 Task: Create new contact,   with mail id: 'Willow_Rodriguez@GMX.com', first name: 'Willow', Last name: 'Rodriguez', Job Title: HR Coordinator, Phone number (305) 555-9012. Change life cycle stage to  'Lead' and lead status to 'New'. Add new company to the associated contact: nachi-fujikoshi.co.jp and type: Prospect. Logged in from softage.6@softage.net
Action: Mouse moved to (124, 89)
Screenshot: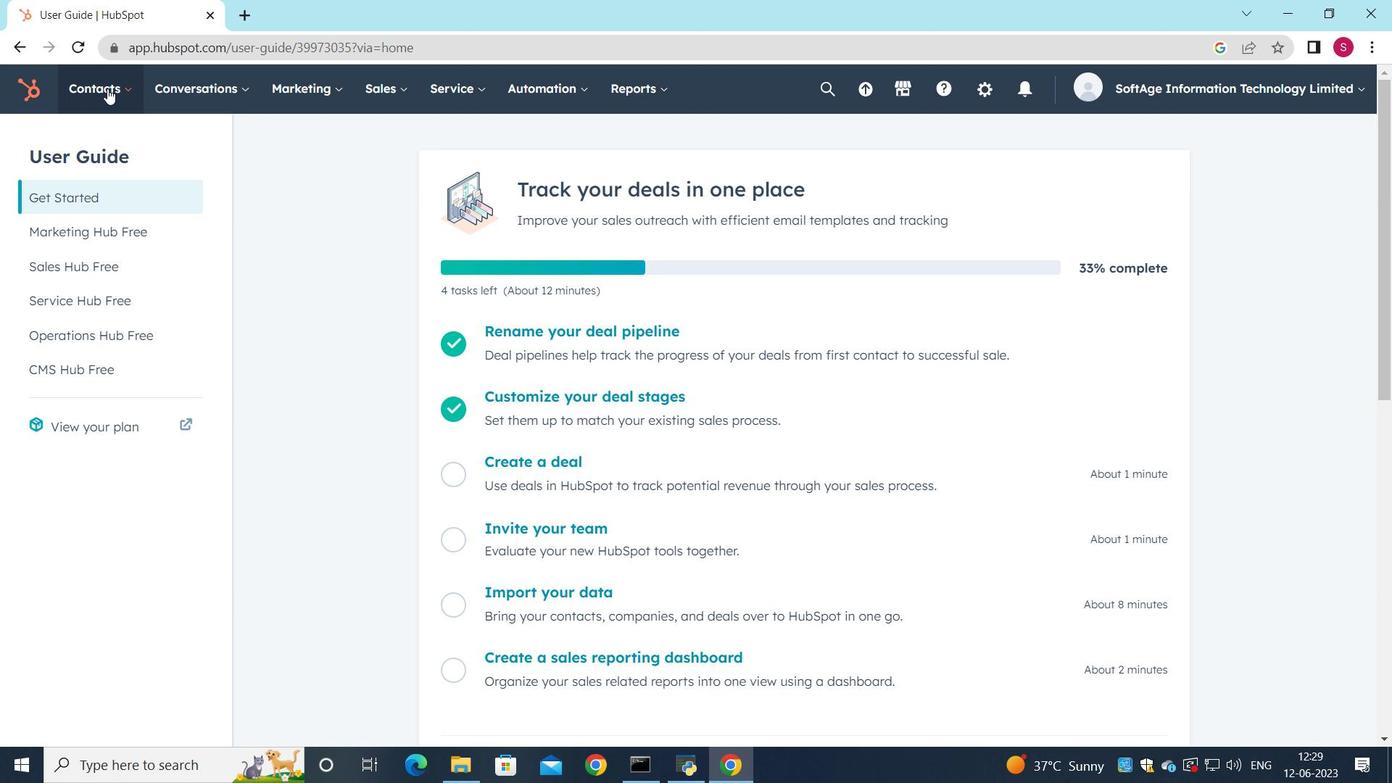 
Action: Mouse pressed left at (124, 89)
Screenshot: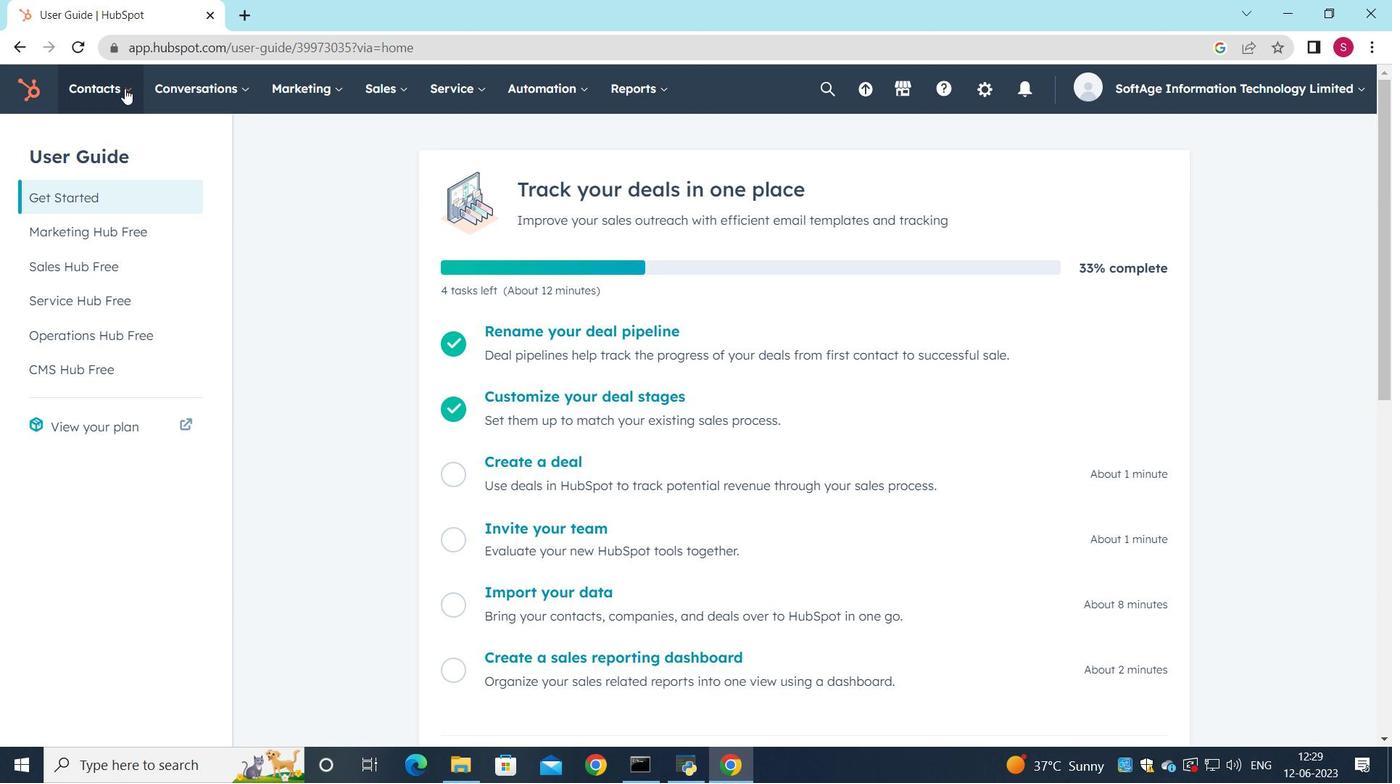 
Action: Mouse moved to (127, 127)
Screenshot: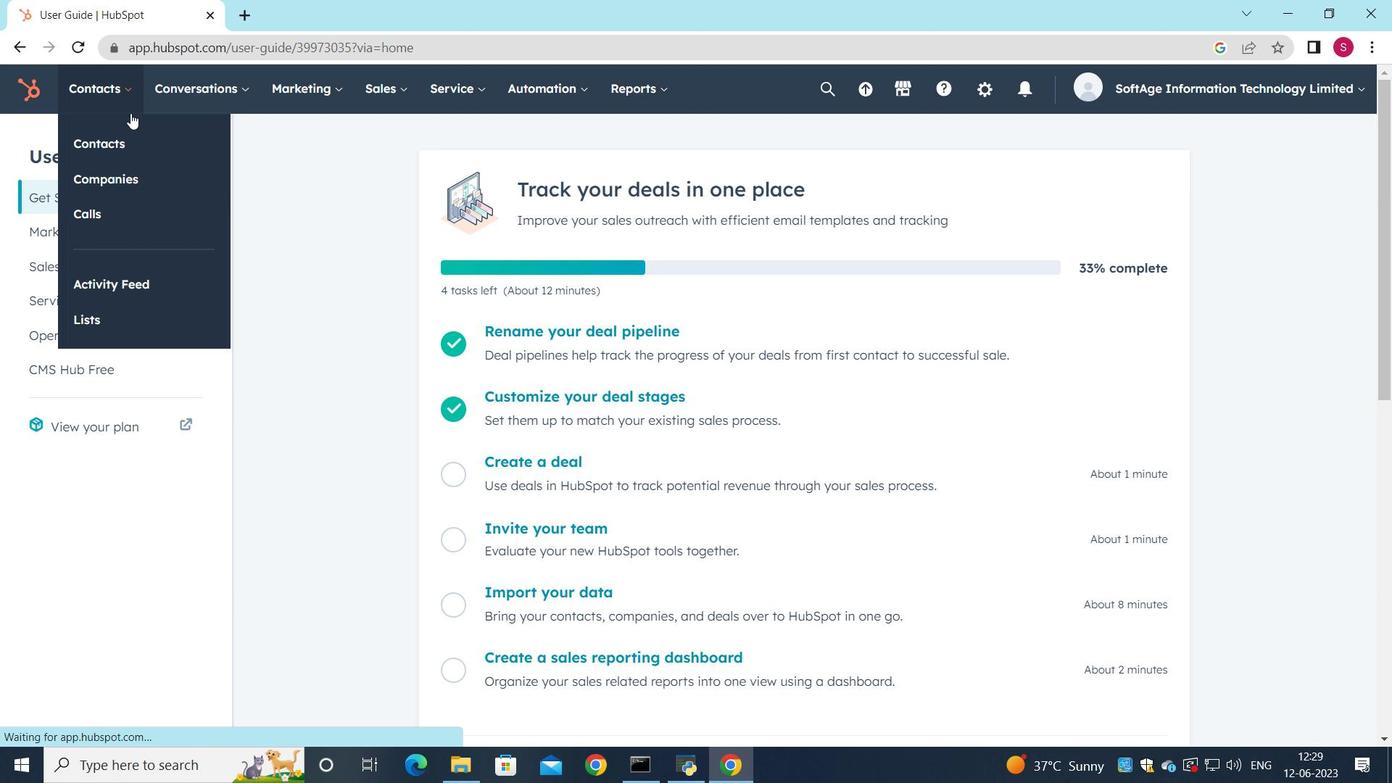 
Action: Mouse pressed left at (127, 127)
Screenshot: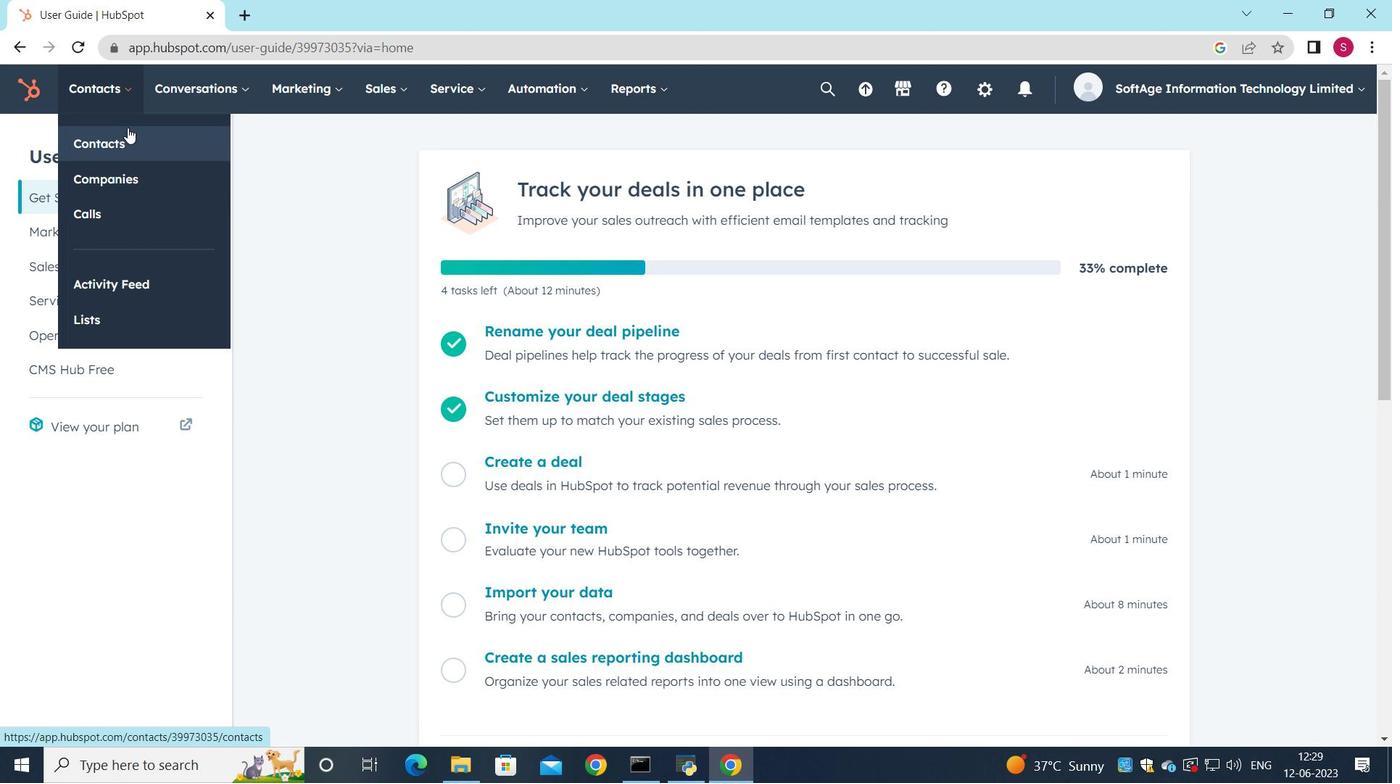 
Action: Mouse moved to (1275, 142)
Screenshot: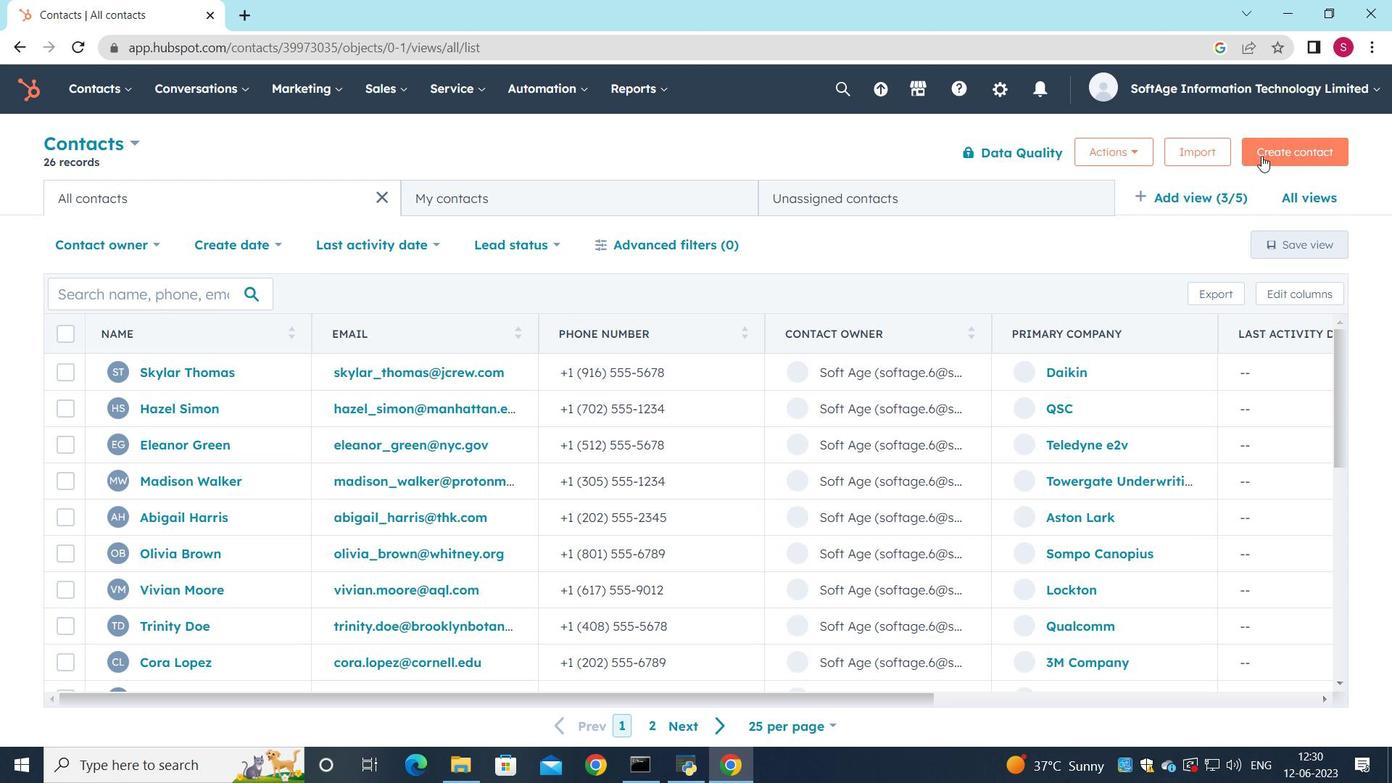 
Action: Mouse pressed left at (1275, 142)
Screenshot: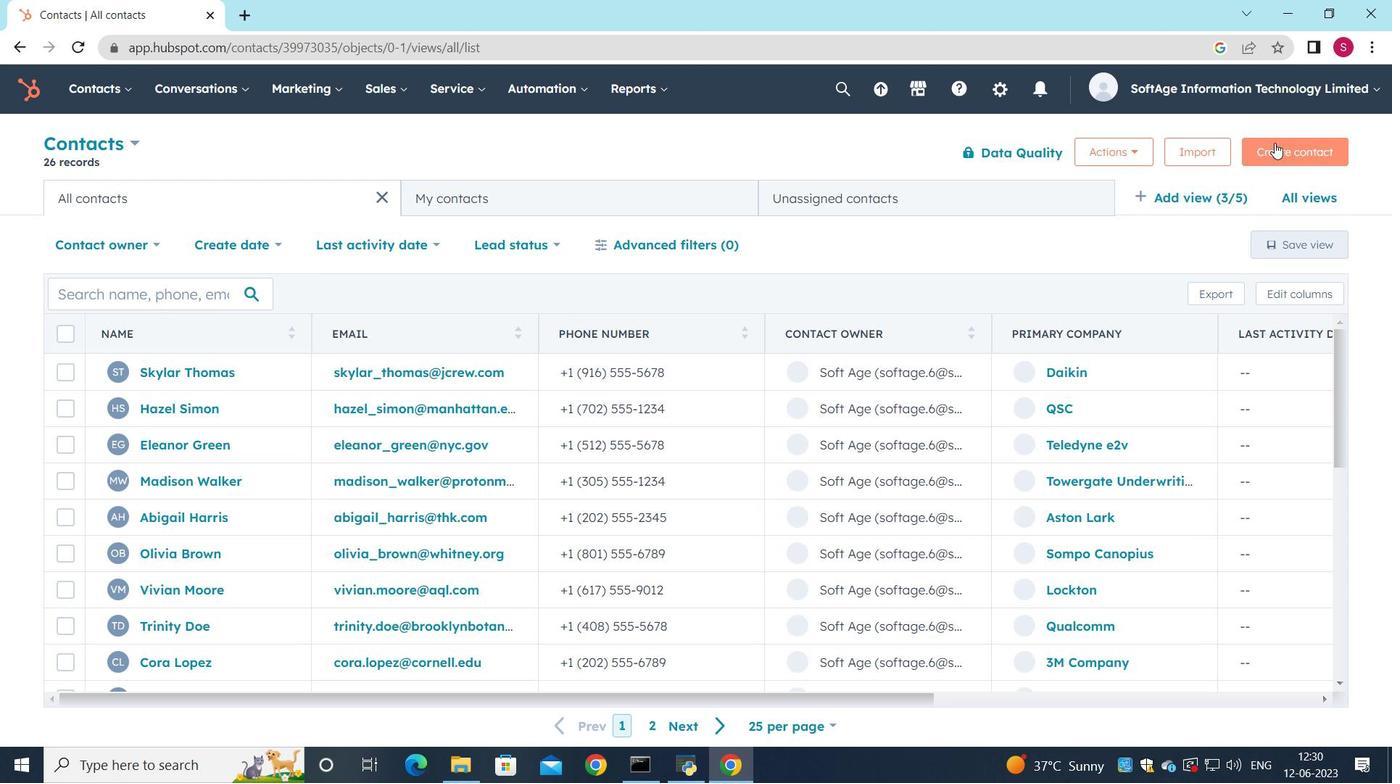 
Action: Mouse moved to (1022, 232)
Screenshot: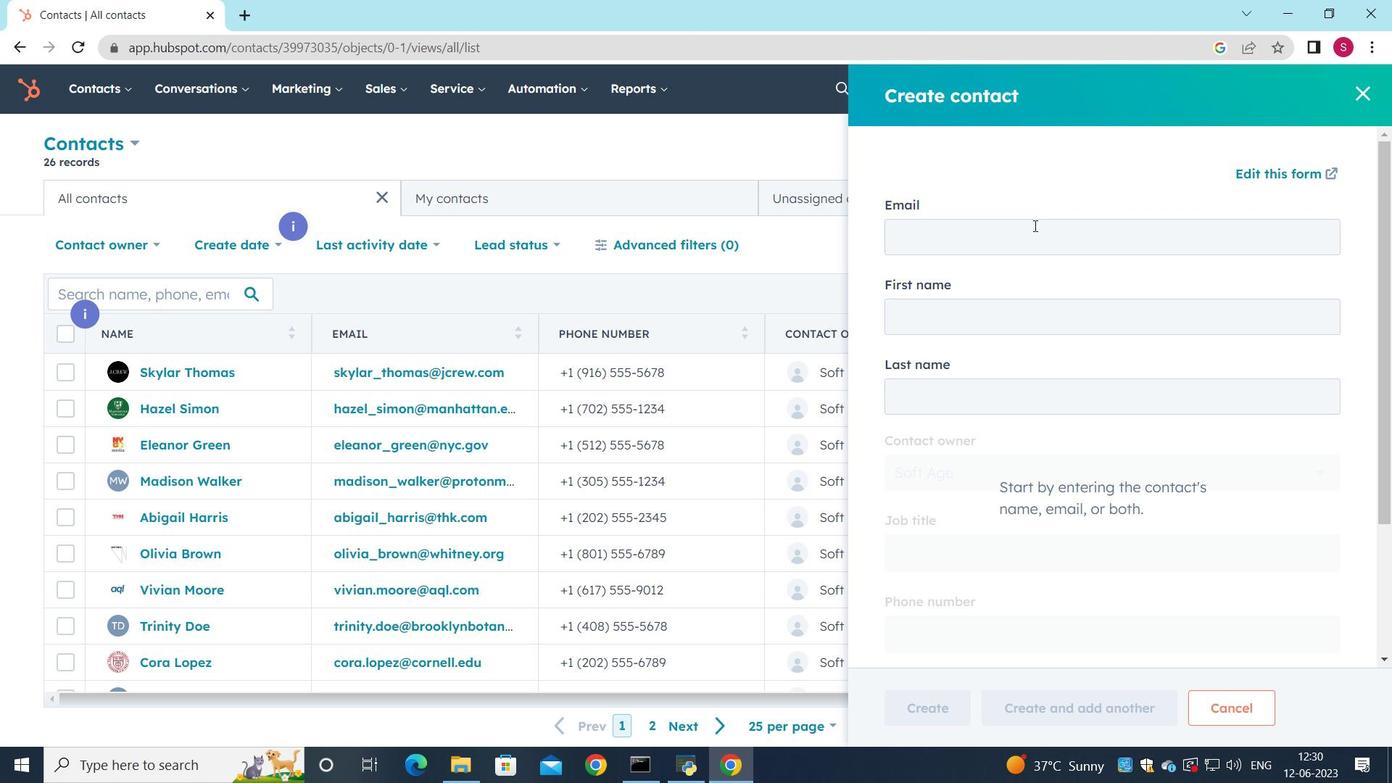 
Action: Mouse pressed left at (1022, 232)
Screenshot: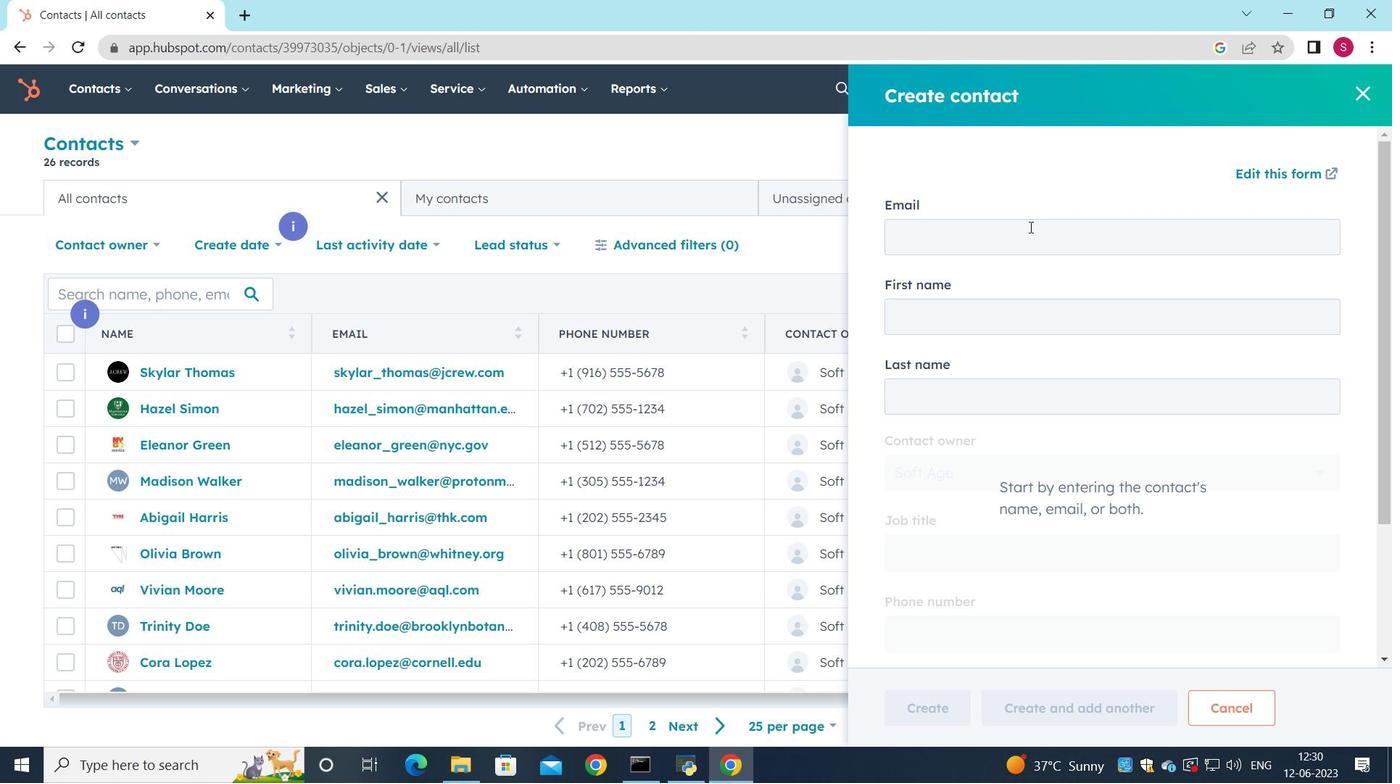 
Action: Key pressed <Key.shift>Willow<Key.shift><Key.shift><Key.shift><Key.shift>_<Key.shift>Rodriguez<Key.shift><Key.shift>@<Key.shift>GMX.com
Screenshot: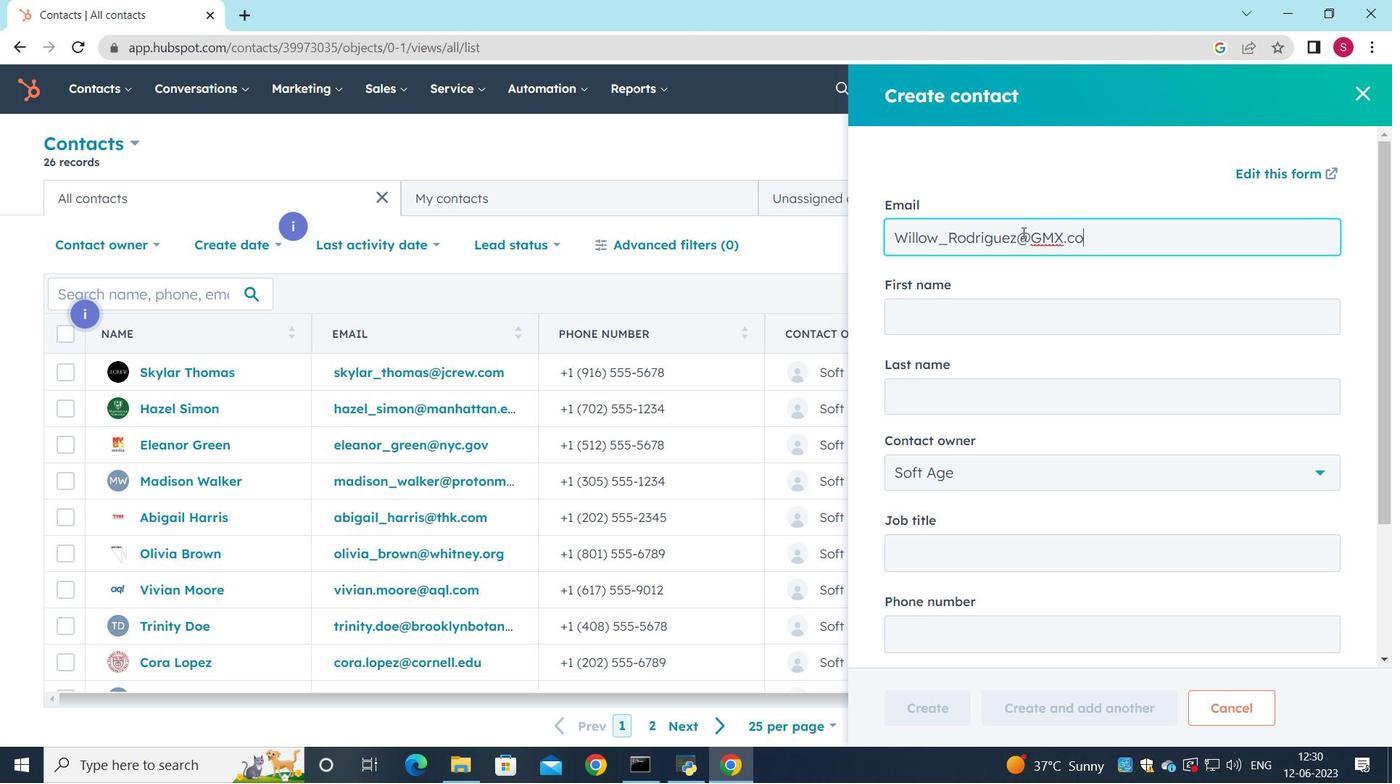 
Action: Mouse moved to (1019, 310)
Screenshot: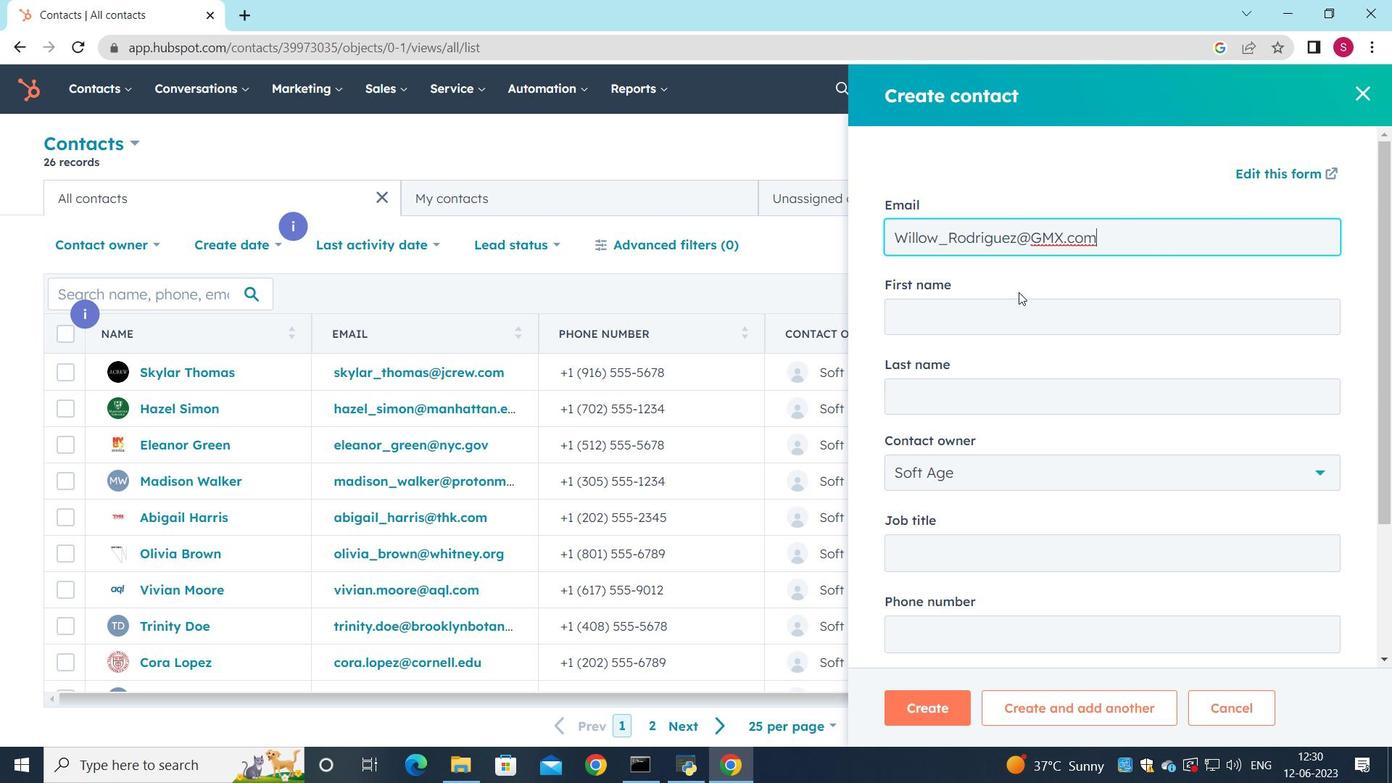 
Action: Mouse pressed left at (1019, 310)
Screenshot: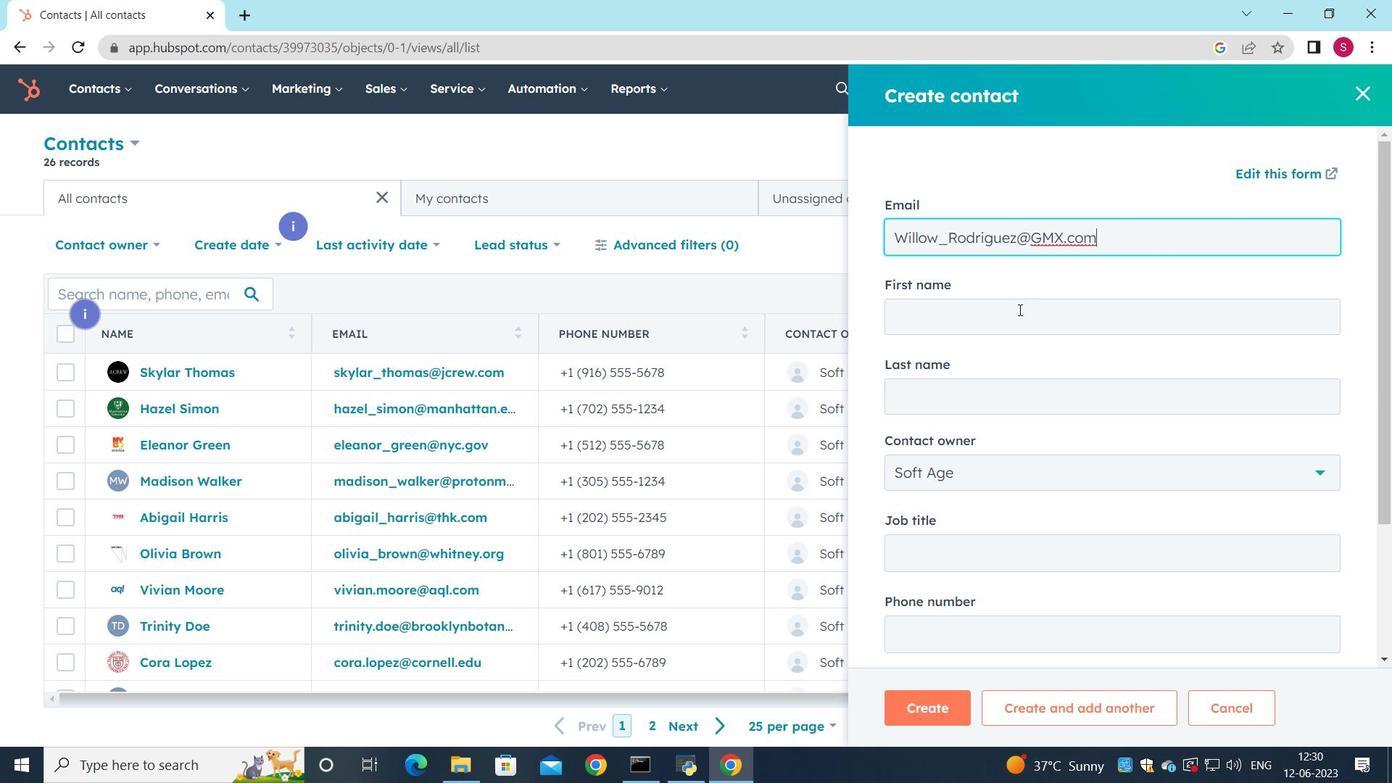 
Action: Key pressed <Key.shift>Willow
Screenshot: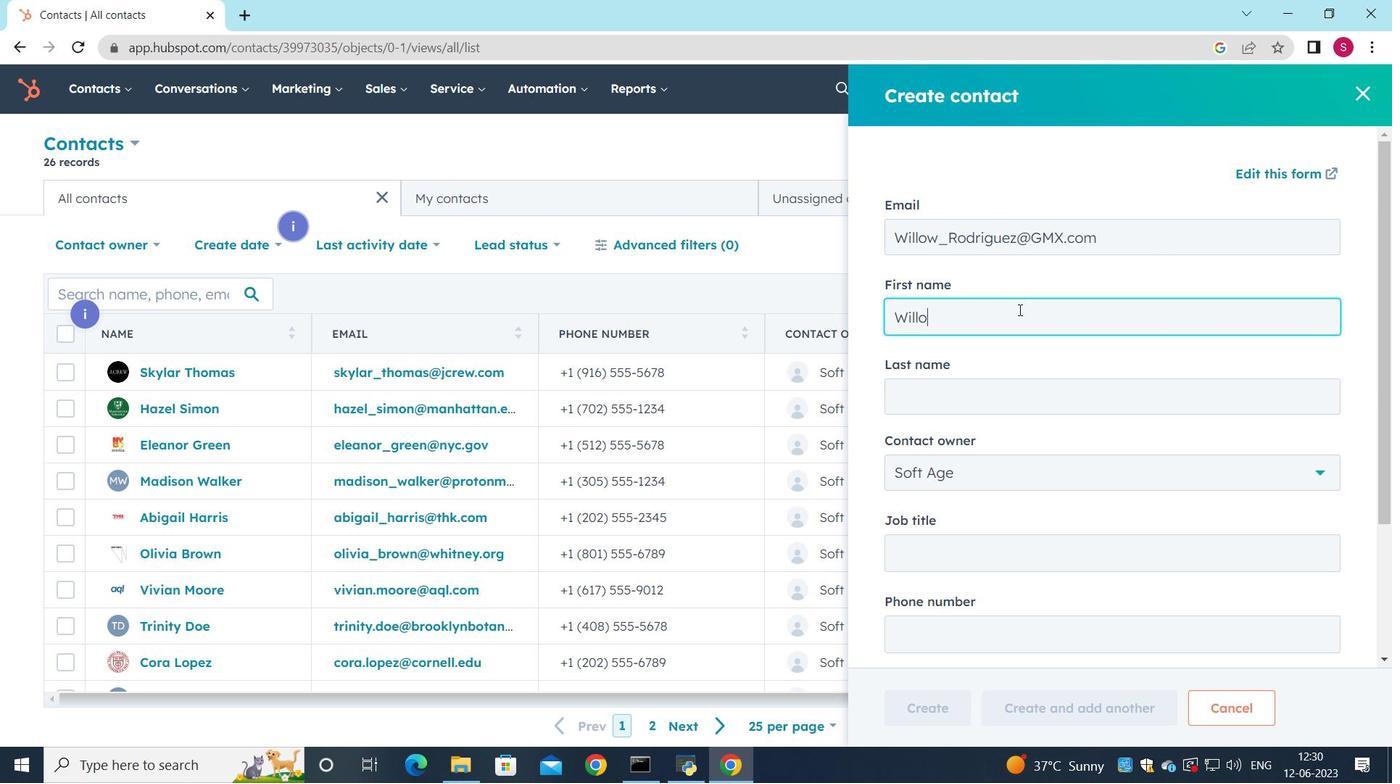 
Action: Mouse moved to (925, 401)
Screenshot: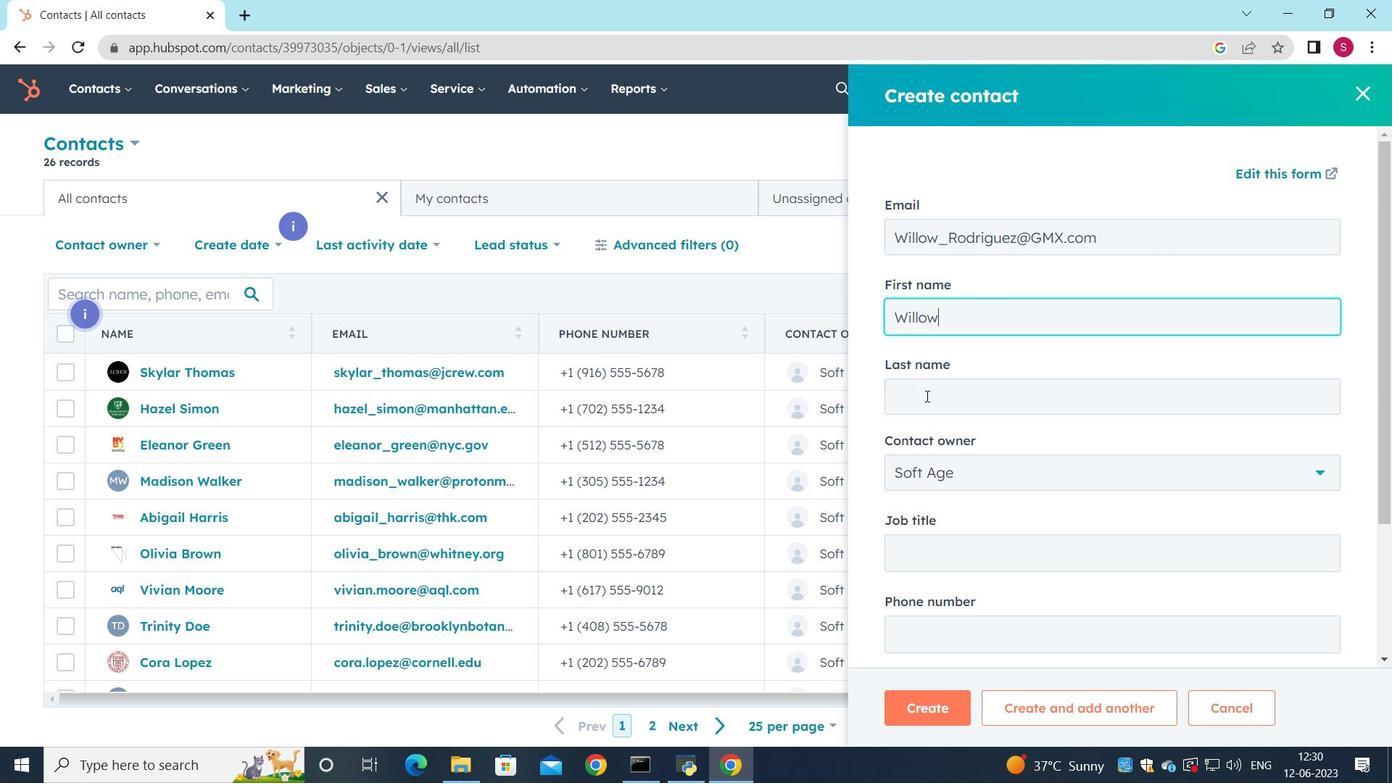
Action: Mouse pressed left at (925, 401)
Screenshot: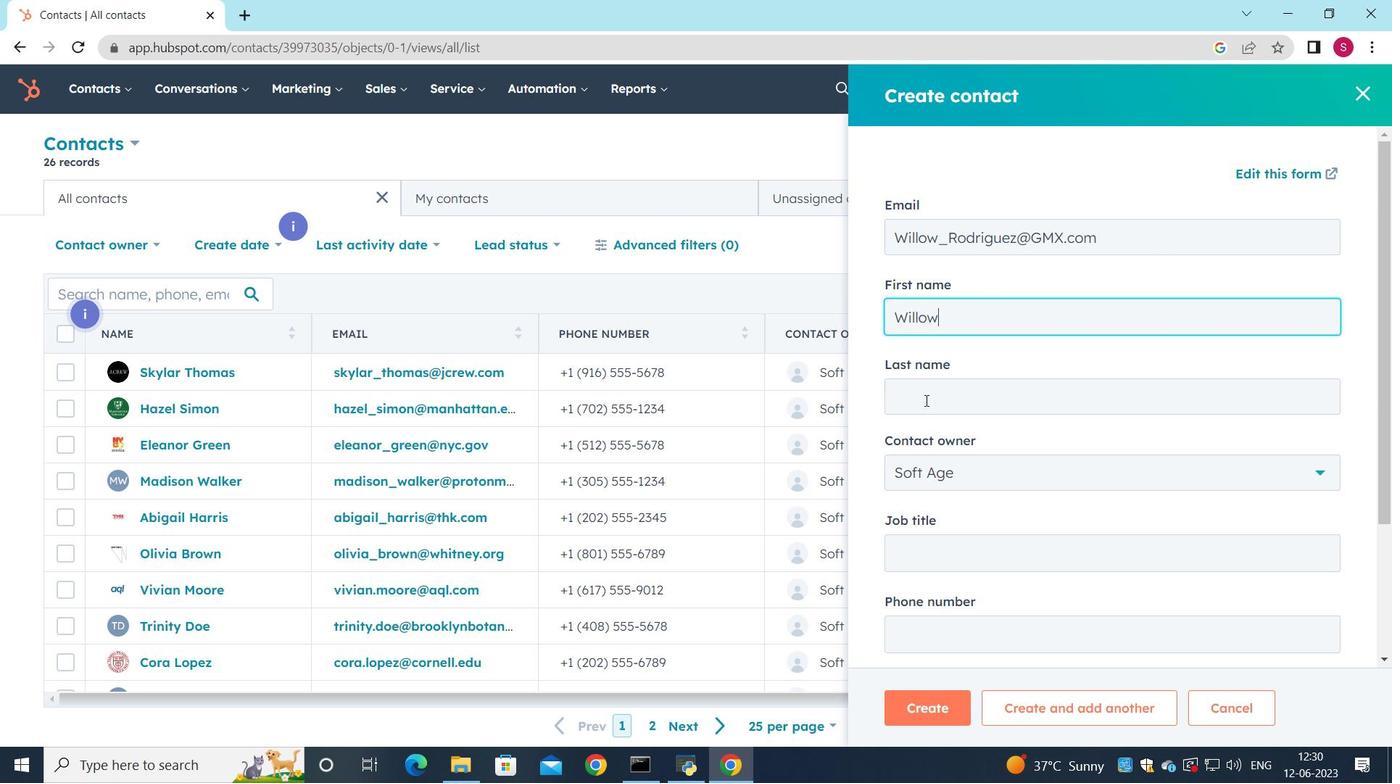 
Action: Key pressed <Key.shift>Rodriguez
Screenshot: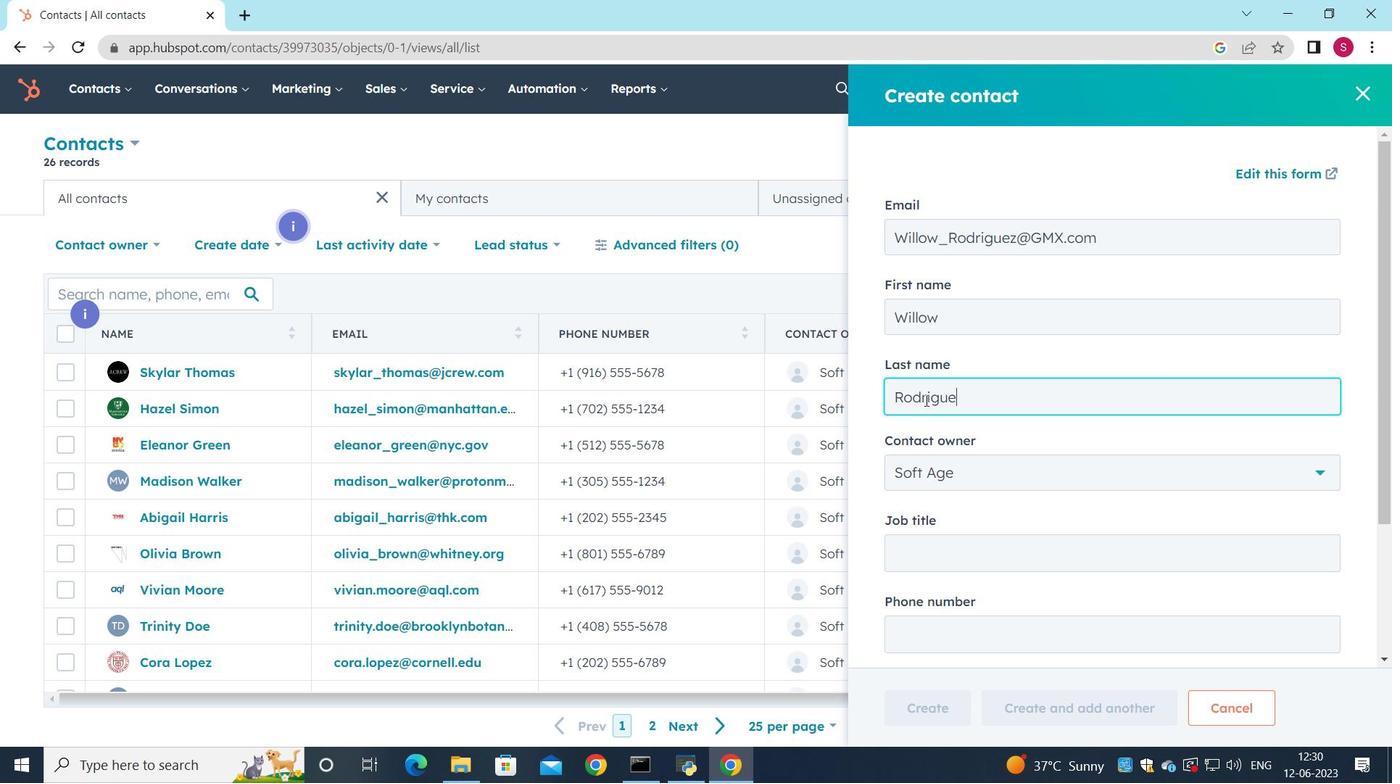 
Action: Mouse moved to (918, 436)
Screenshot: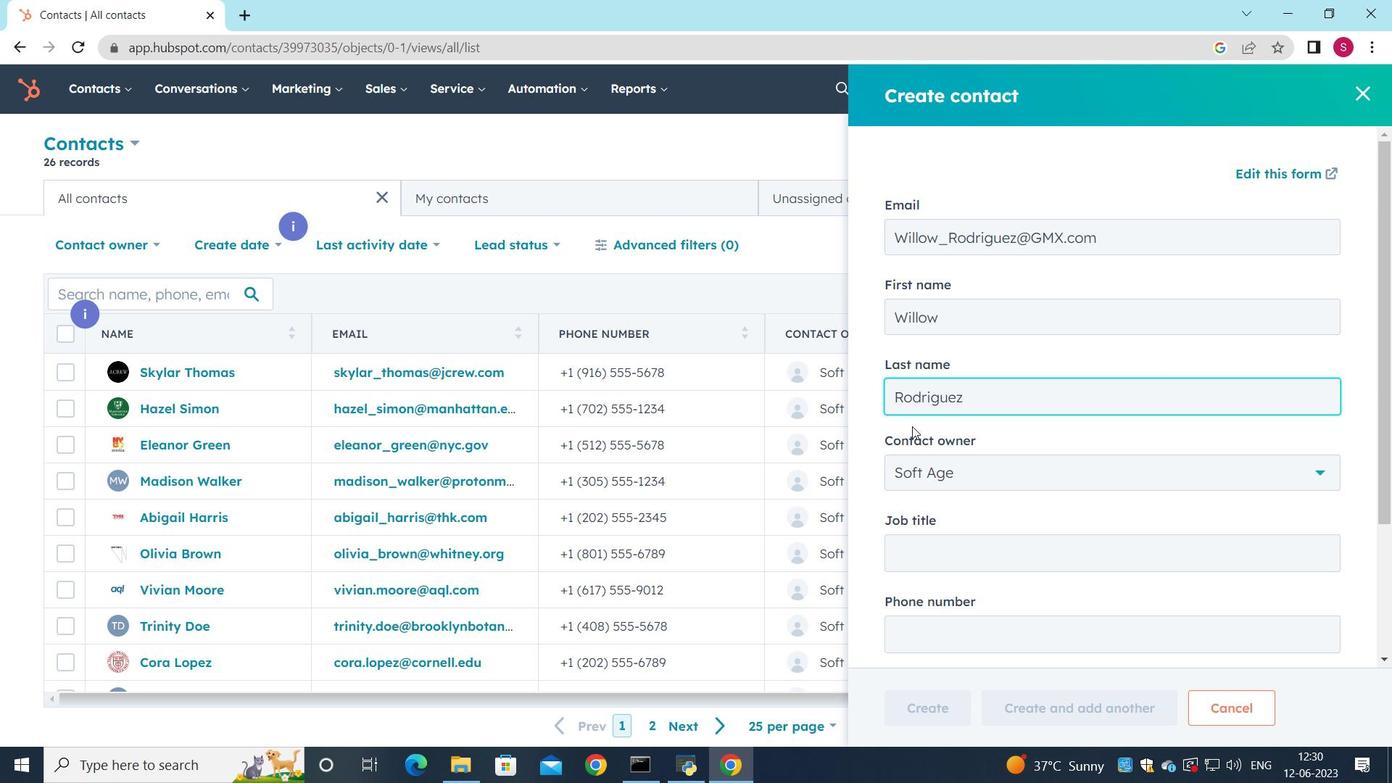 
Action: Mouse scrolled (918, 435) with delta (0, 0)
Screenshot: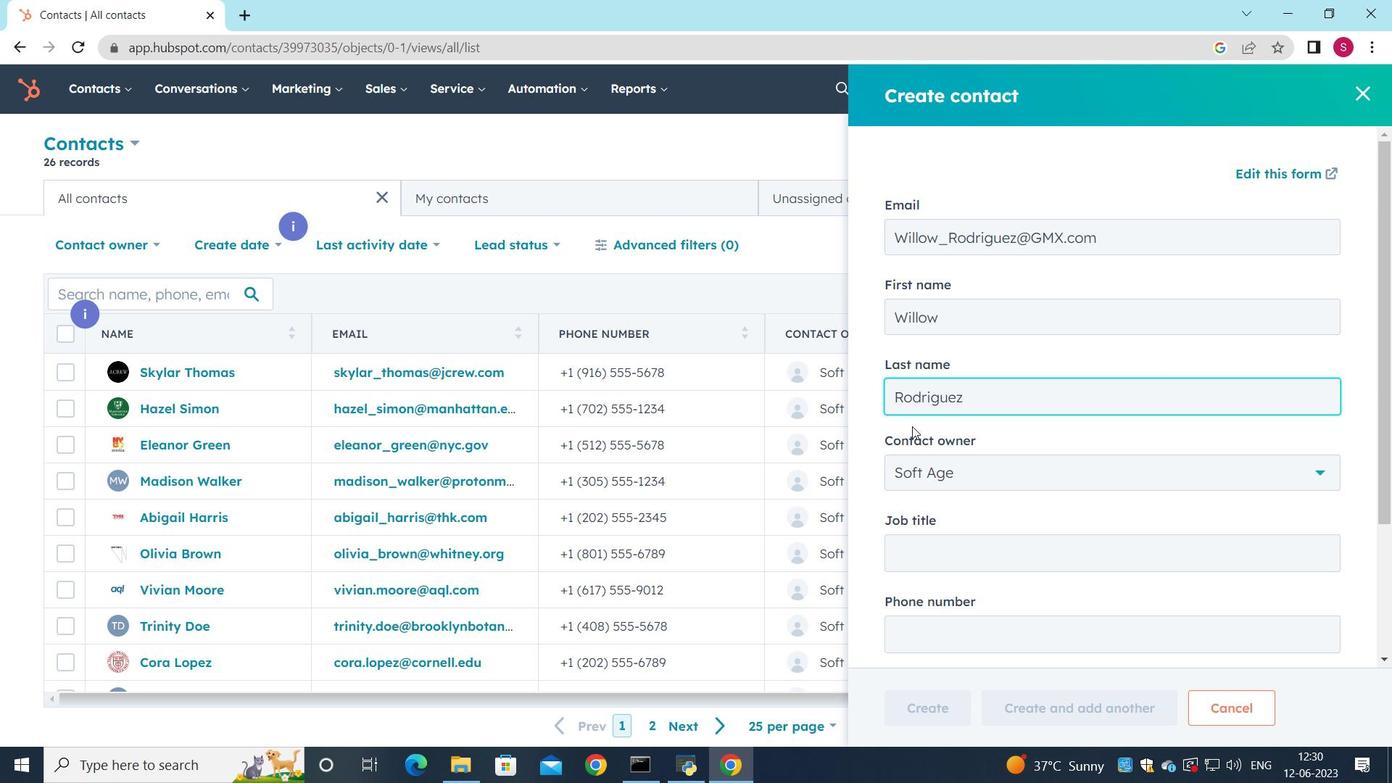 
Action: Mouse moved to (925, 449)
Screenshot: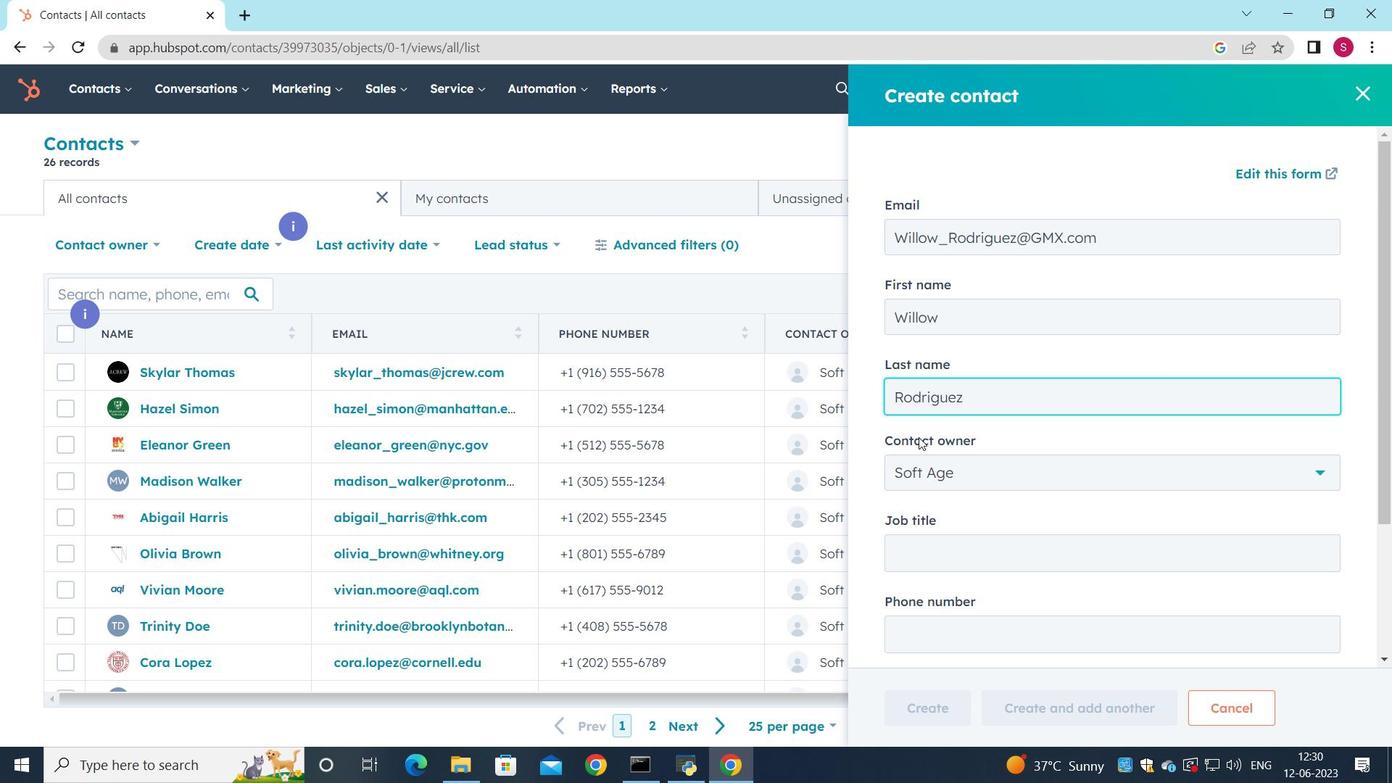 
Action: Mouse scrolled (925, 448) with delta (0, 0)
Screenshot: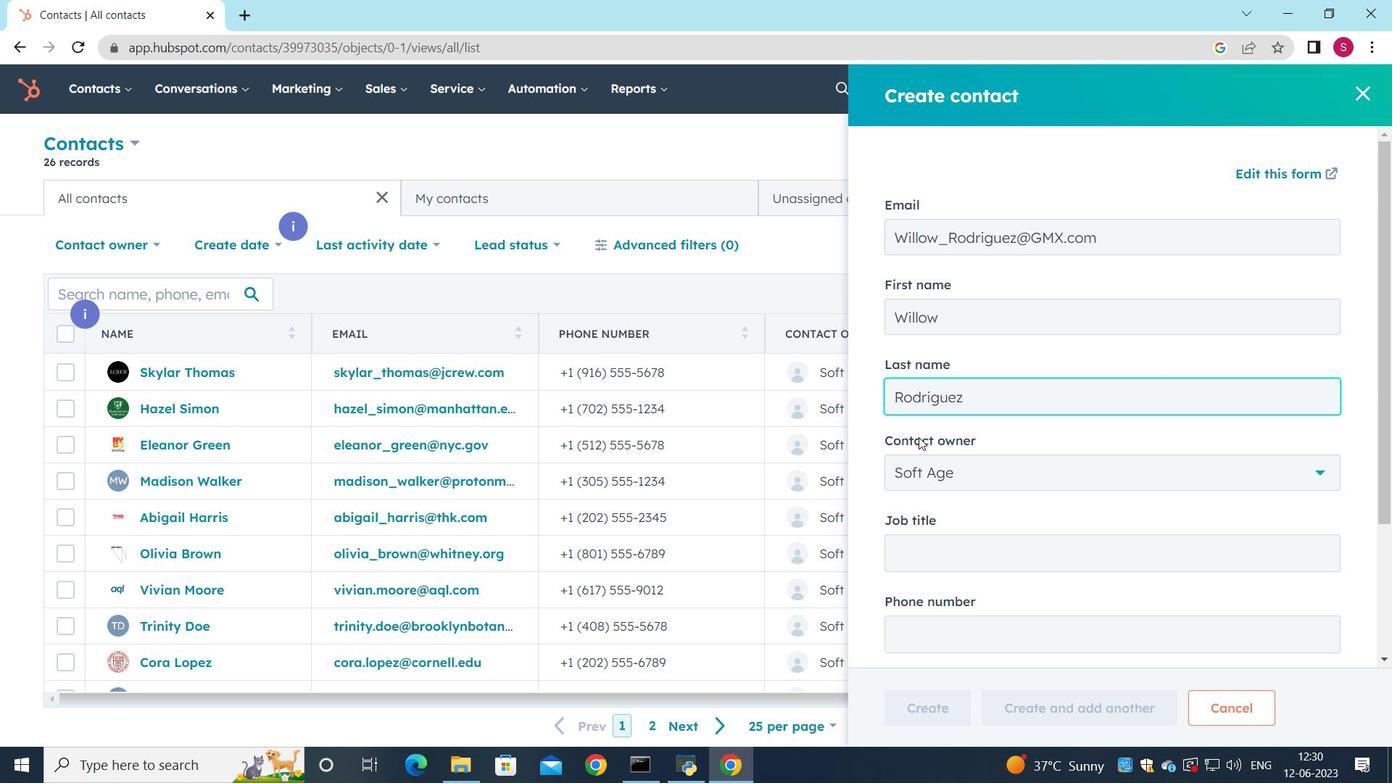 
Action: Mouse moved to (962, 348)
Screenshot: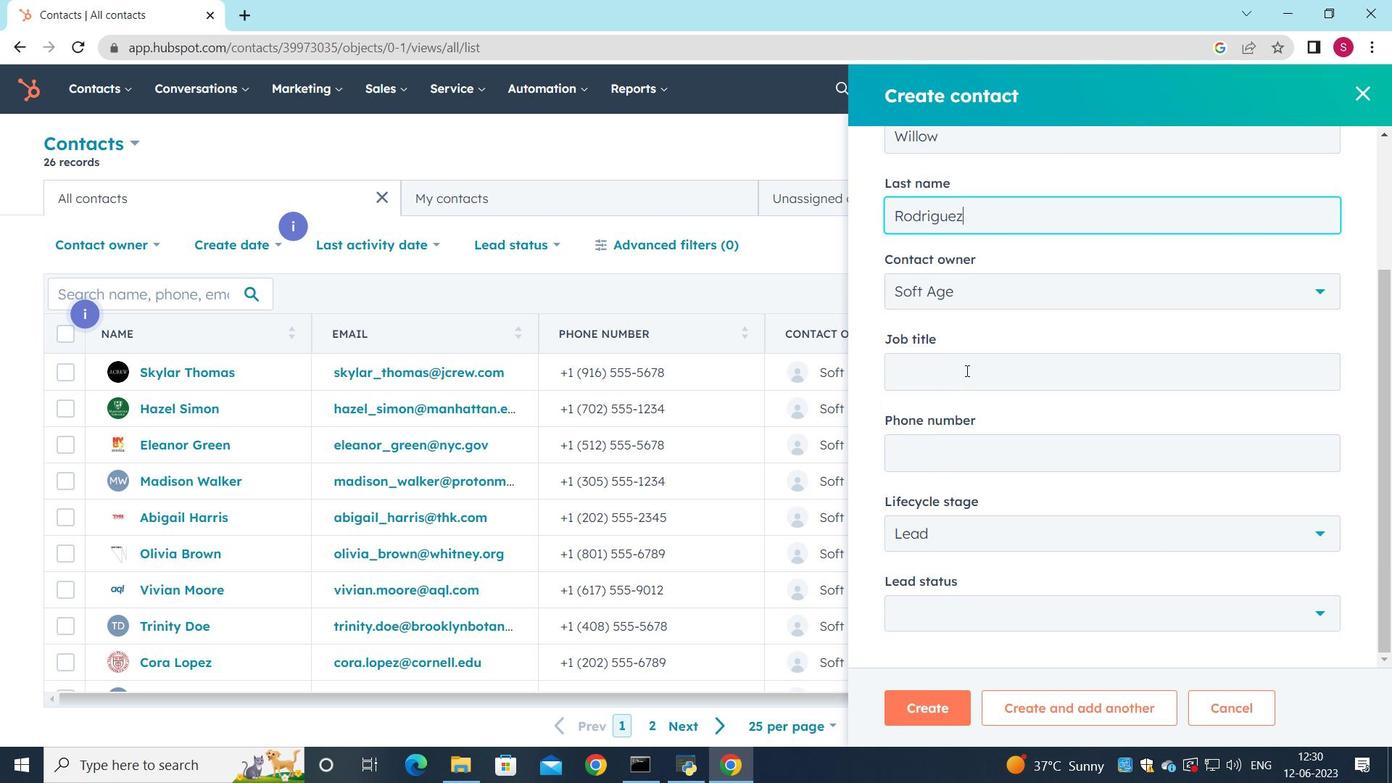 
Action: Mouse pressed left at (962, 348)
Screenshot: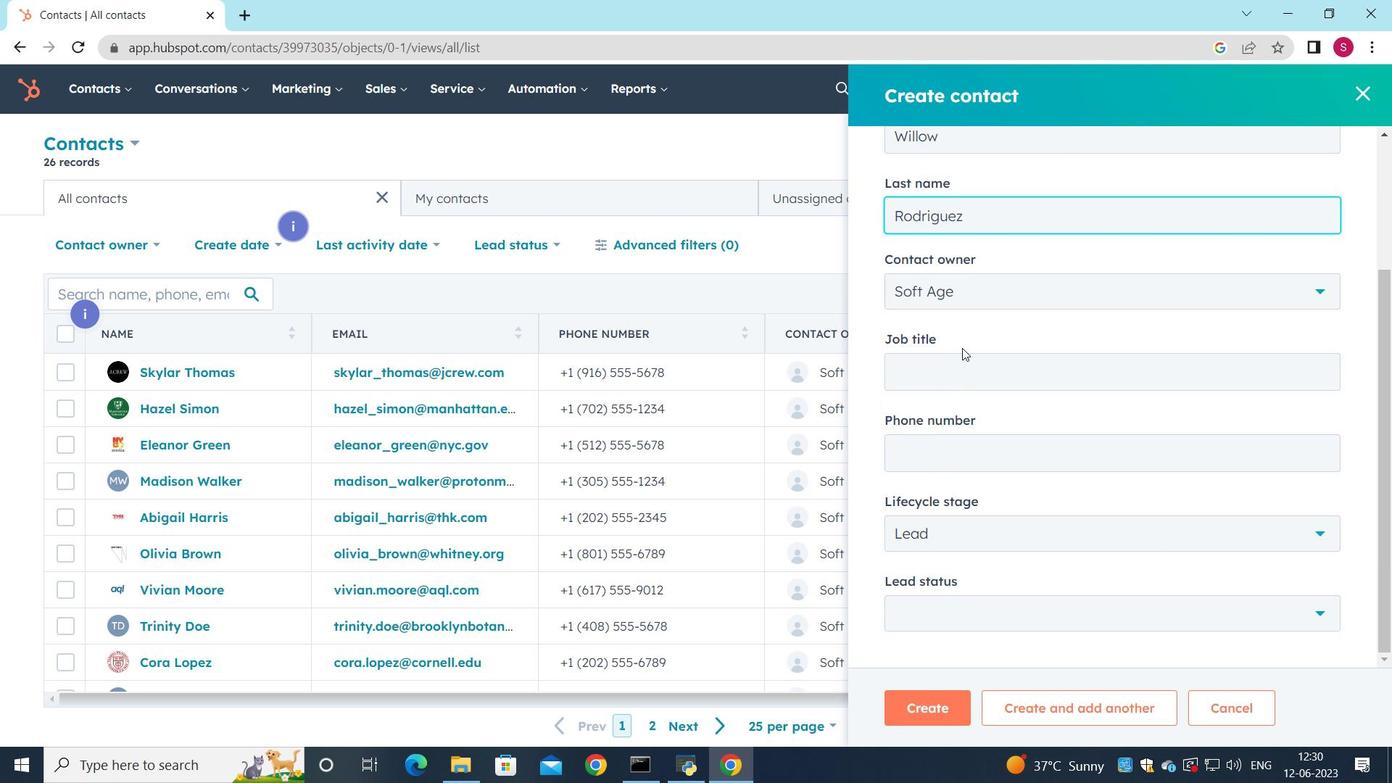 
Action: Mouse moved to (960, 361)
Screenshot: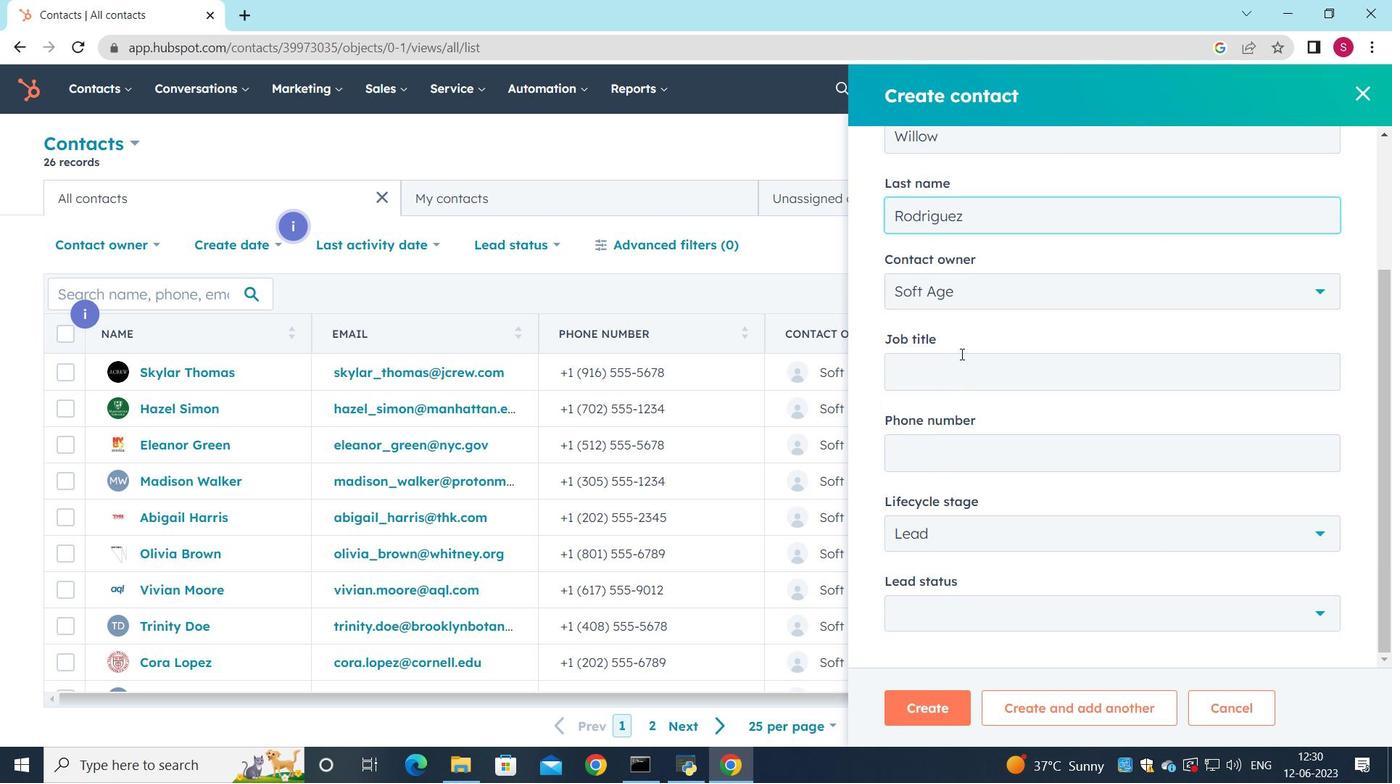 
Action: Mouse pressed left at (960, 361)
Screenshot: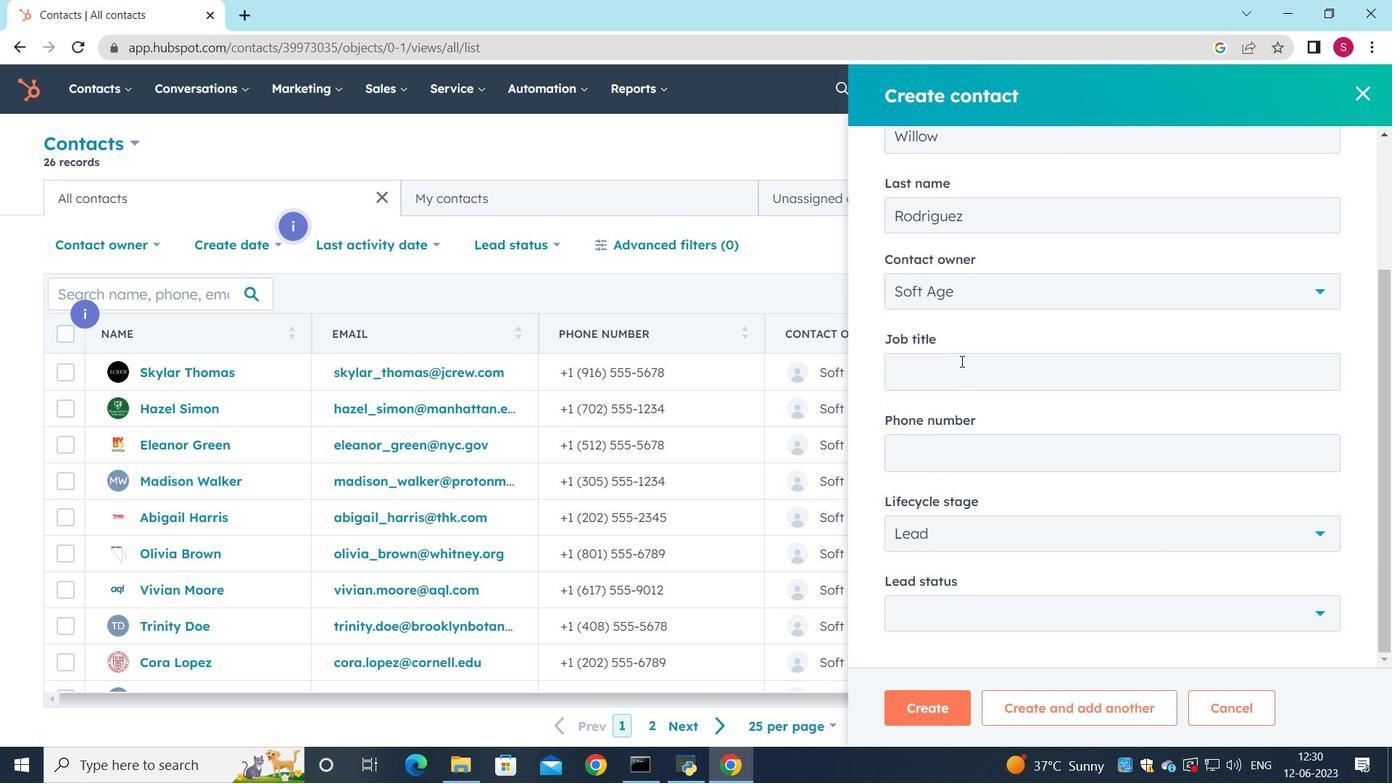 
Action: Mouse moved to (962, 380)
Screenshot: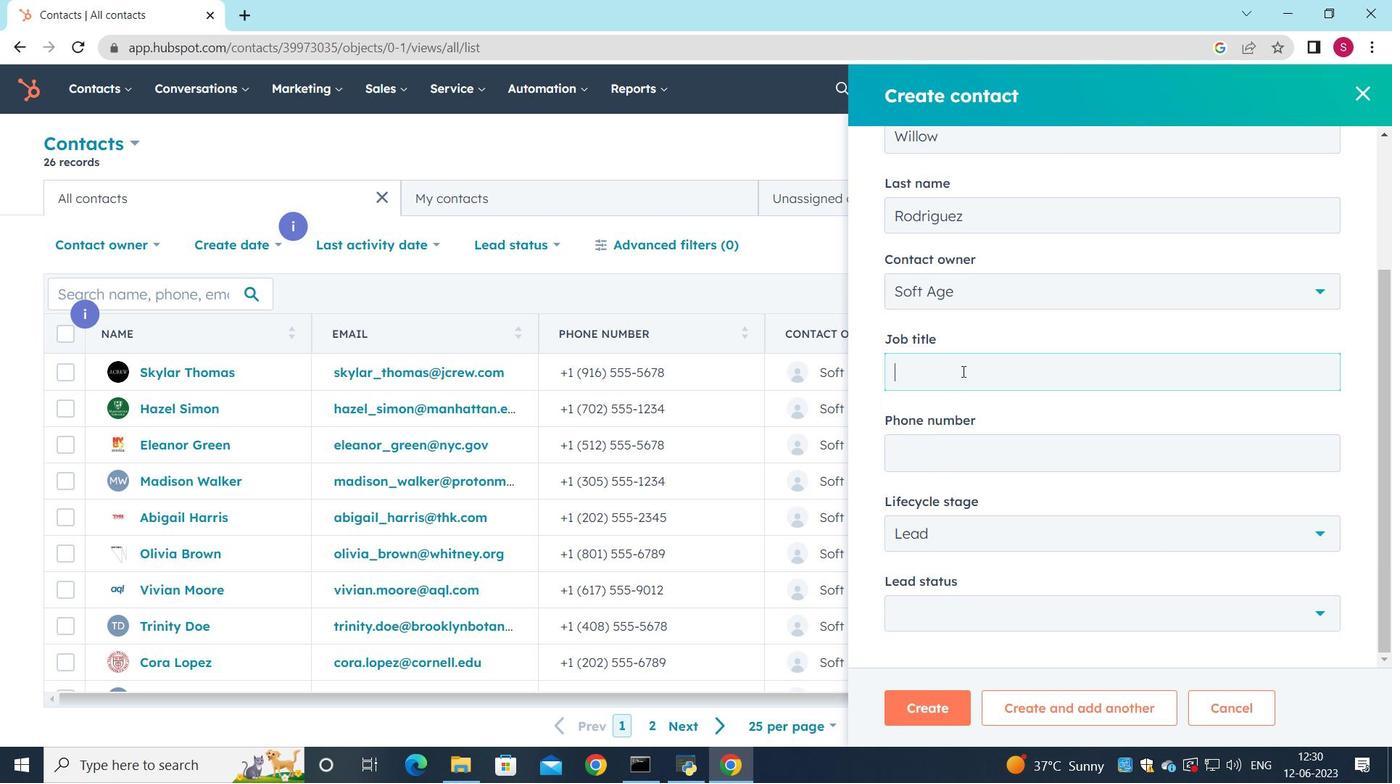 
Action: Key pressed <Key.shift><Key.shift><Key.shift><Key.shift><Key.shift><Key.shift><Key.shift>H<Key.shift>R<Key.space>c<Key.shift><Key.backspace><Key.shift>Coordinator
Screenshot: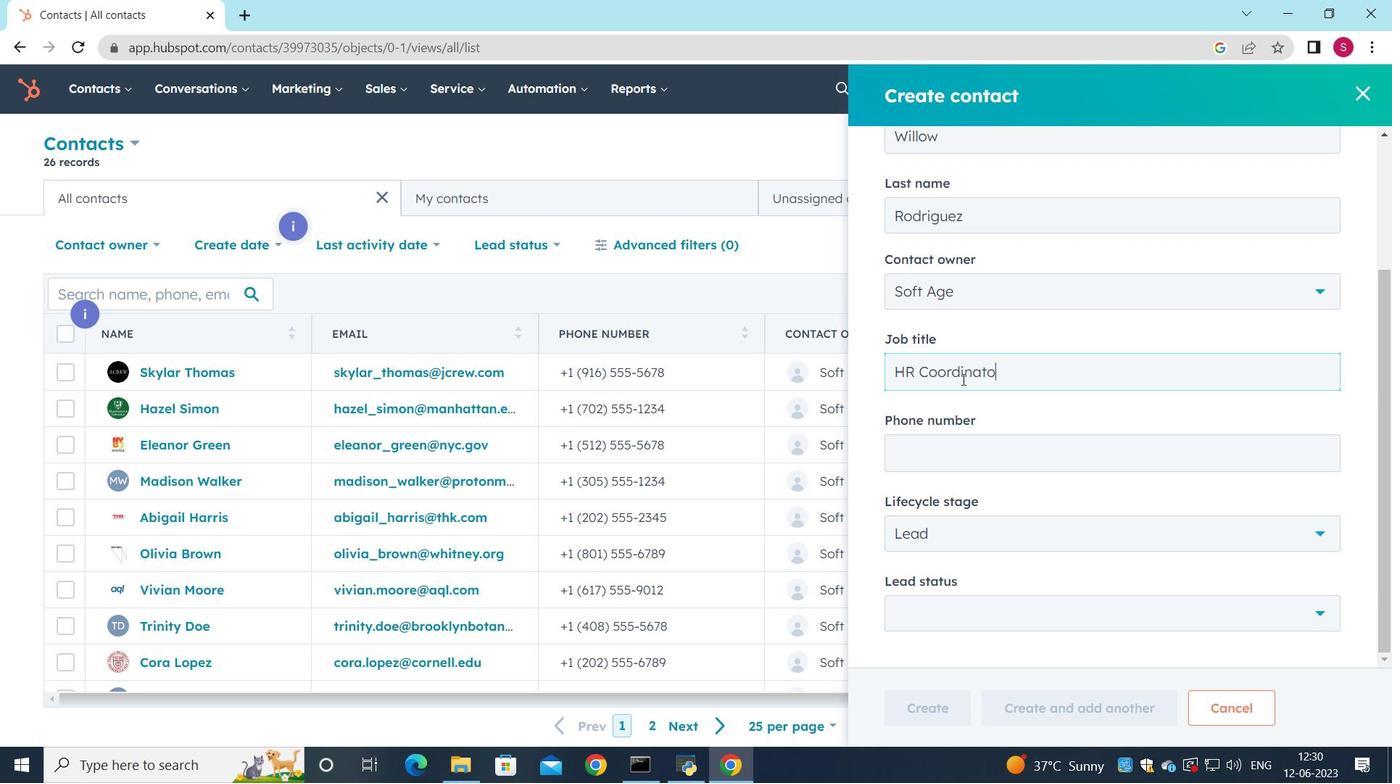 
Action: Mouse moved to (985, 456)
Screenshot: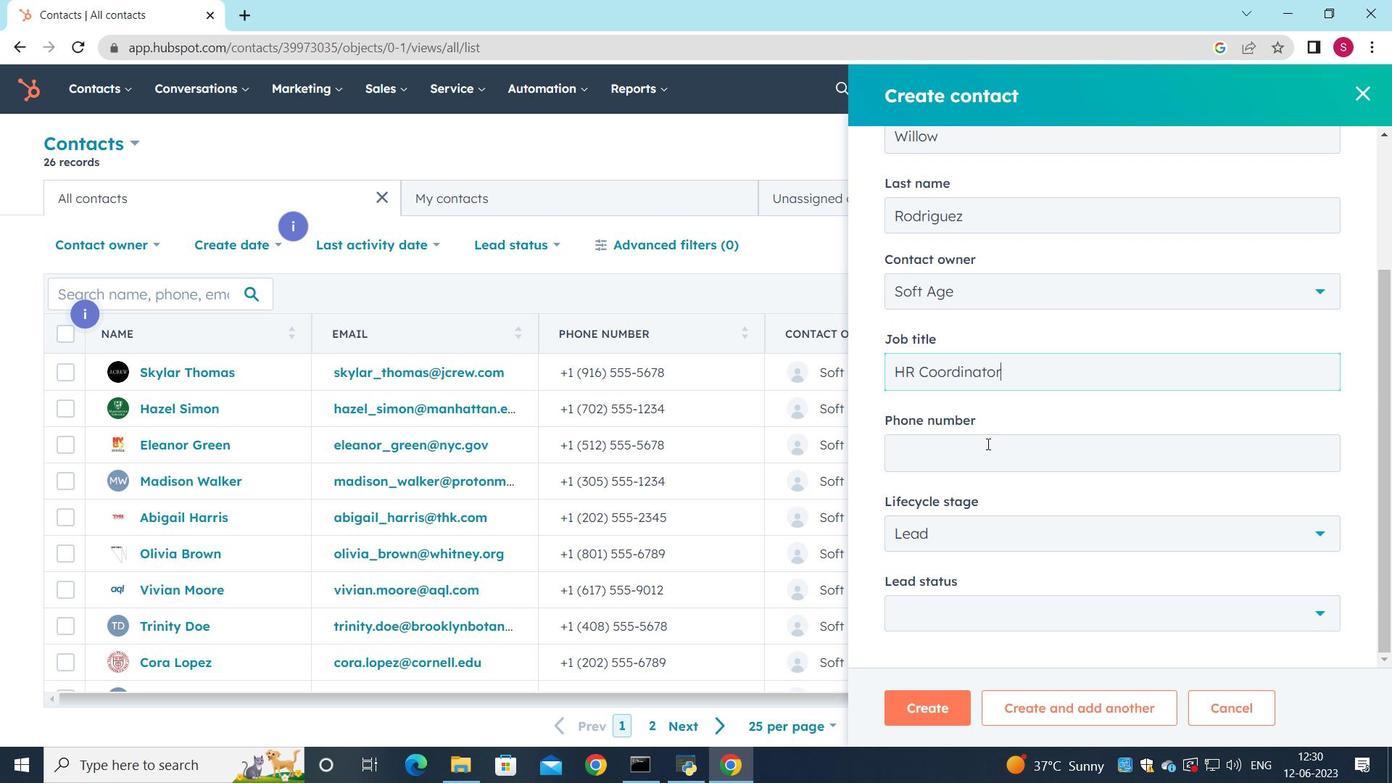 
Action: Mouse pressed left at (985, 456)
Screenshot: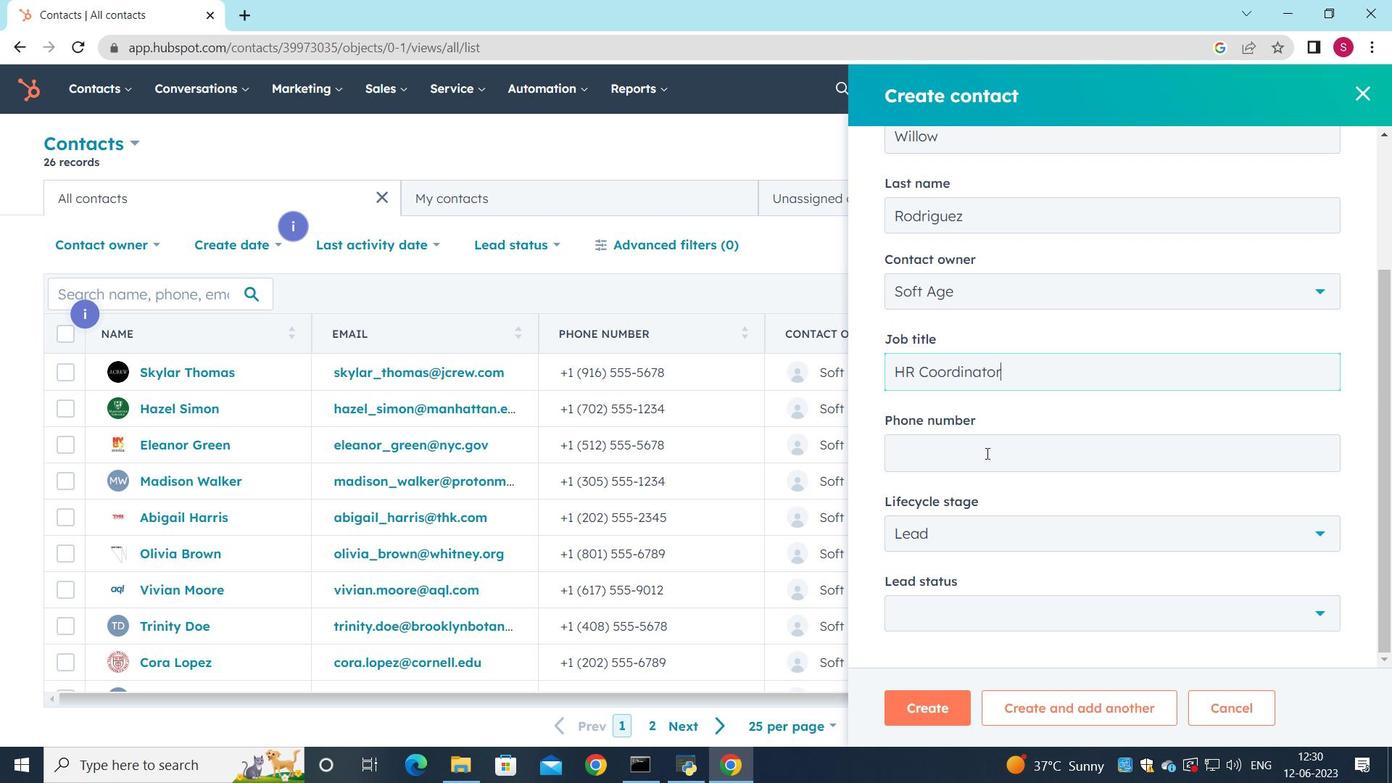 
Action: Mouse moved to (979, 462)
Screenshot: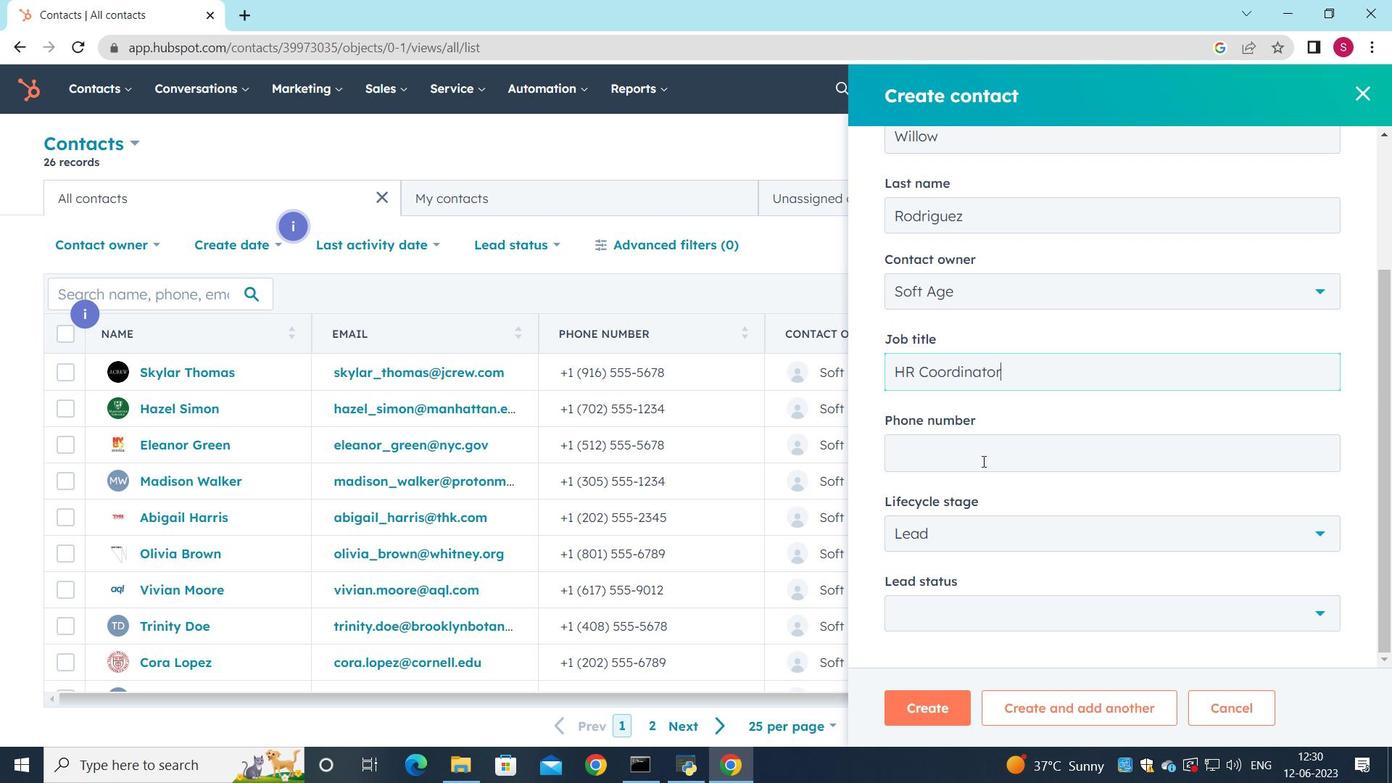 
Action: Key pressed 3055559012
Screenshot: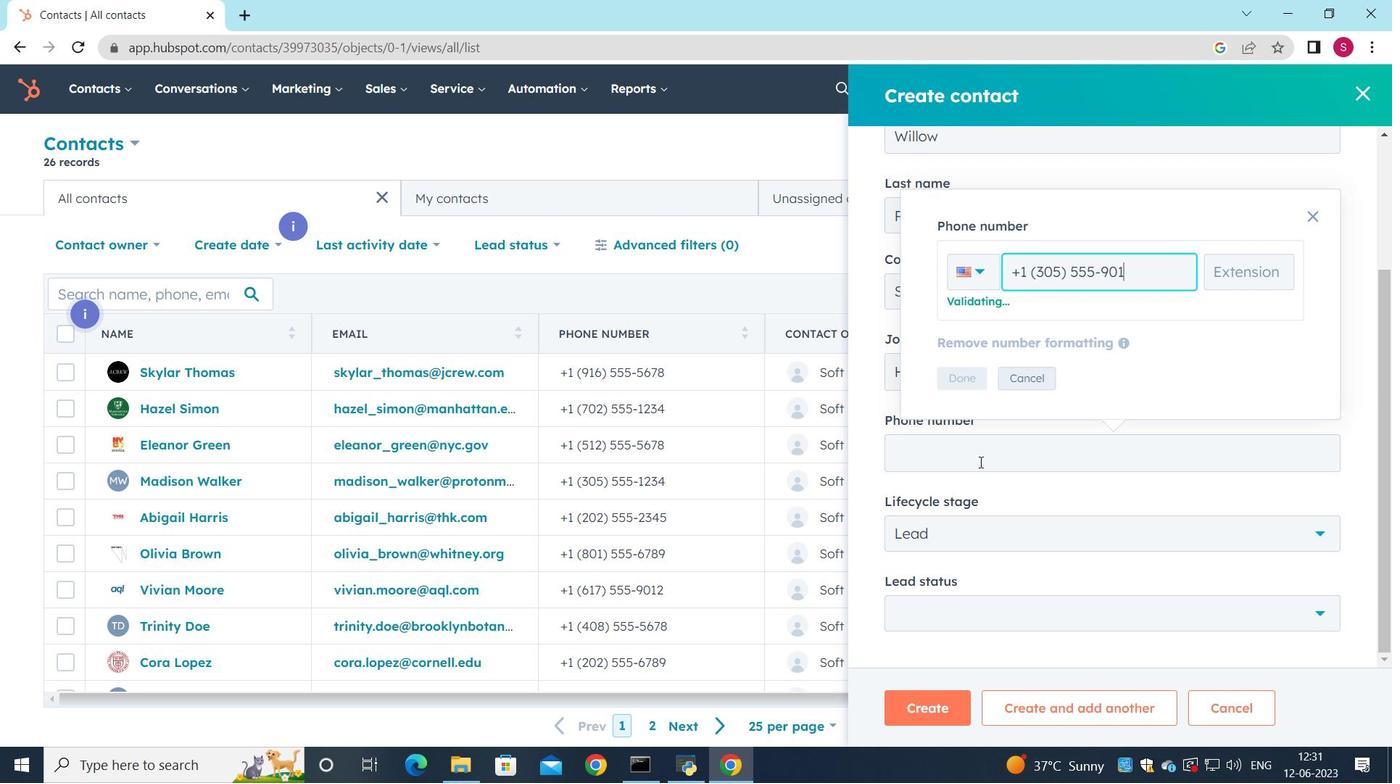 
Action: Mouse moved to (944, 380)
Screenshot: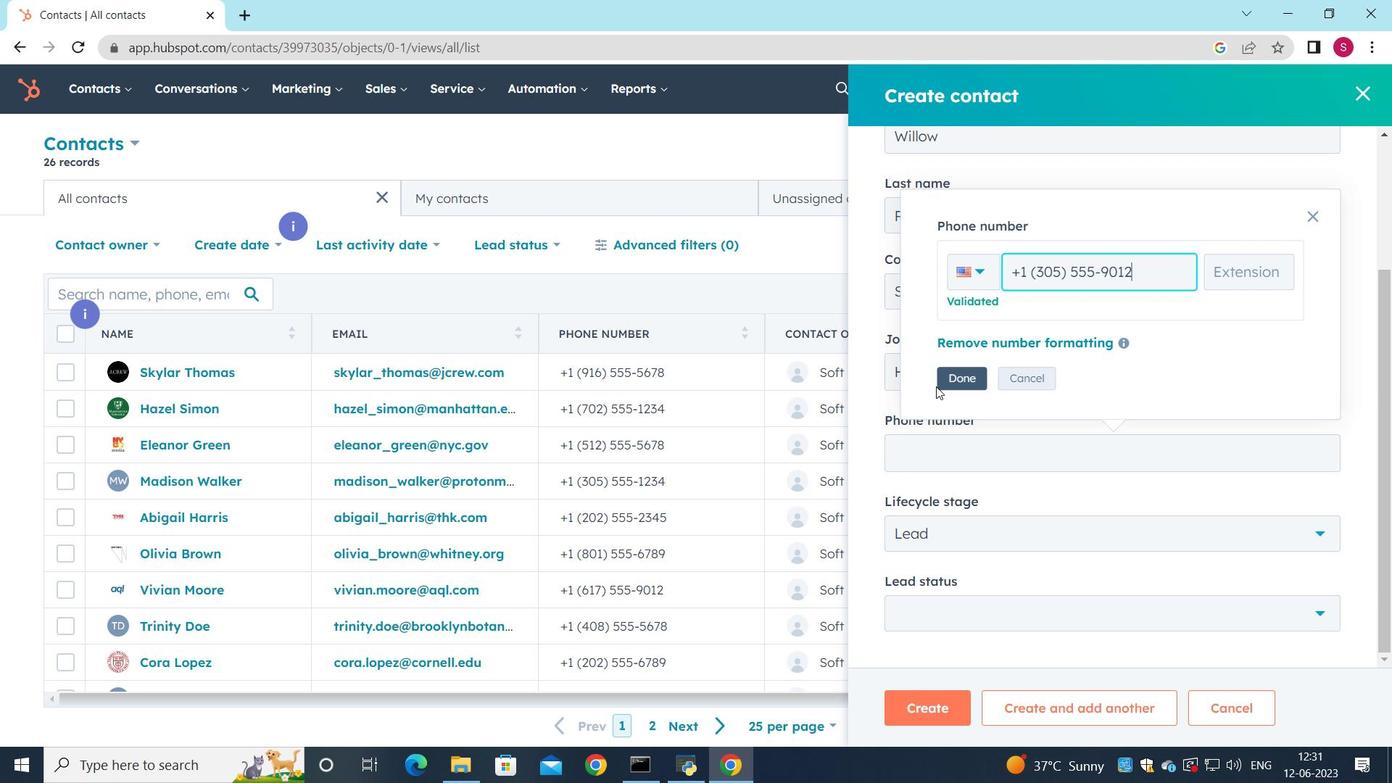 
Action: Mouse pressed left at (944, 380)
Screenshot: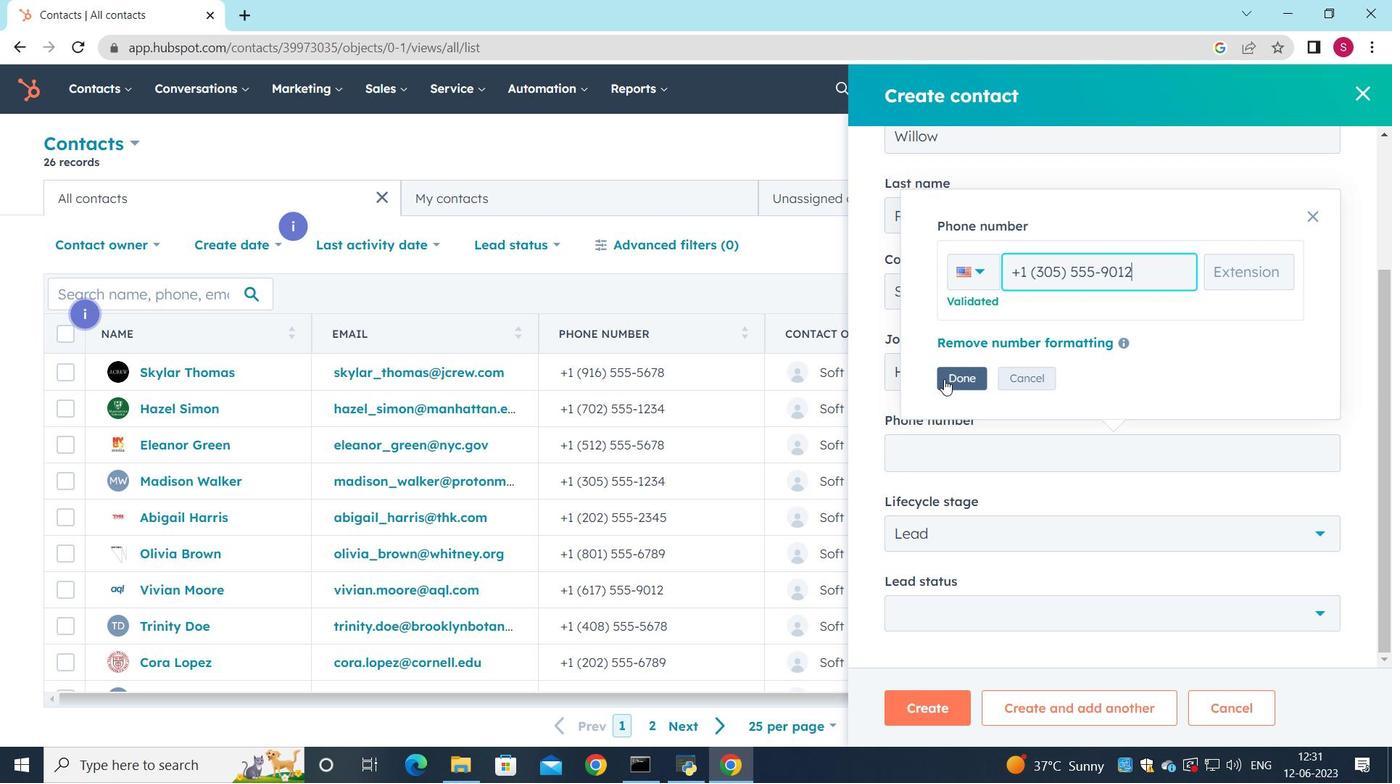 
Action: Mouse moved to (977, 425)
Screenshot: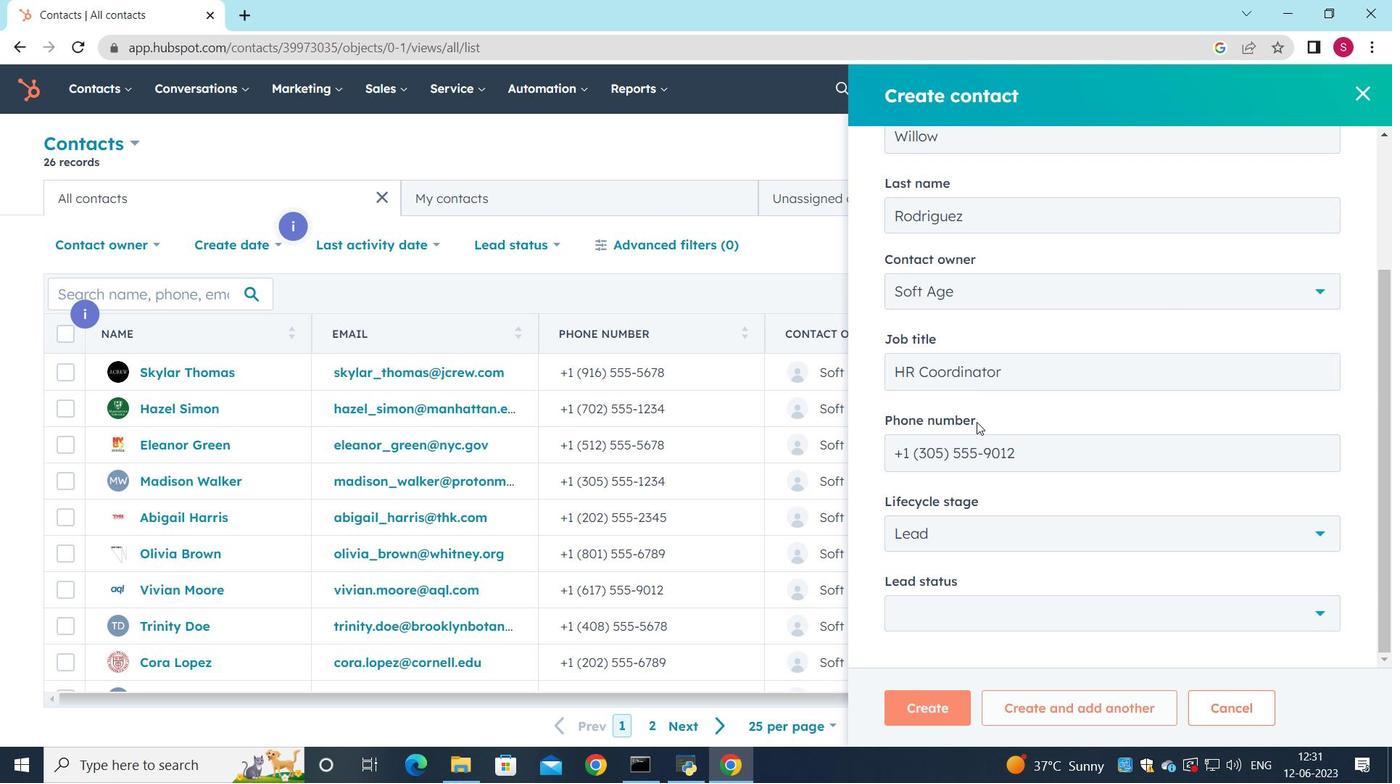 
Action: Mouse scrolled (977, 424) with delta (0, 0)
Screenshot: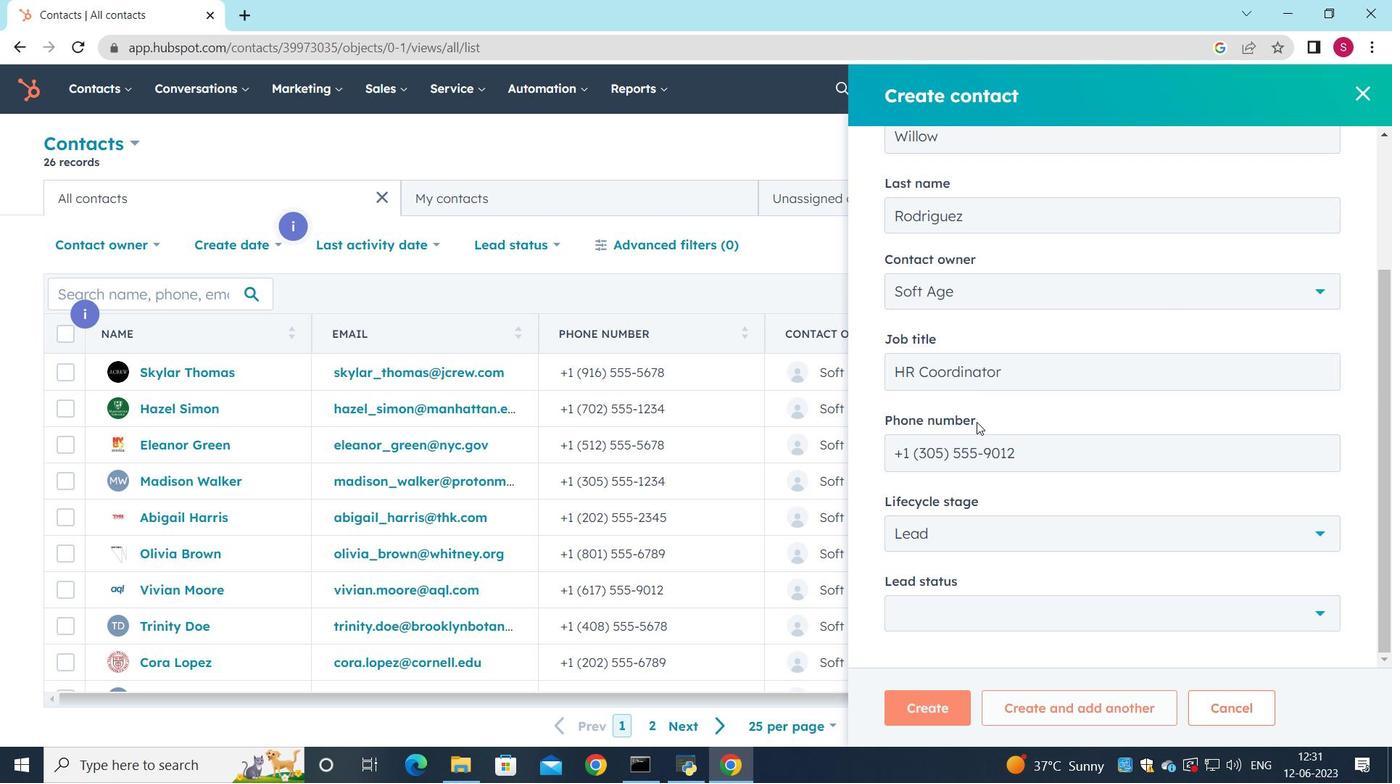 
Action: Mouse moved to (1019, 610)
Screenshot: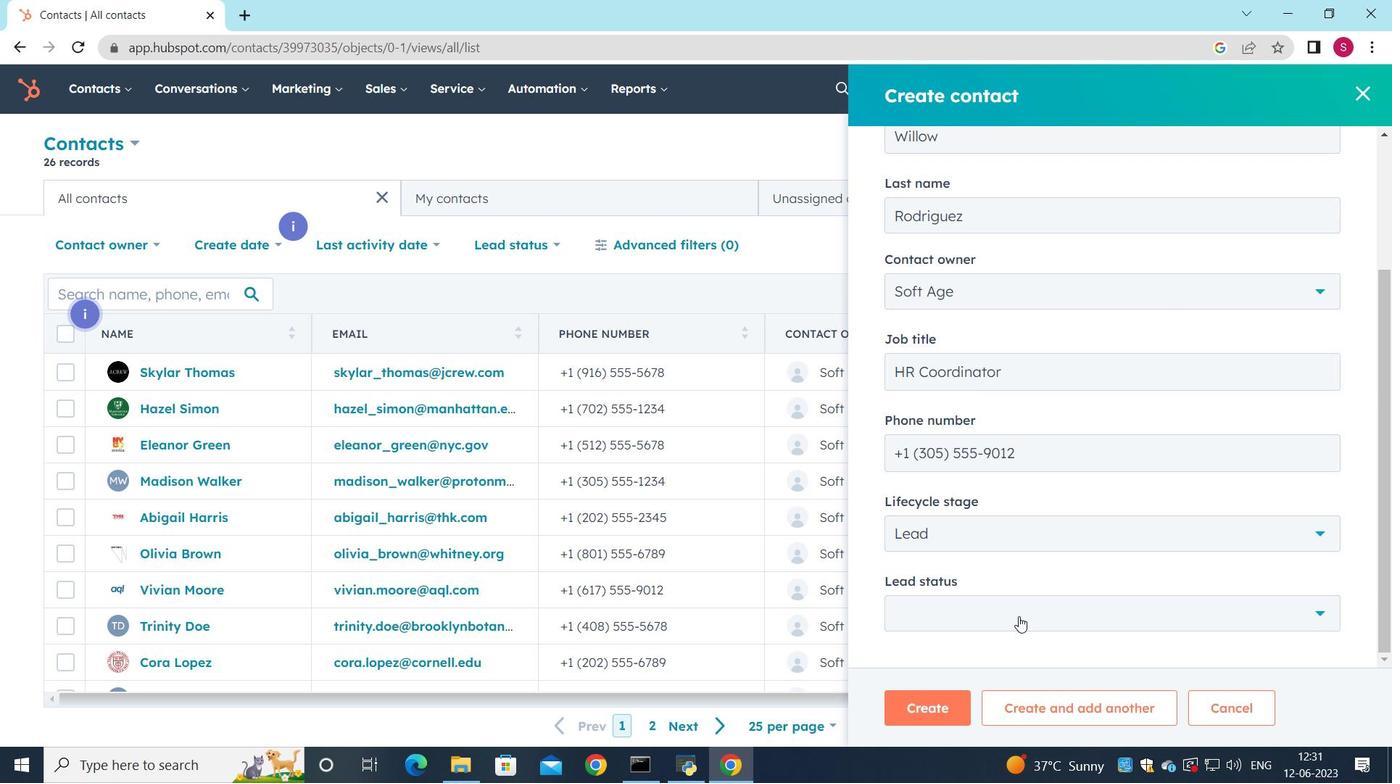 
Action: Mouse pressed left at (1019, 610)
Screenshot: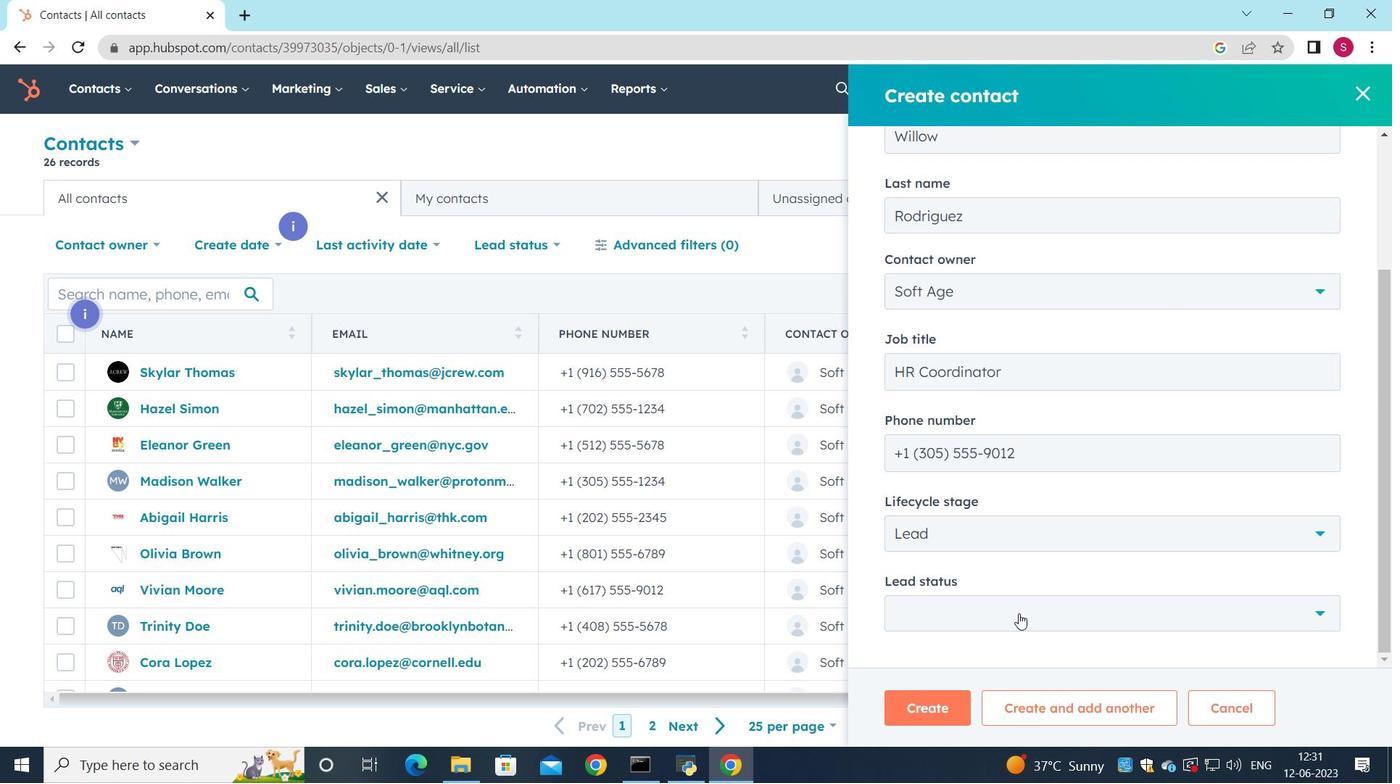 
Action: Mouse moved to (969, 439)
Screenshot: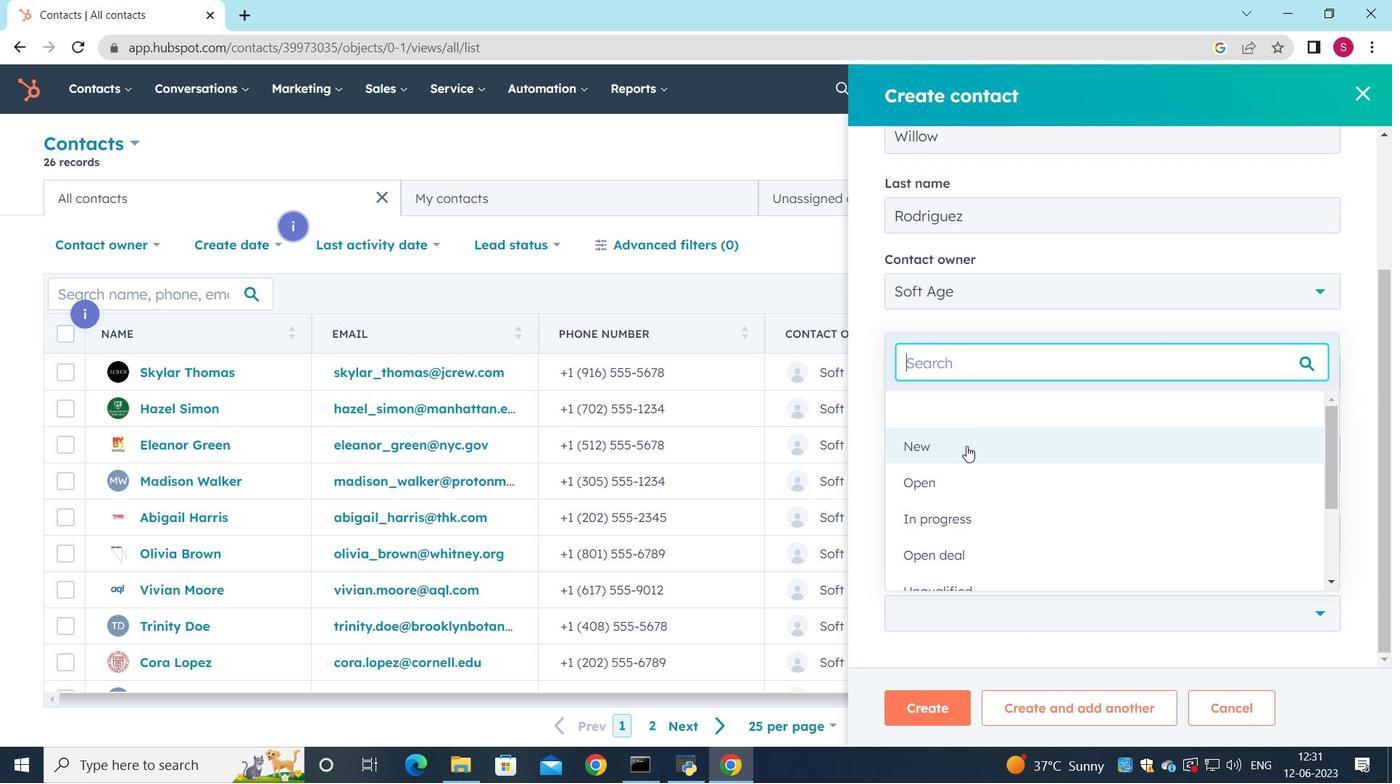 
Action: Mouse pressed left at (969, 439)
Screenshot: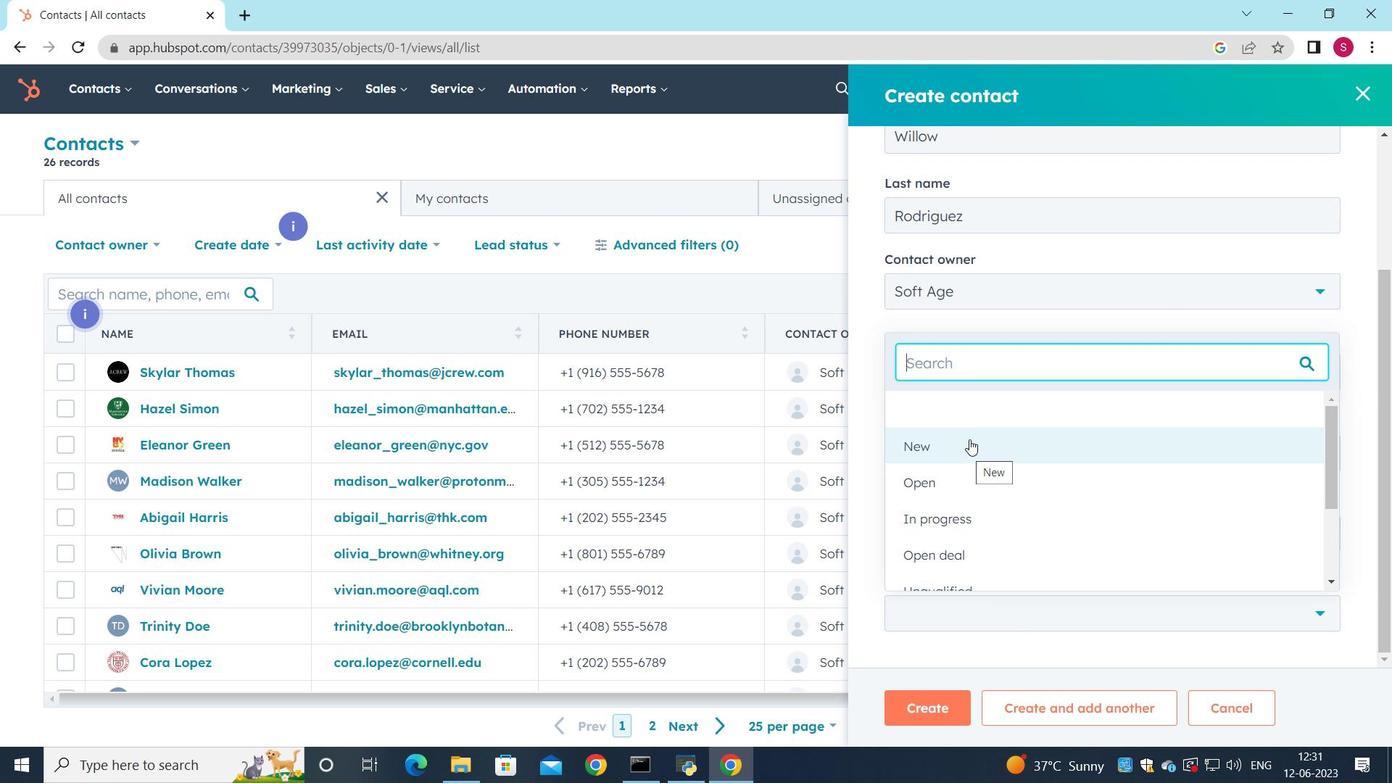 
Action: Mouse moved to (960, 709)
Screenshot: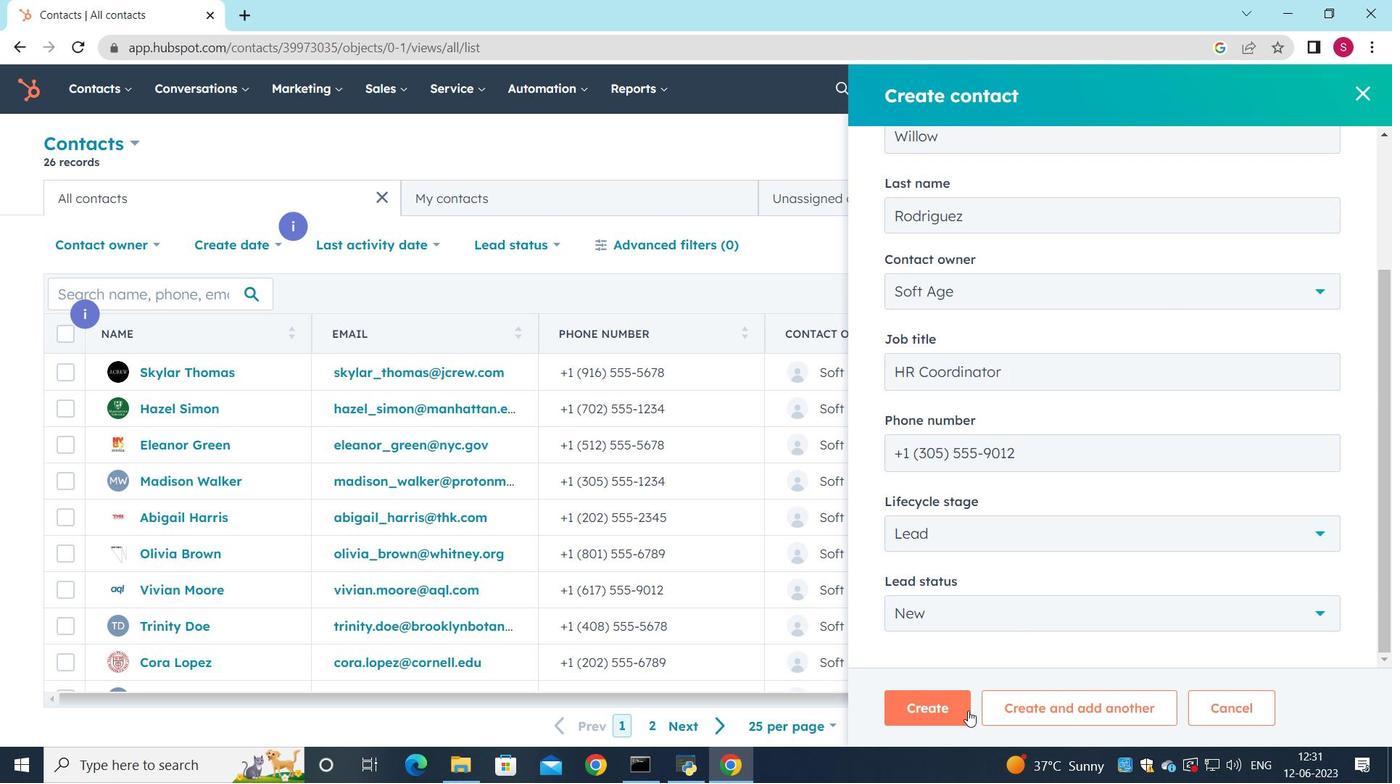 
Action: Mouse pressed left at (960, 709)
Screenshot: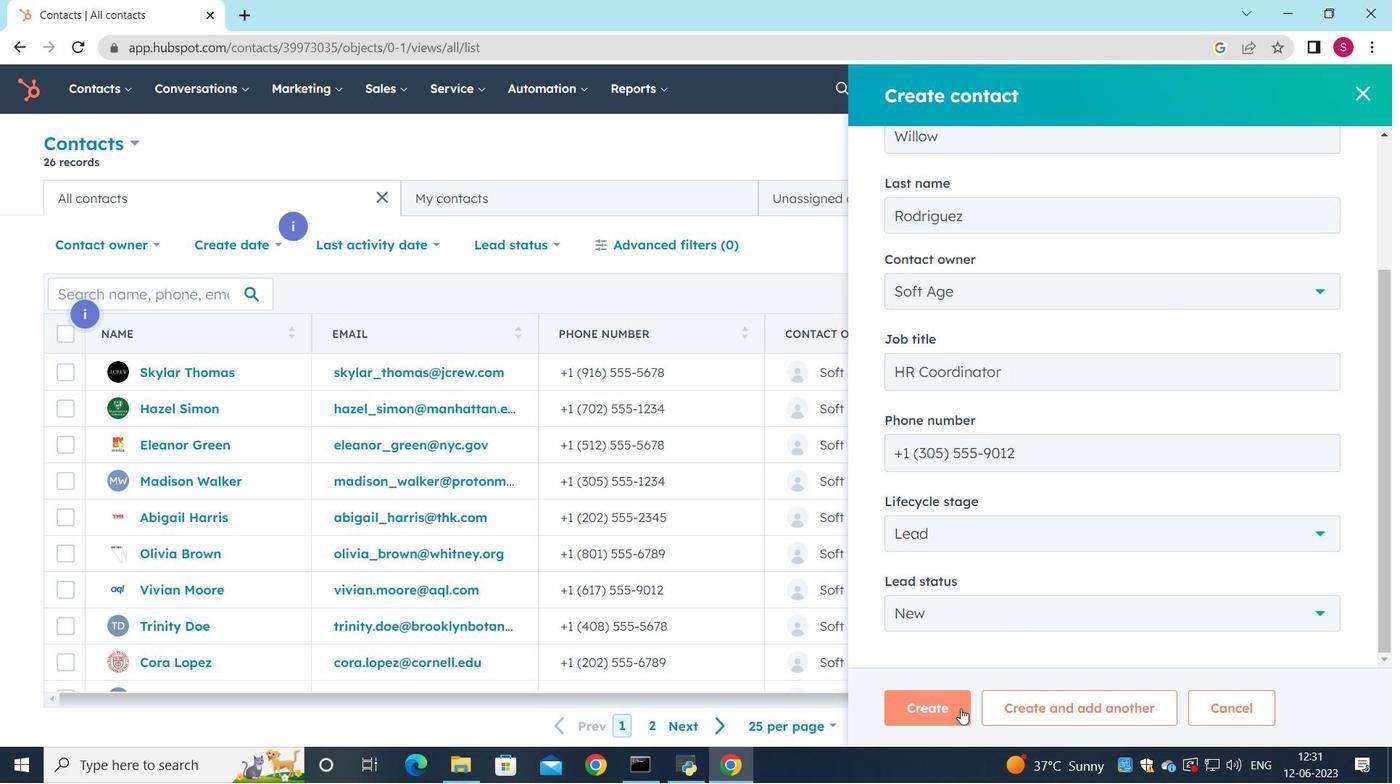 
Action: Mouse moved to (960, 562)
Screenshot: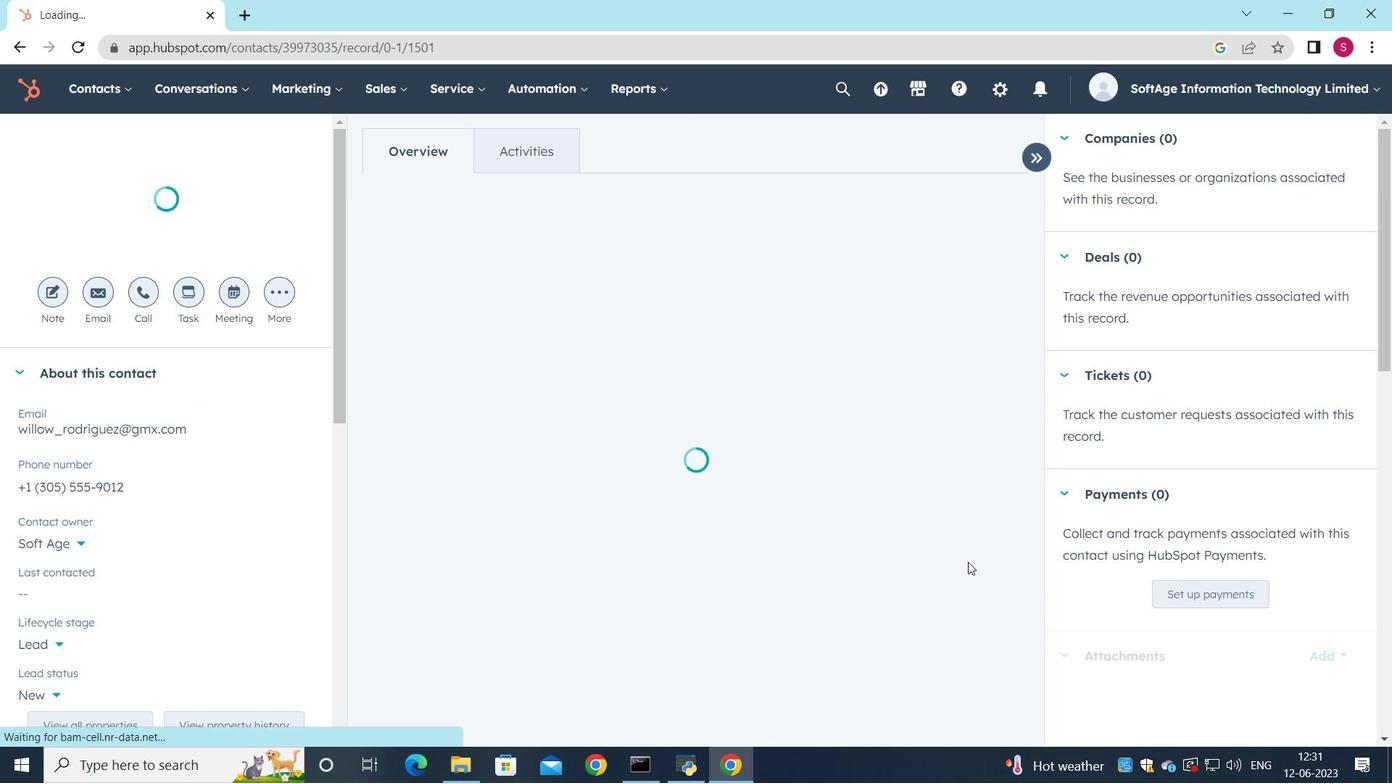
Action: Mouse scrolled (960, 562) with delta (0, 0)
Screenshot: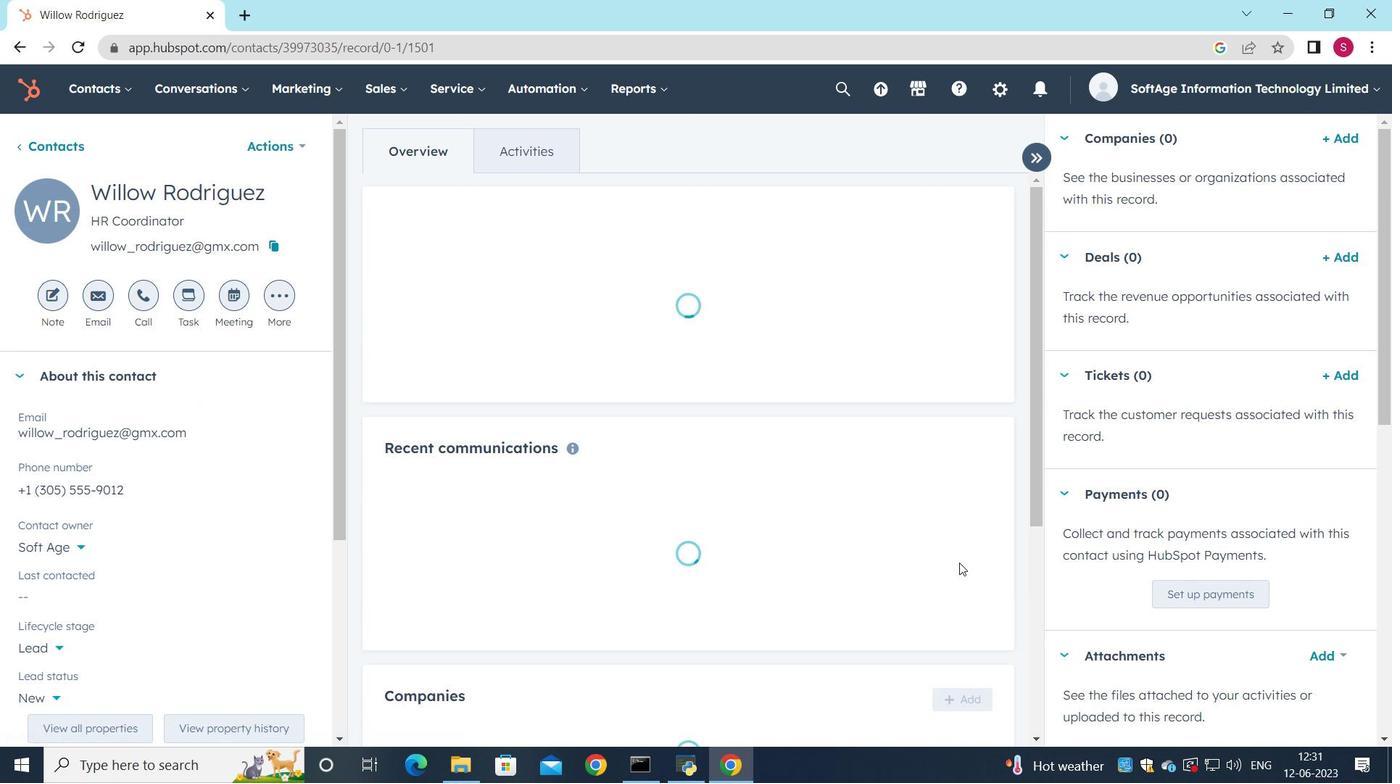 
Action: Mouse moved to (962, 543)
Screenshot: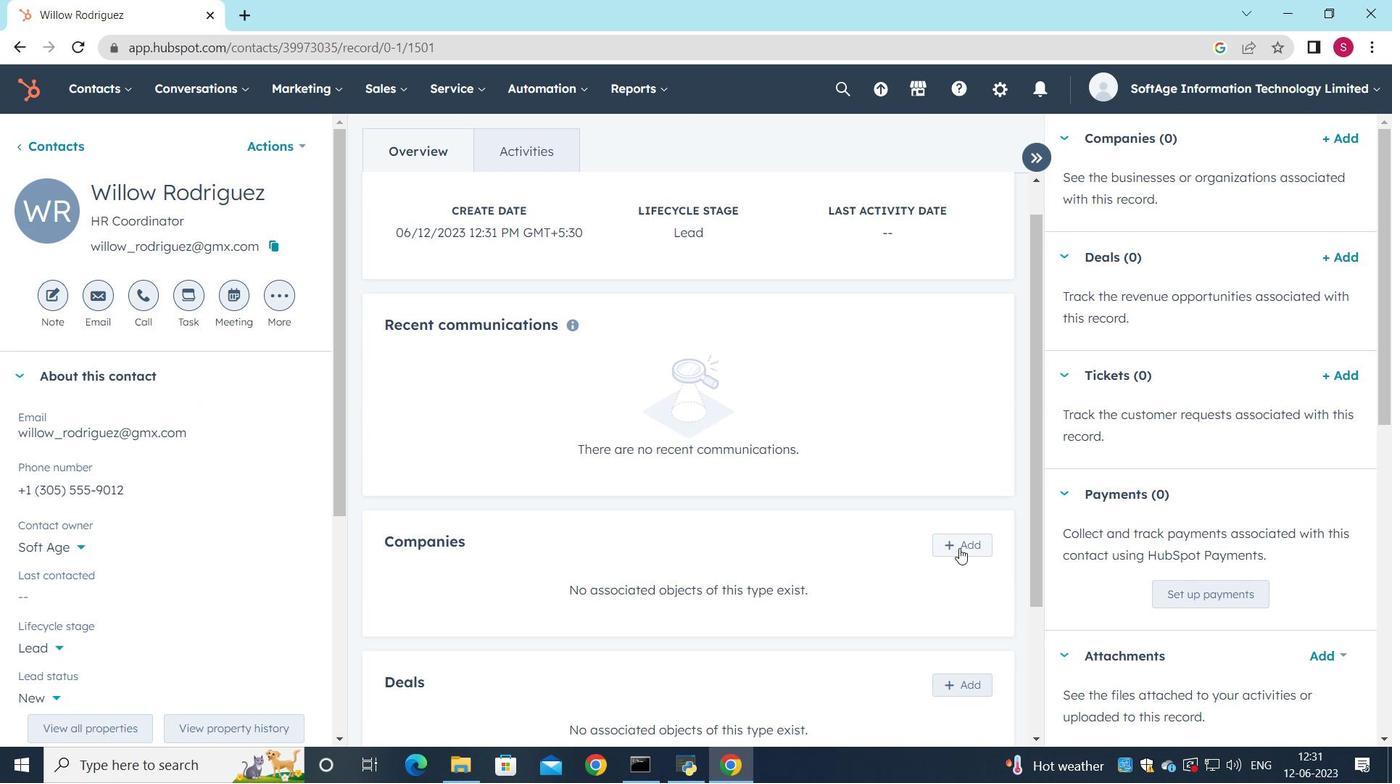 
Action: Mouse pressed left at (962, 543)
Screenshot: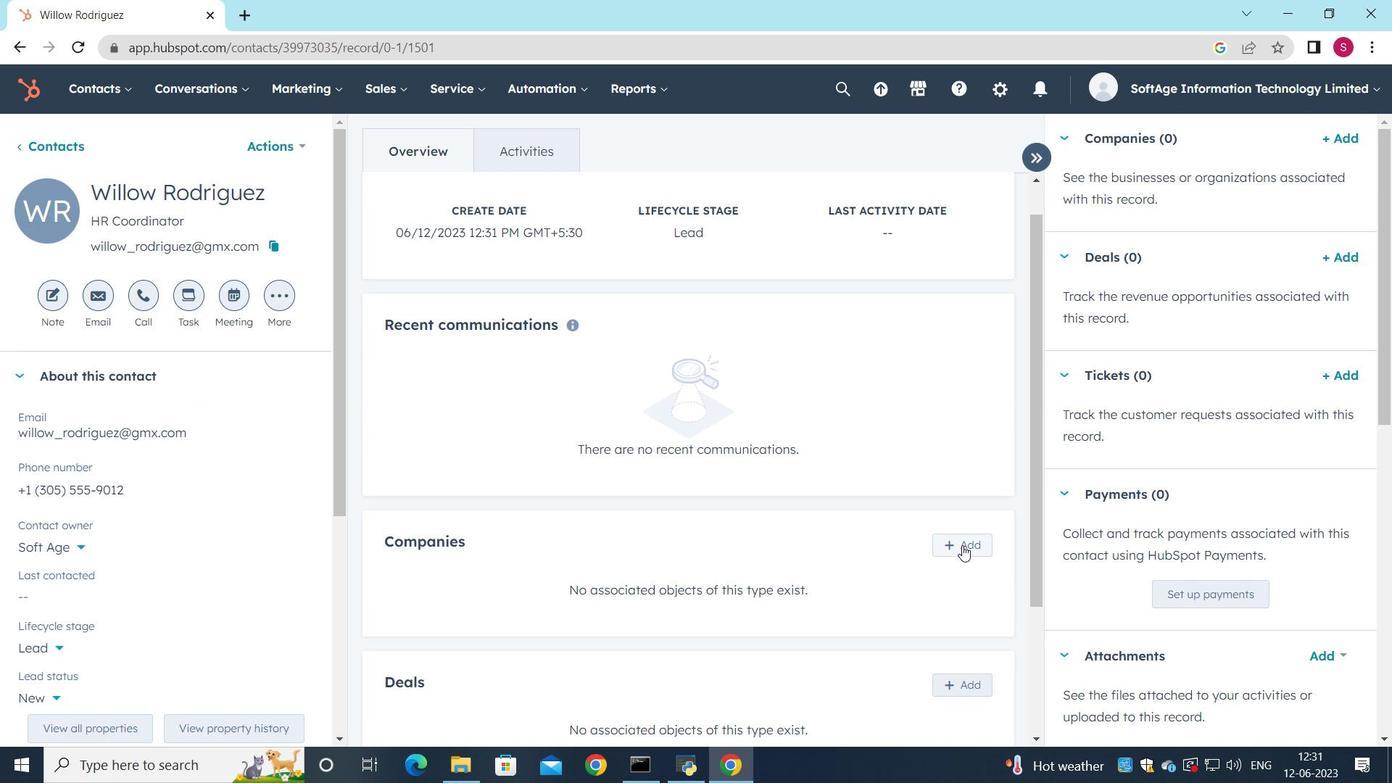 
Action: Mouse moved to (988, 191)
Screenshot: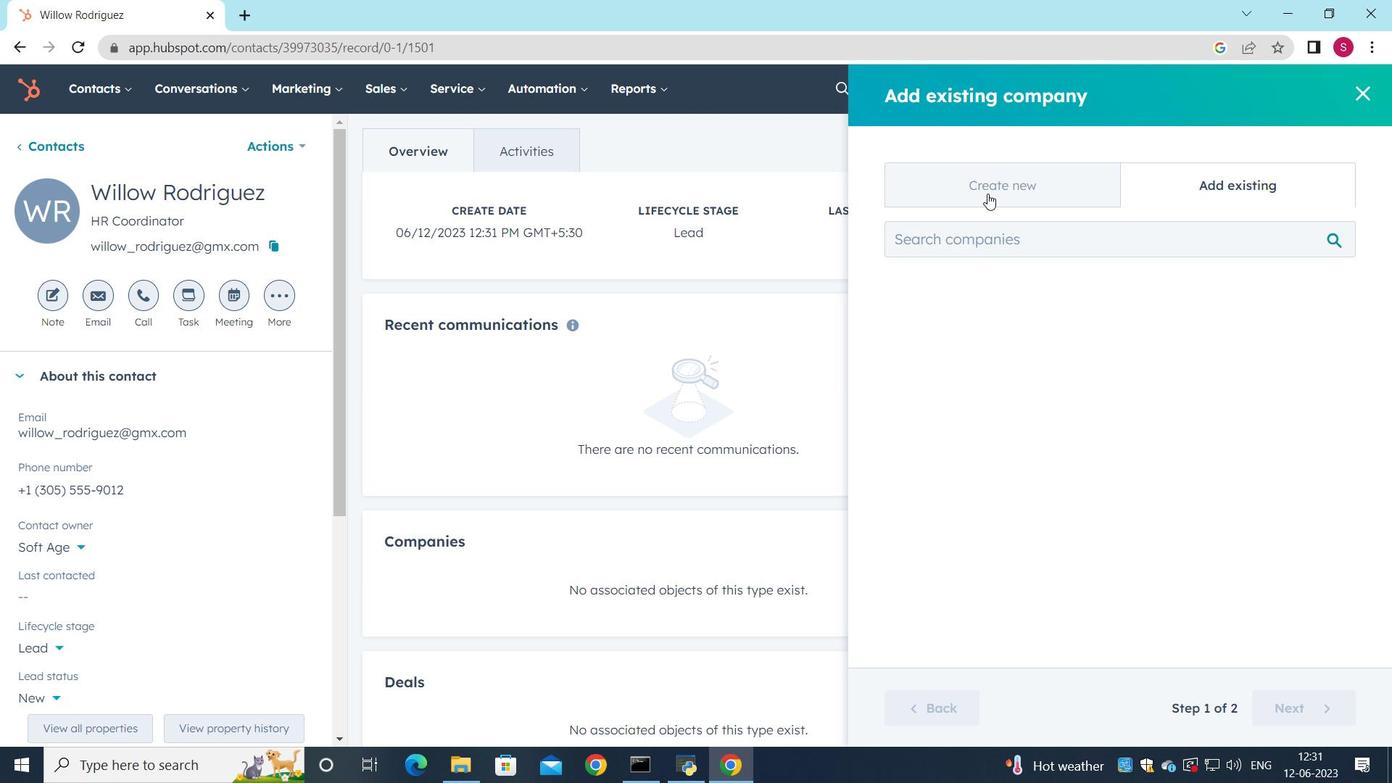 
Action: Mouse pressed left at (988, 191)
Screenshot: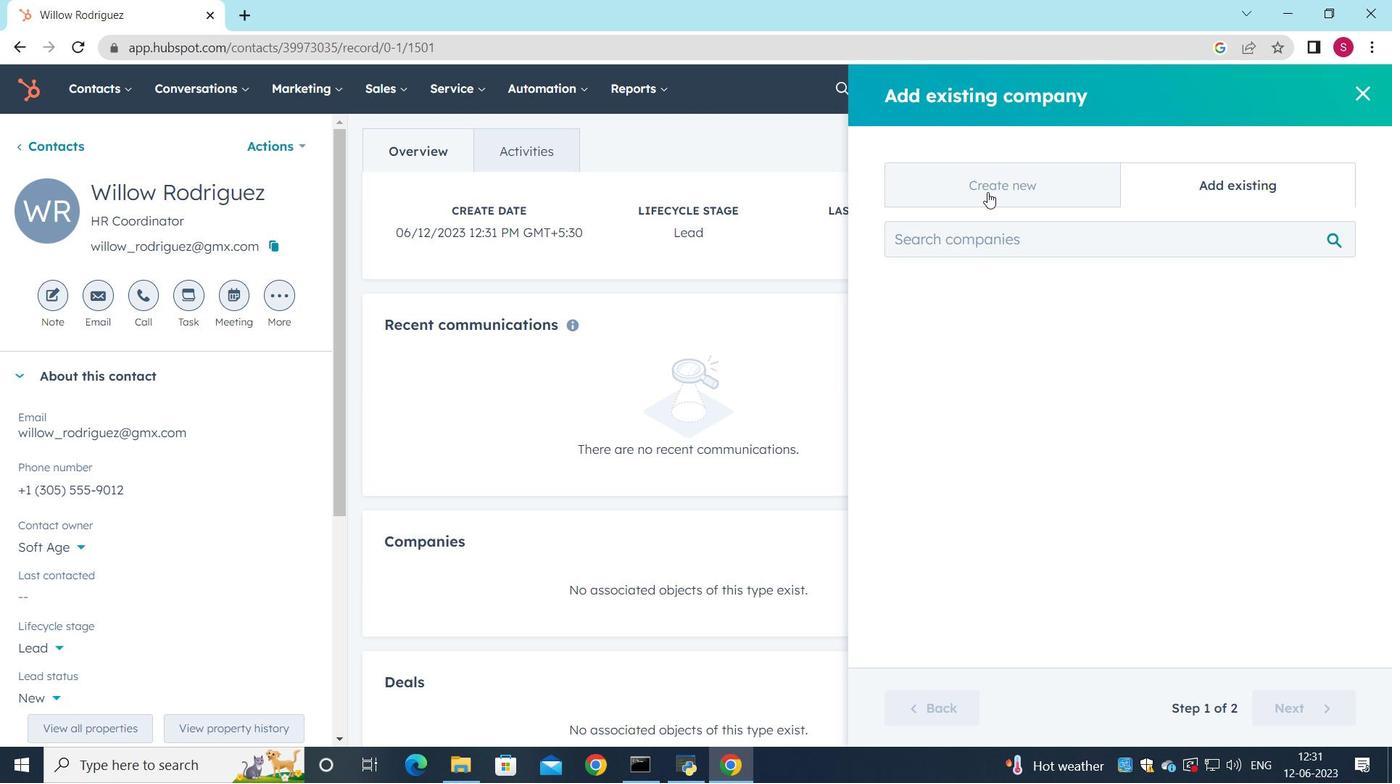 
Action: Mouse moved to (1005, 277)
Screenshot: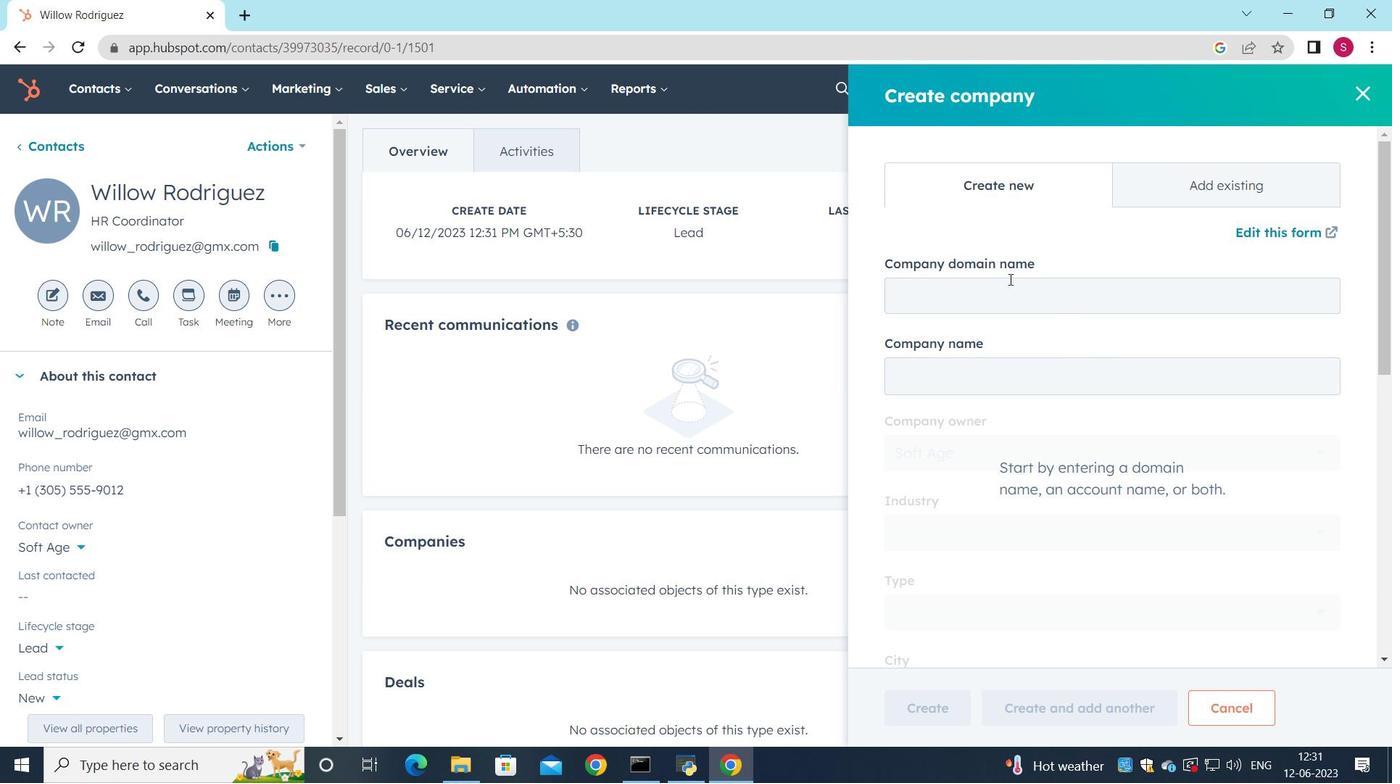 
Action: Mouse pressed left at (1005, 277)
Screenshot: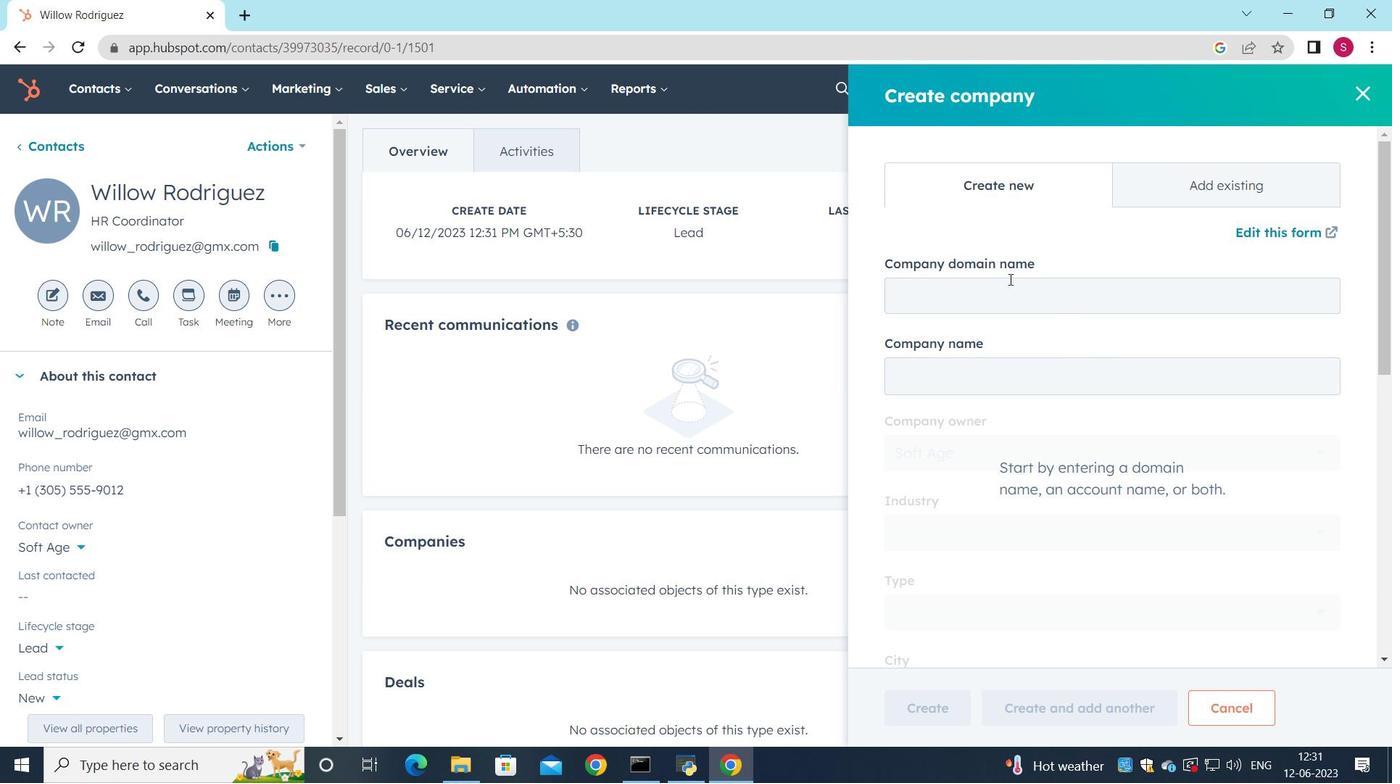 
Action: Mouse moved to (1005, 277)
Screenshot: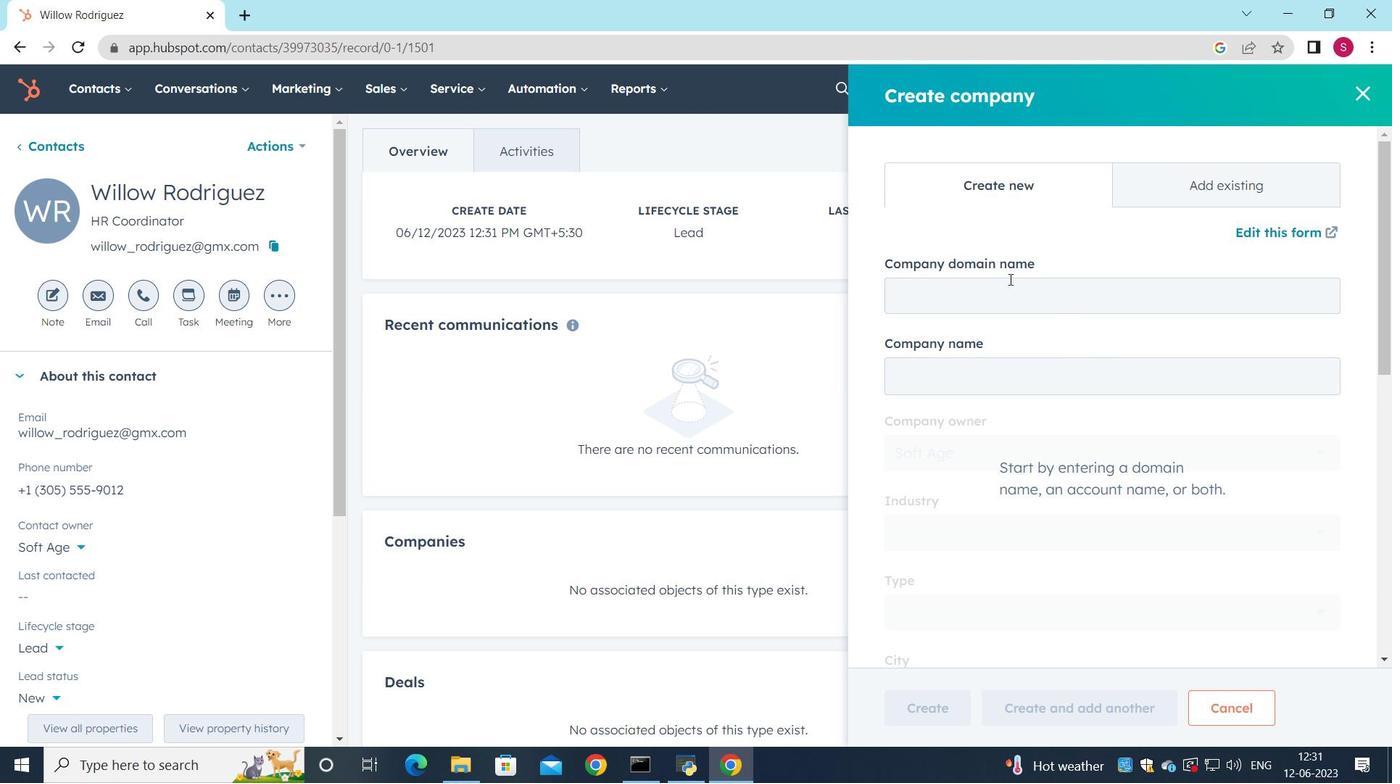 
Action: Key pressed nachi-fujikoshi.co.jp
Screenshot: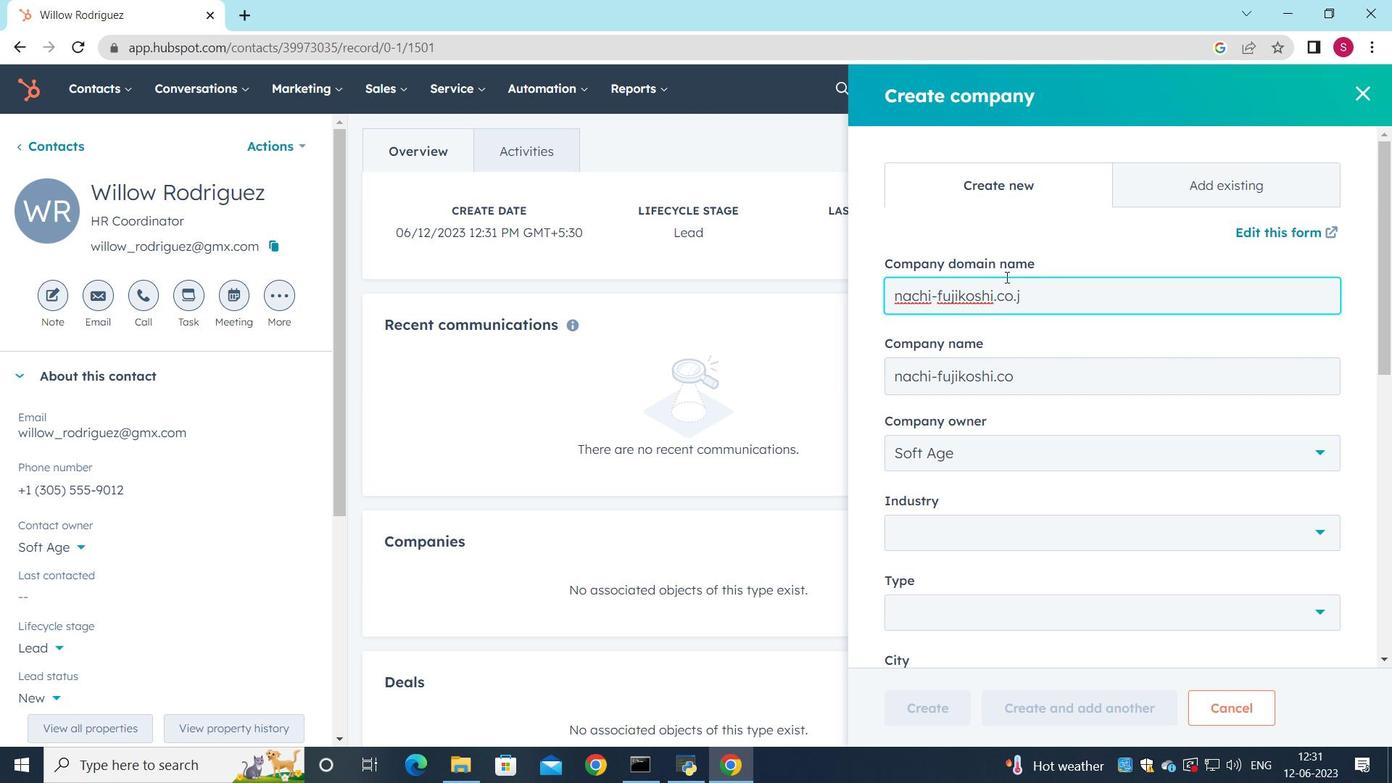 
Action: Mouse moved to (1029, 401)
Screenshot: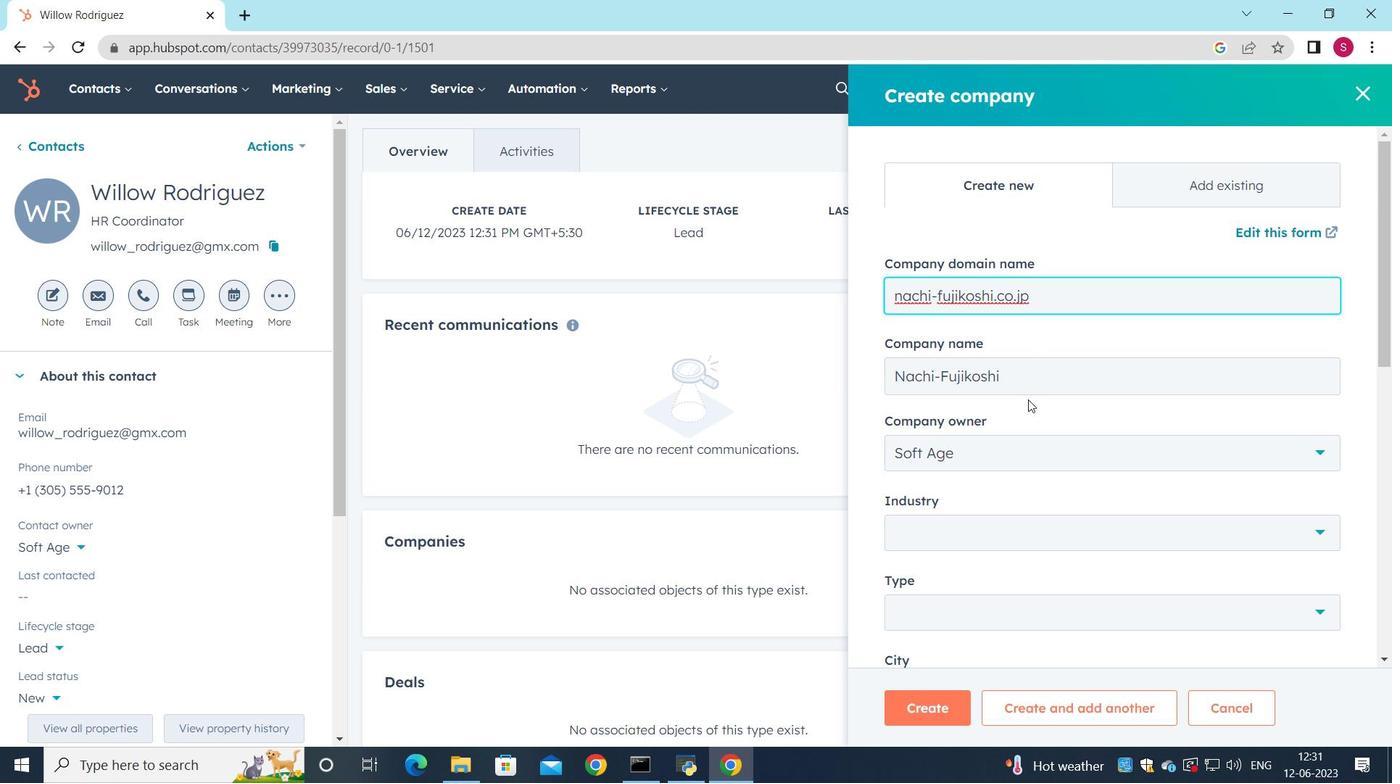 
Action: Mouse scrolled (1029, 400) with delta (0, 0)
Screenshot: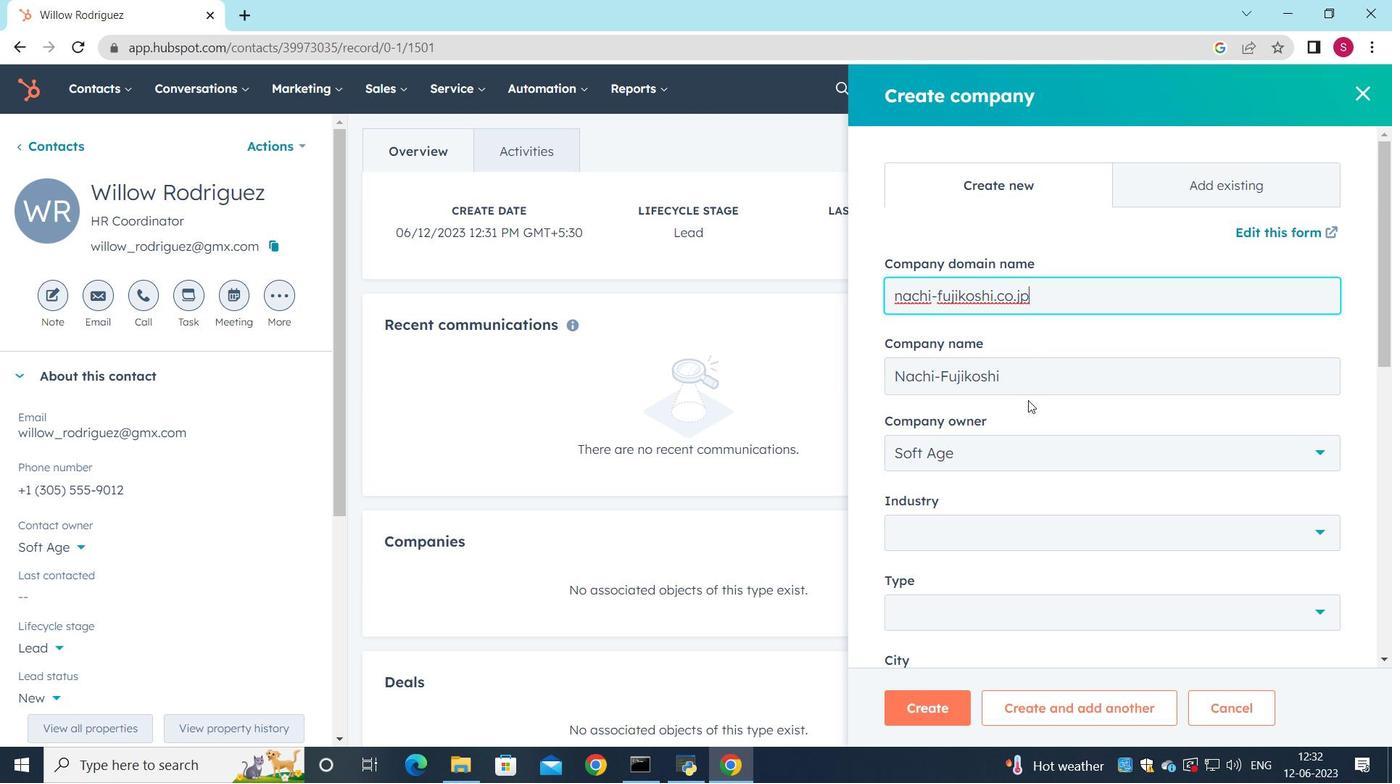 
Action: Mouse moved to (1275, 522)
Screenshot: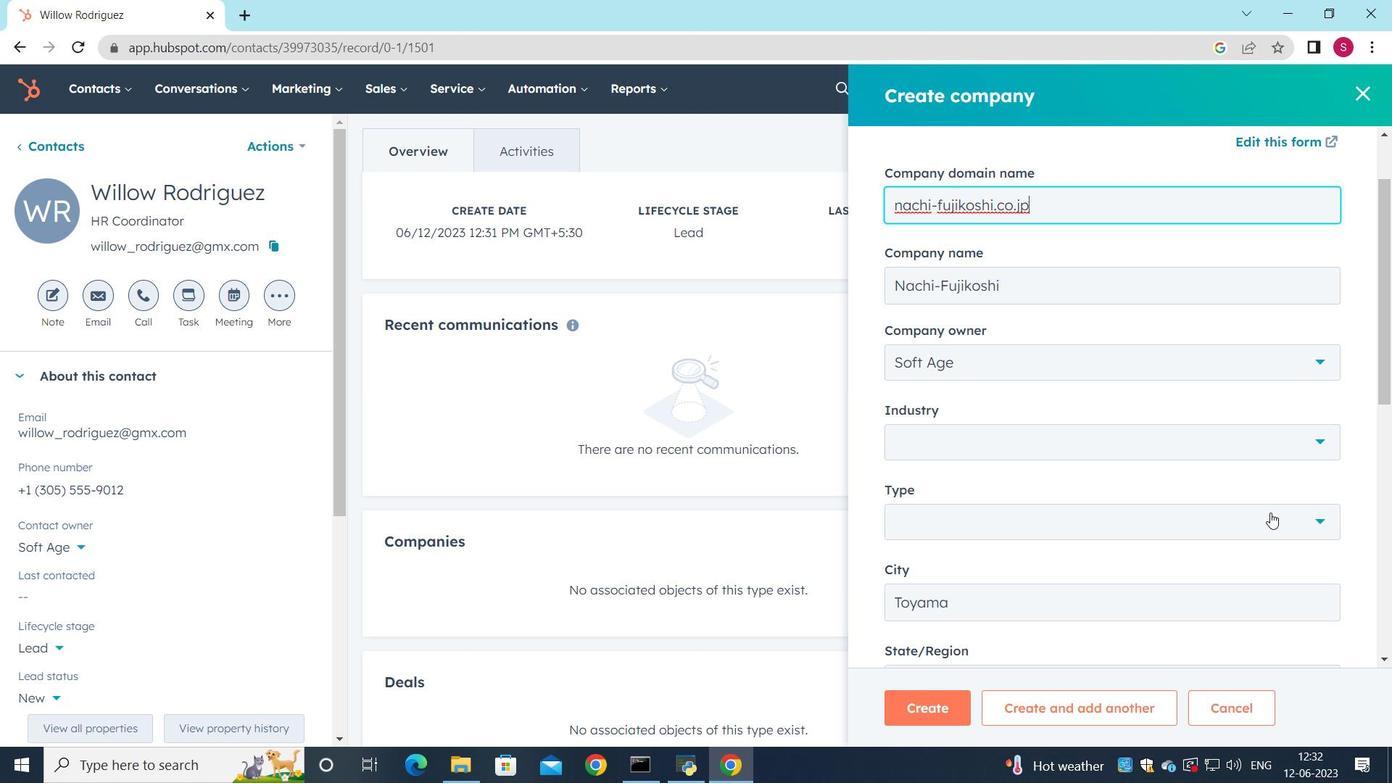 
Action: Mouse pressed left at (1275, 522)
Screenshot: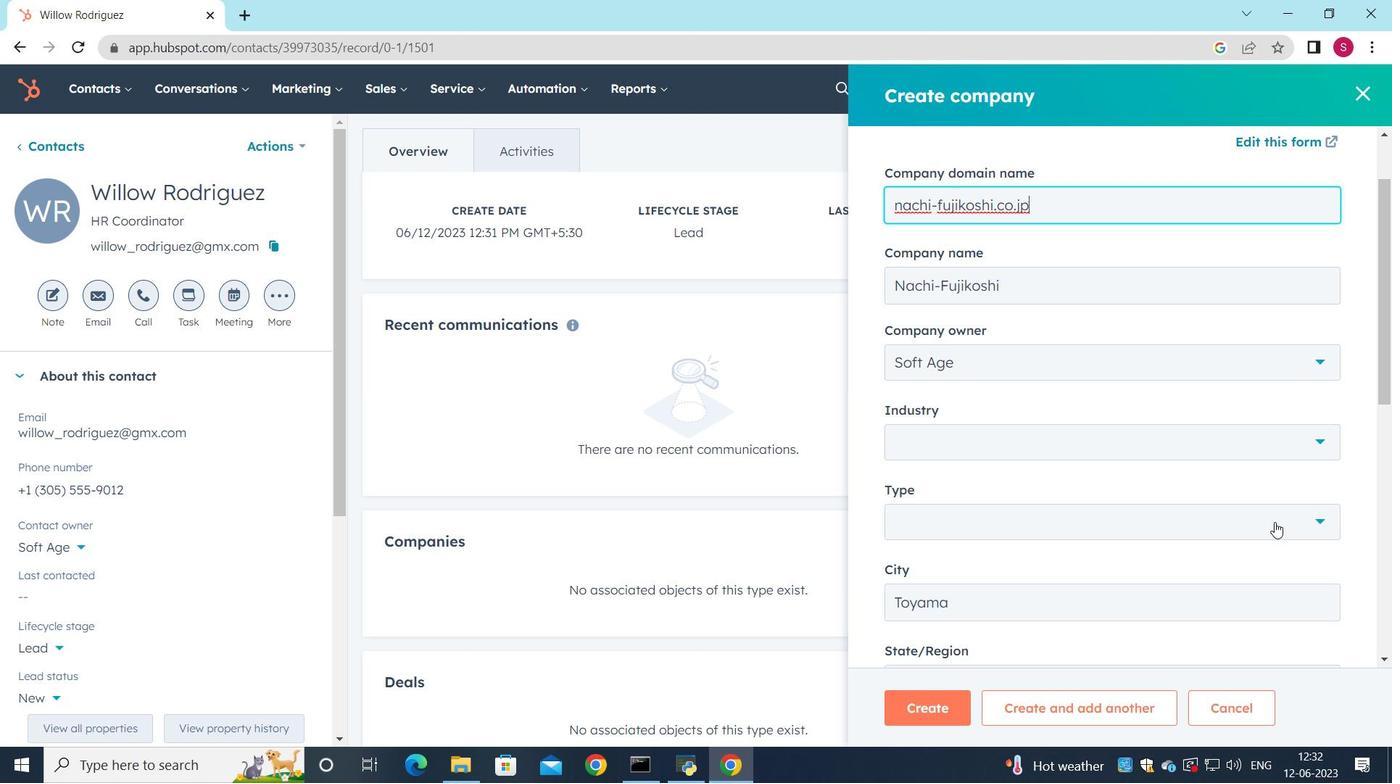 
Action: Mouse moved to (994, 343)
Screenshot: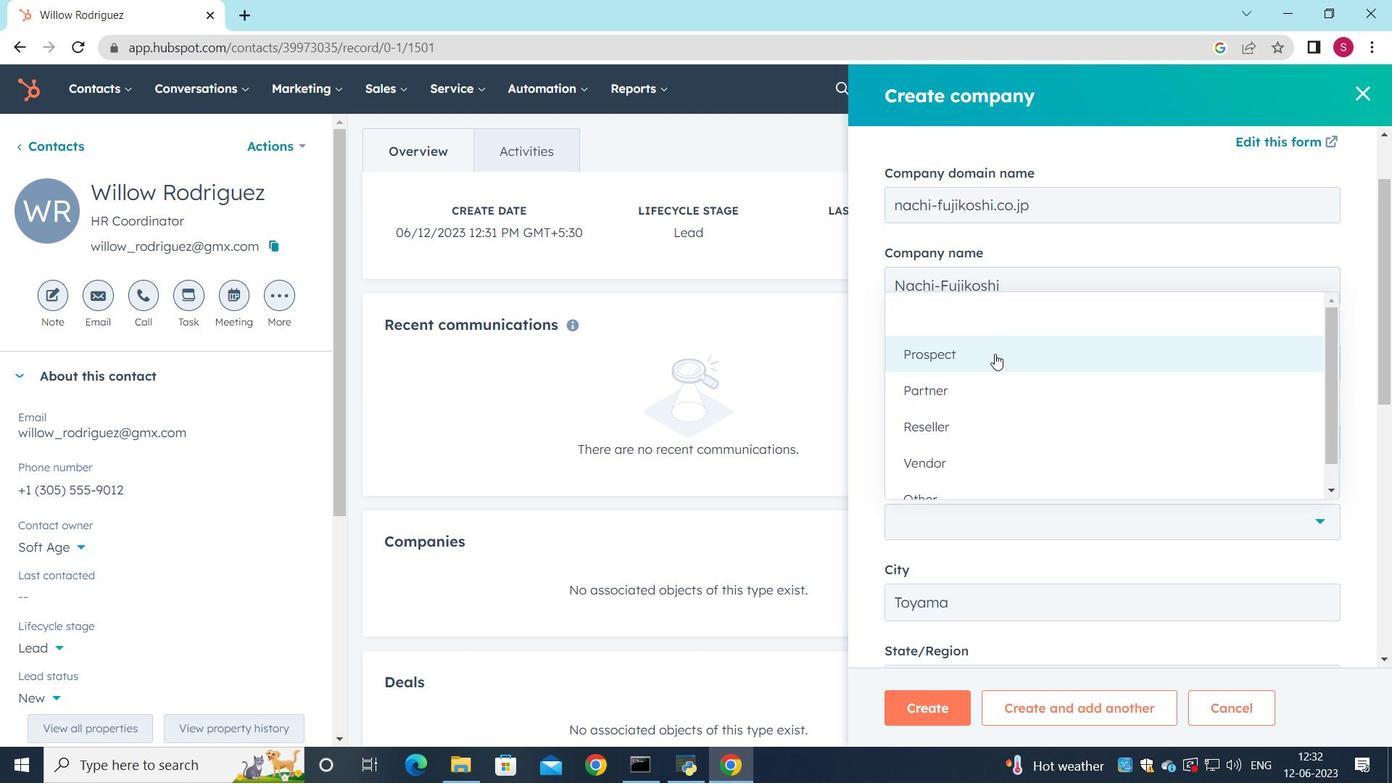 
Action: Mouse pressed left at (994, 343)
Screenshot: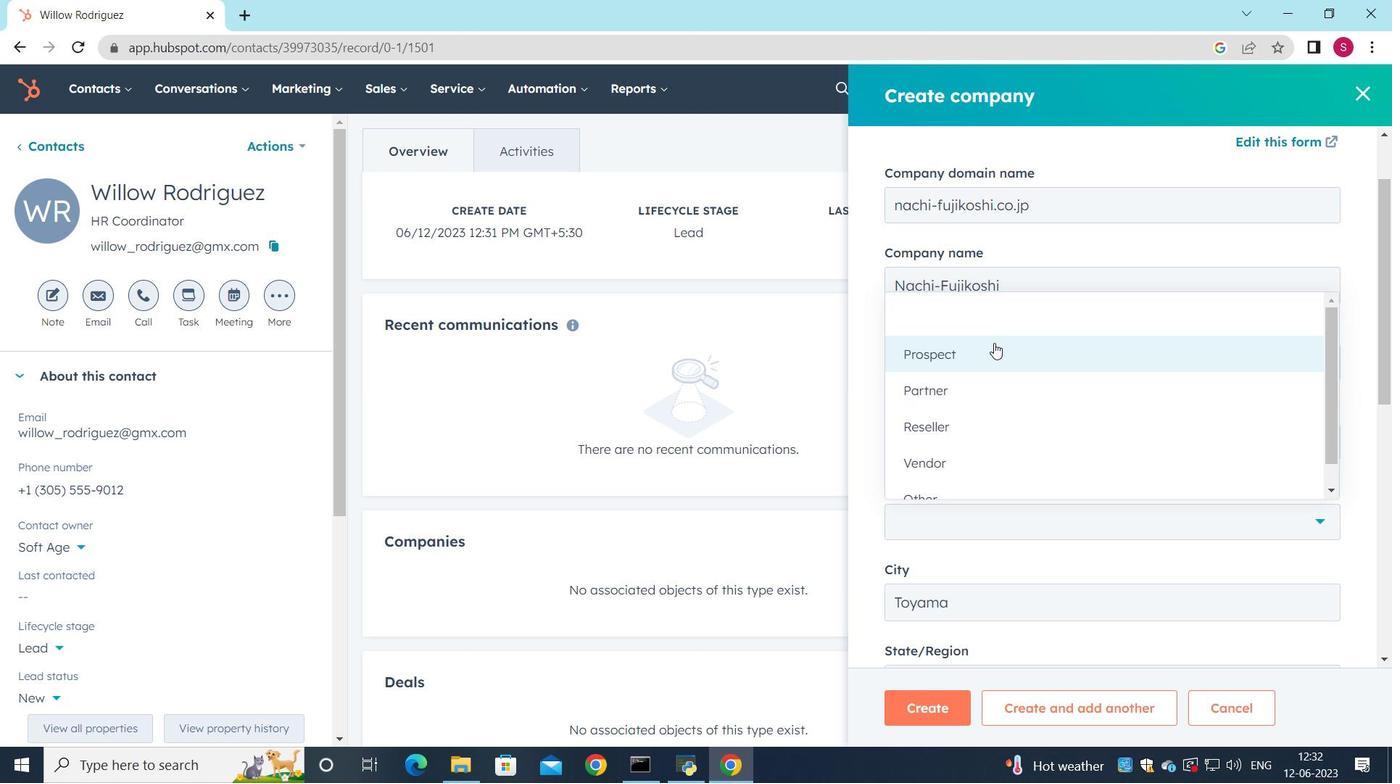 
Action: Mouse moved to (1040, 415)
Screenshot: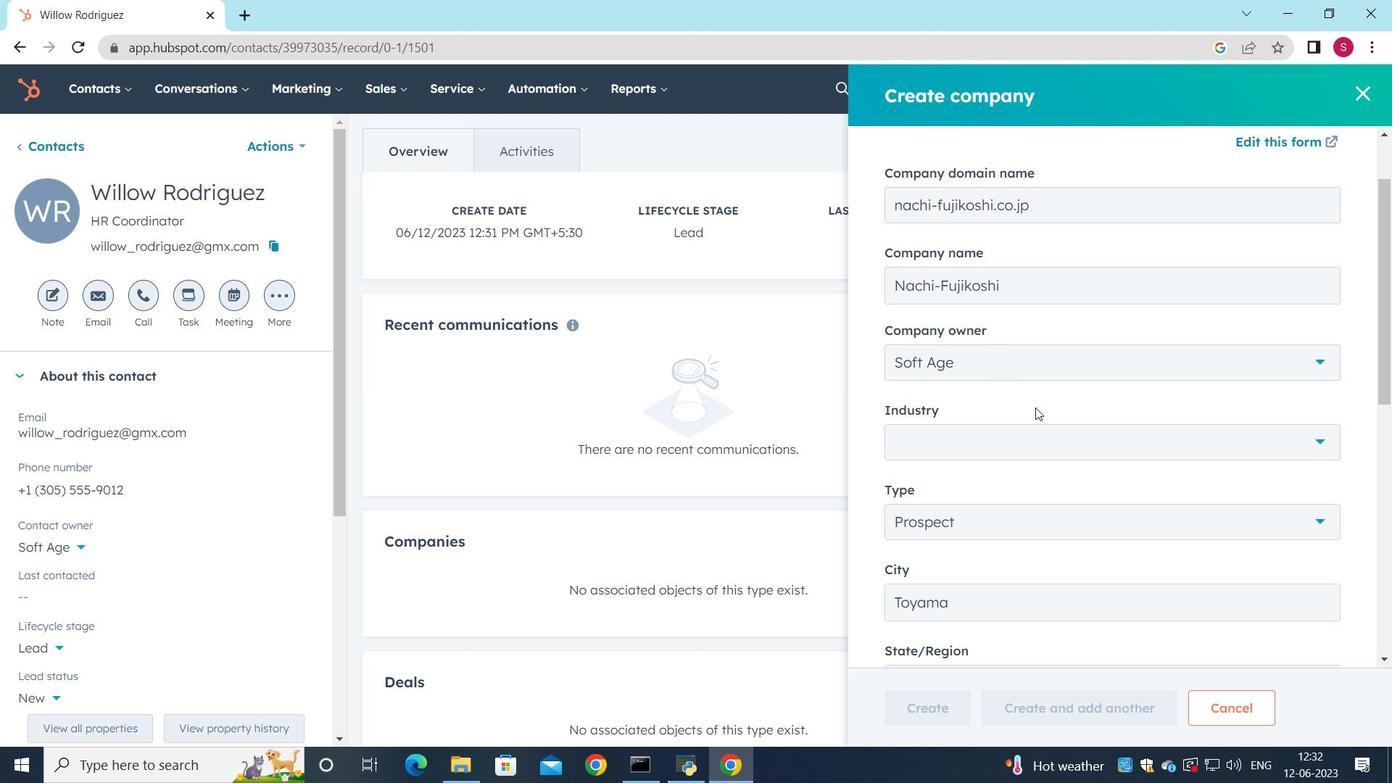 
Action: Mouse scrolled (1040, 414) with delta (0, 0)
Screenshot: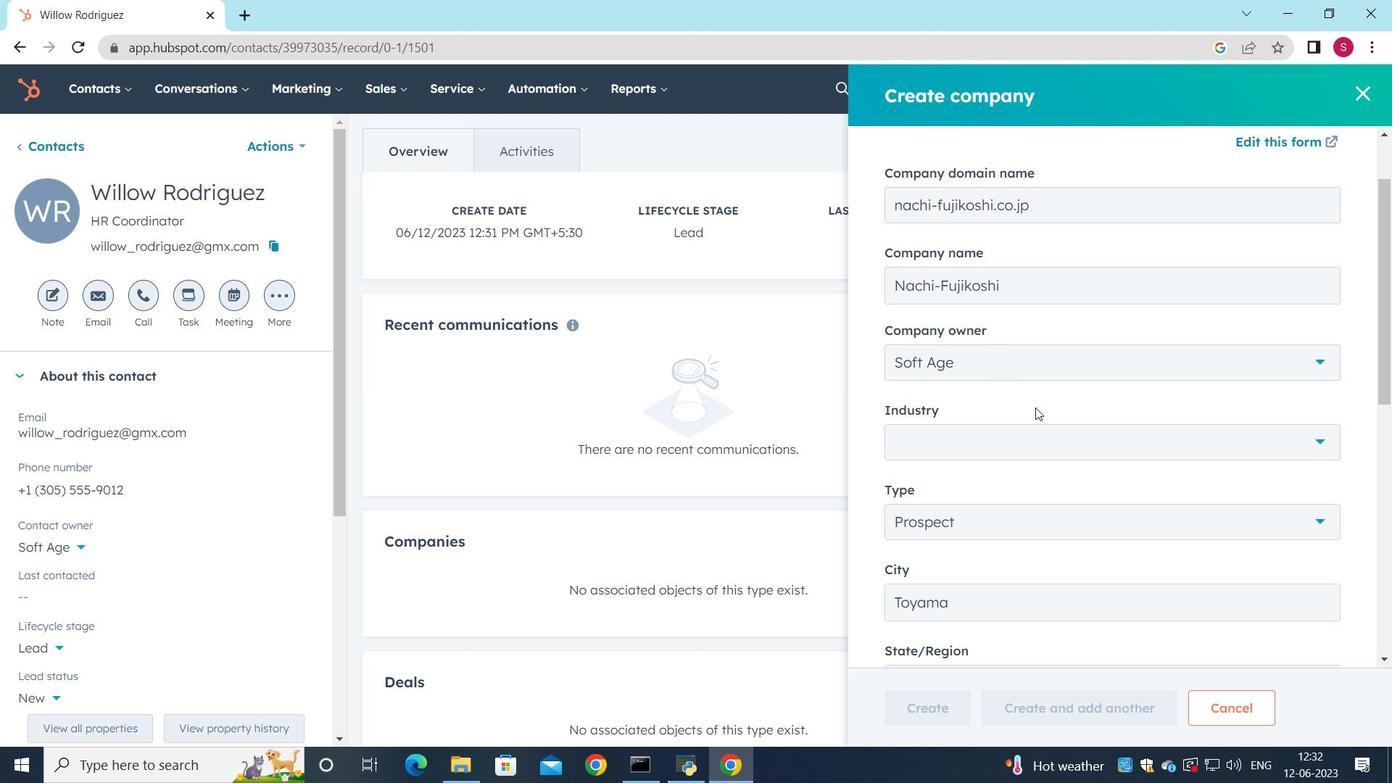 
Action: Mouse moved to (1050, 431)
Screenshot: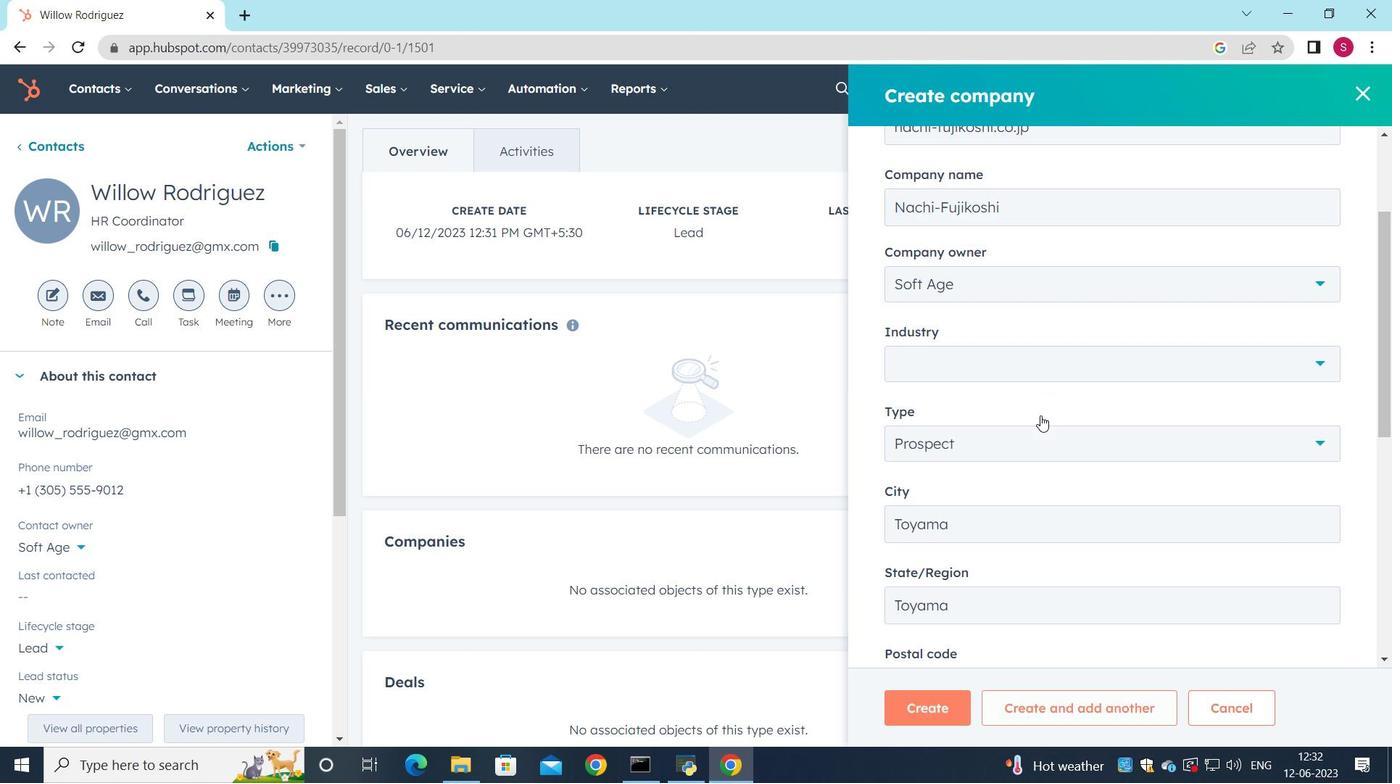 
Action: Mouse scrolled (1047, 425) with delta (0, 0)
Screenshot: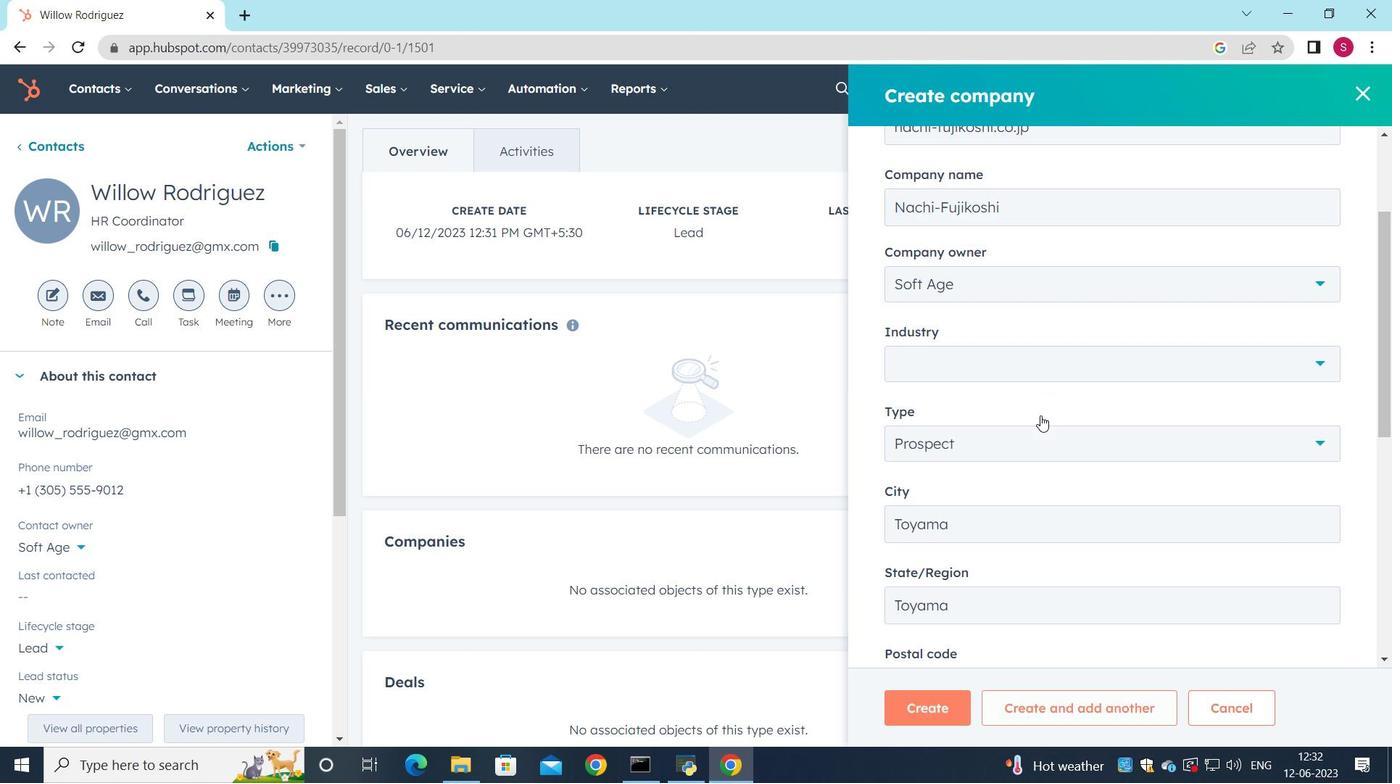 
Action: Mouse moved to (940, 702)
Screenshot: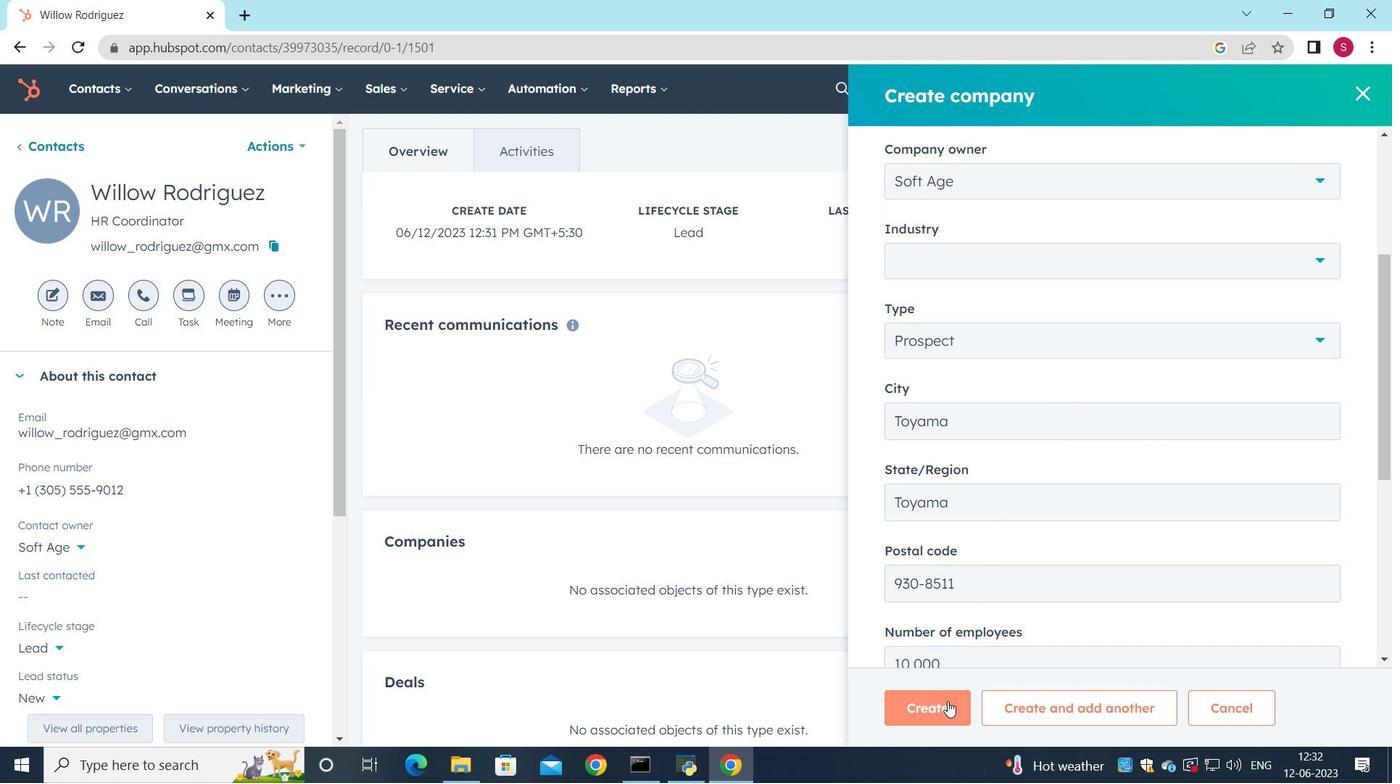 
Action: Mouse pressed left at (940, 702)
Screenshot: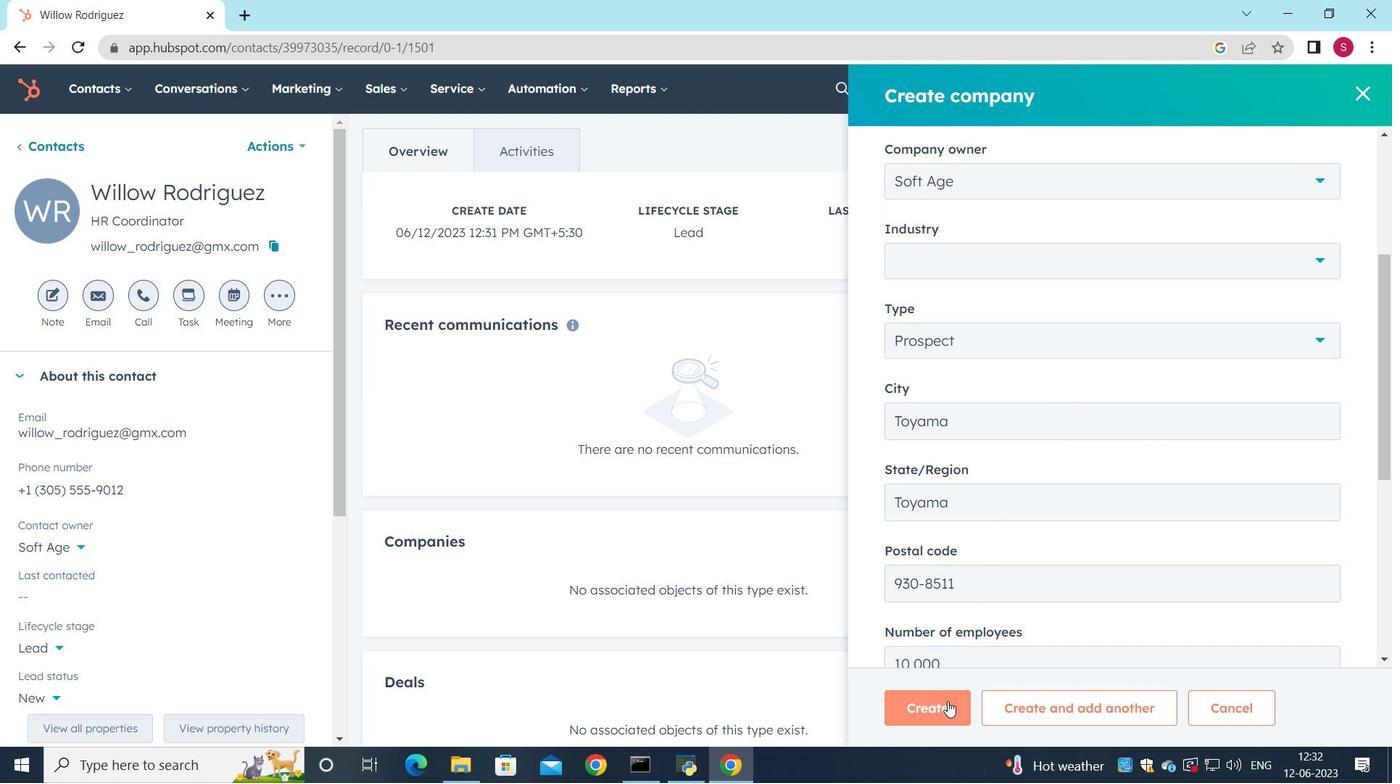 
Action: Mouse moved to (851, 520)
Screenshot: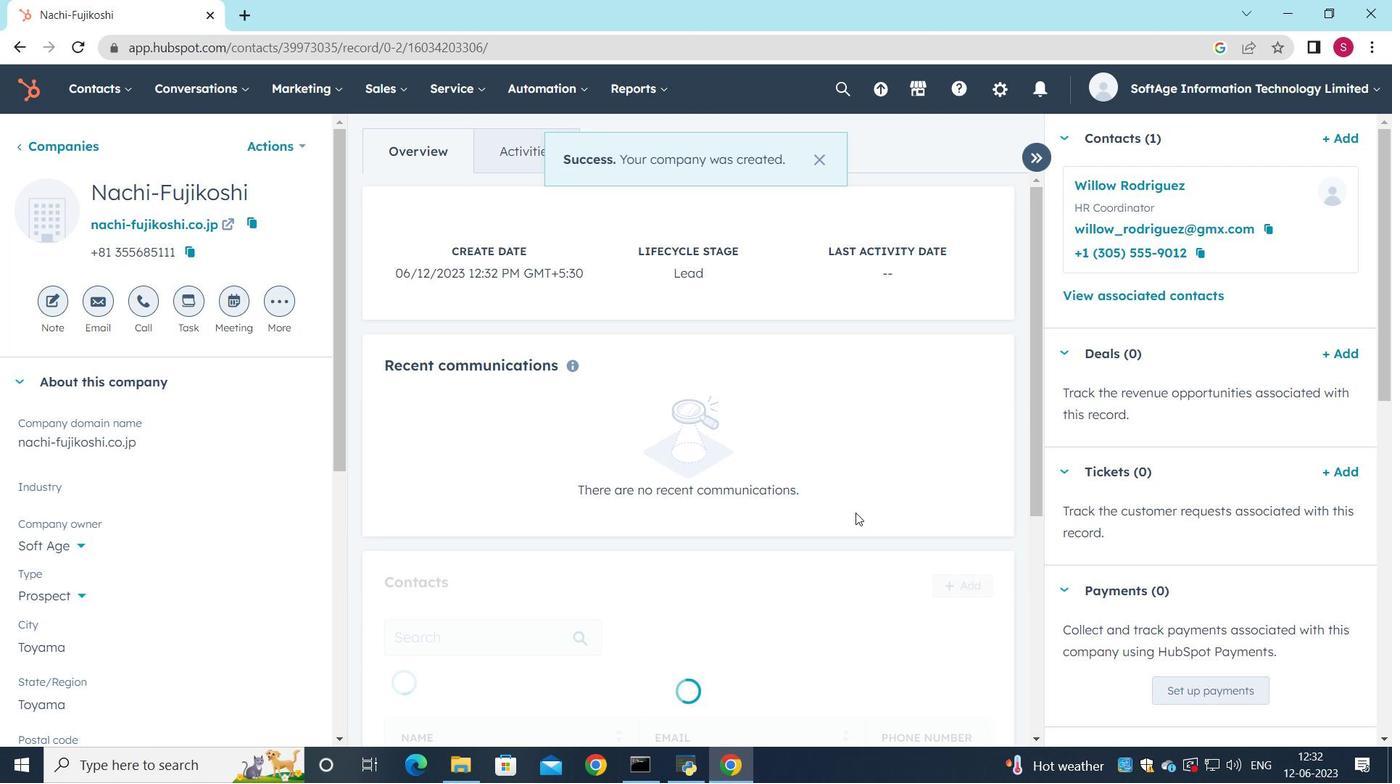 
Action: Mouse scrolled (851, 520) with delta (0, 0)
Screenshot: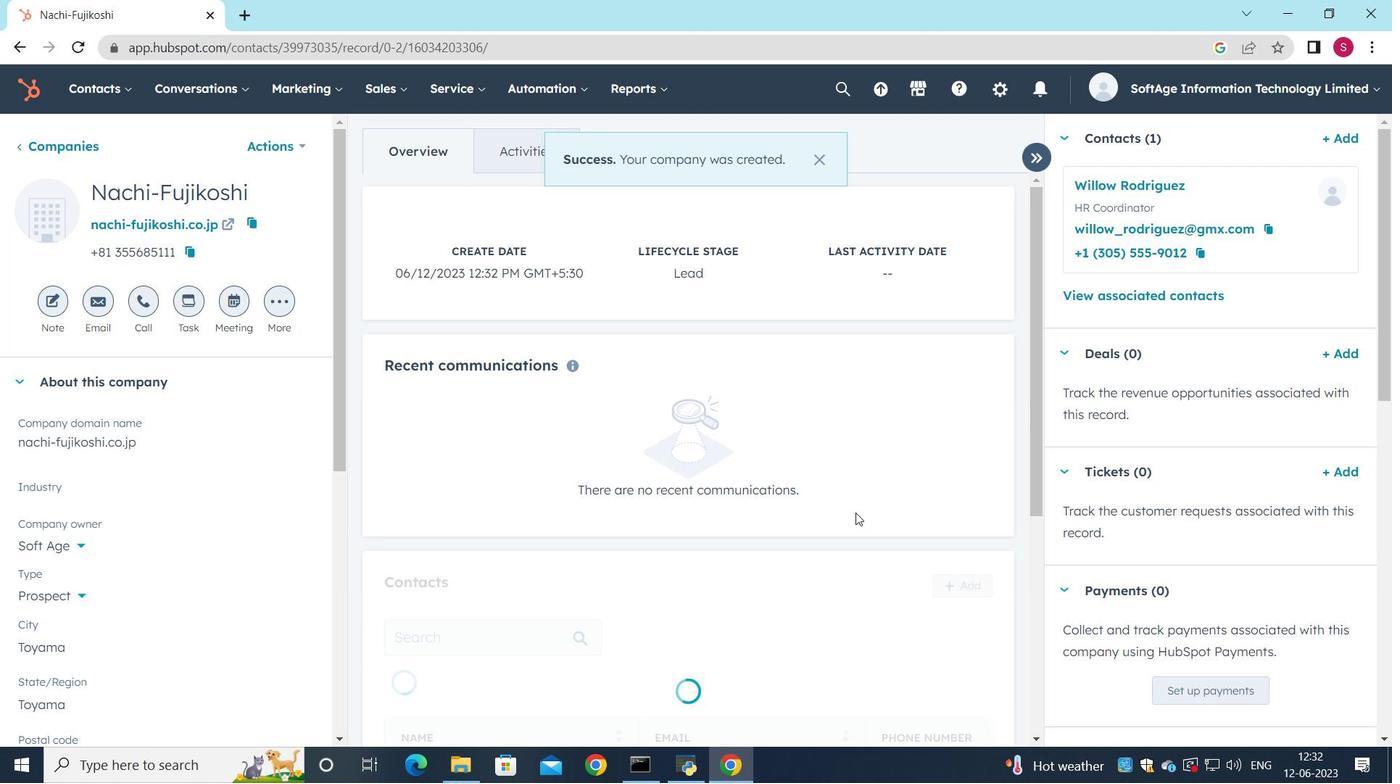 
Action: Mouse moved to (851, 520)
Screenshot: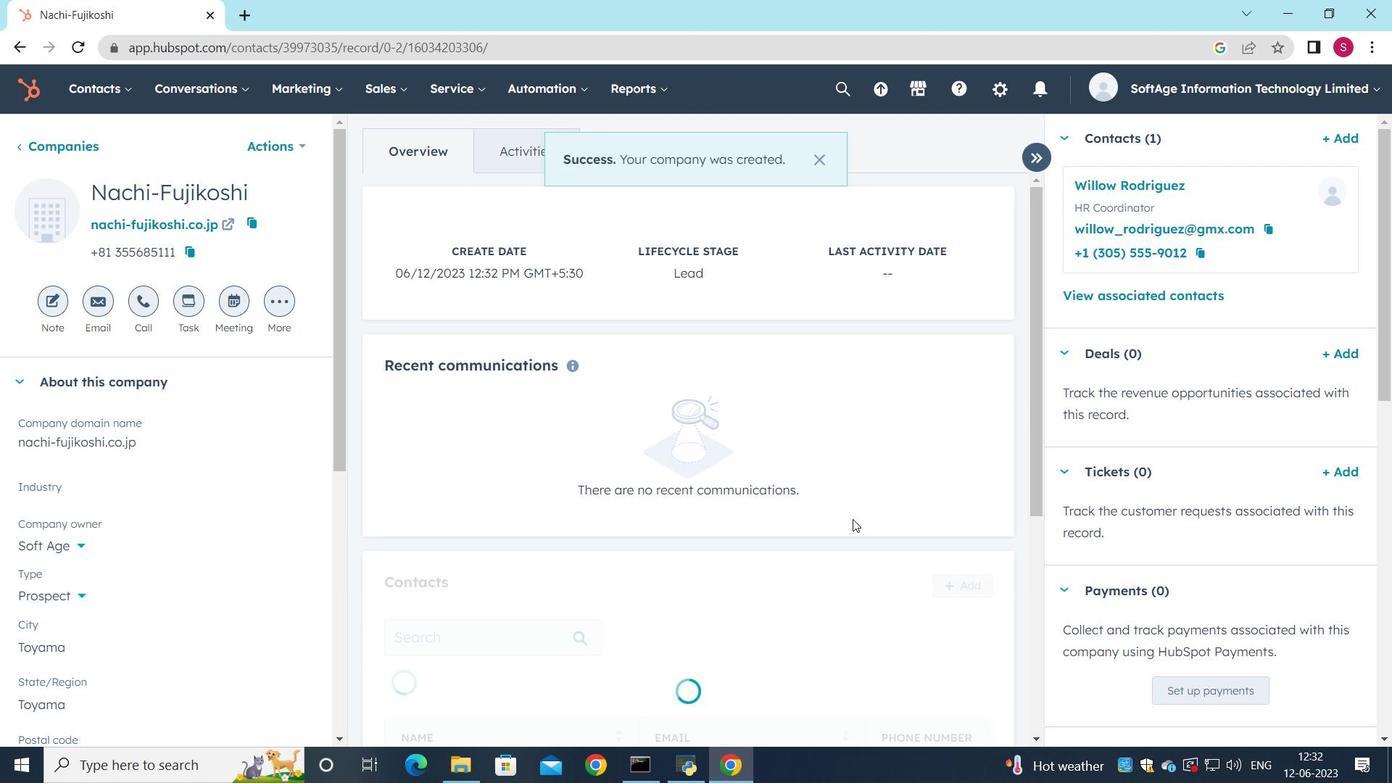 
Action: Mouse scrolled (851, 520) with delta (0, 0)
Screenshot: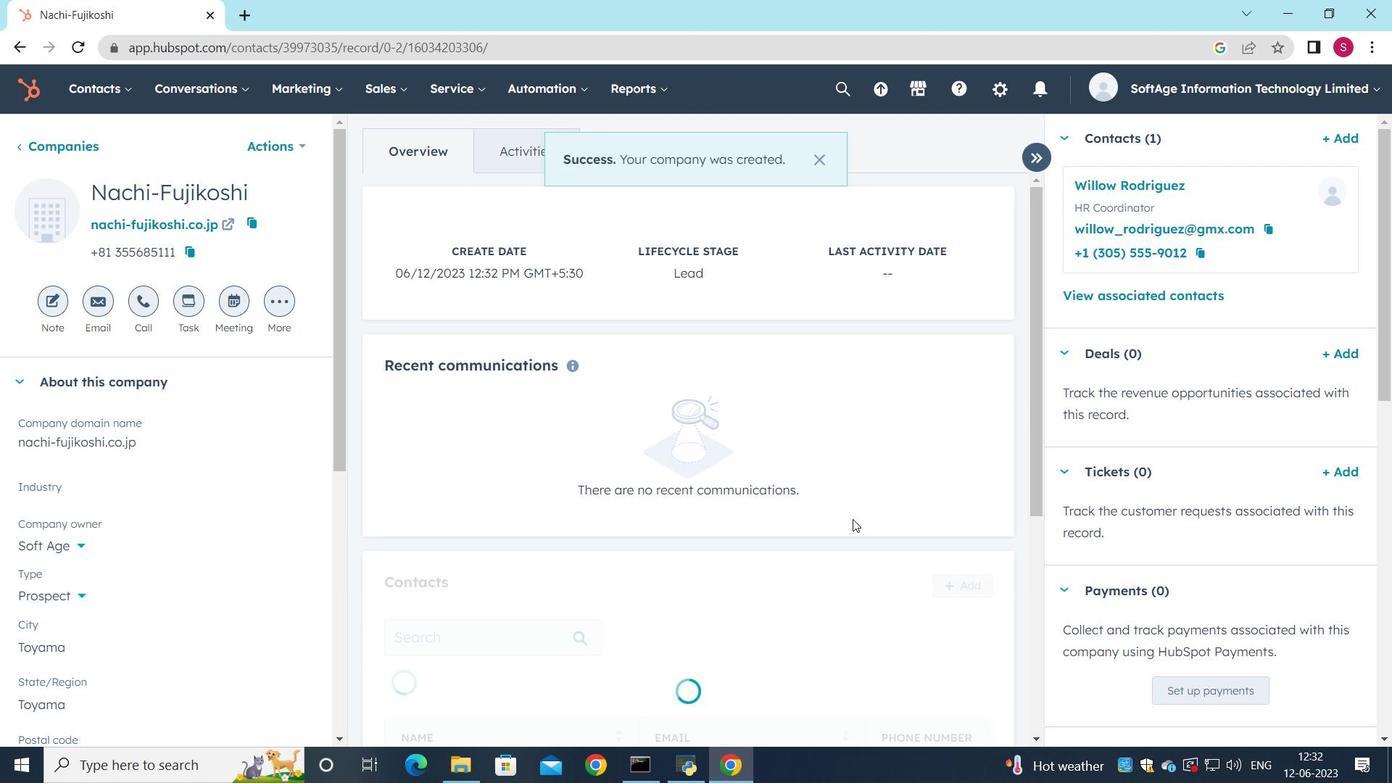 
Action: Mouse moved to (850, 519)
Screenshot: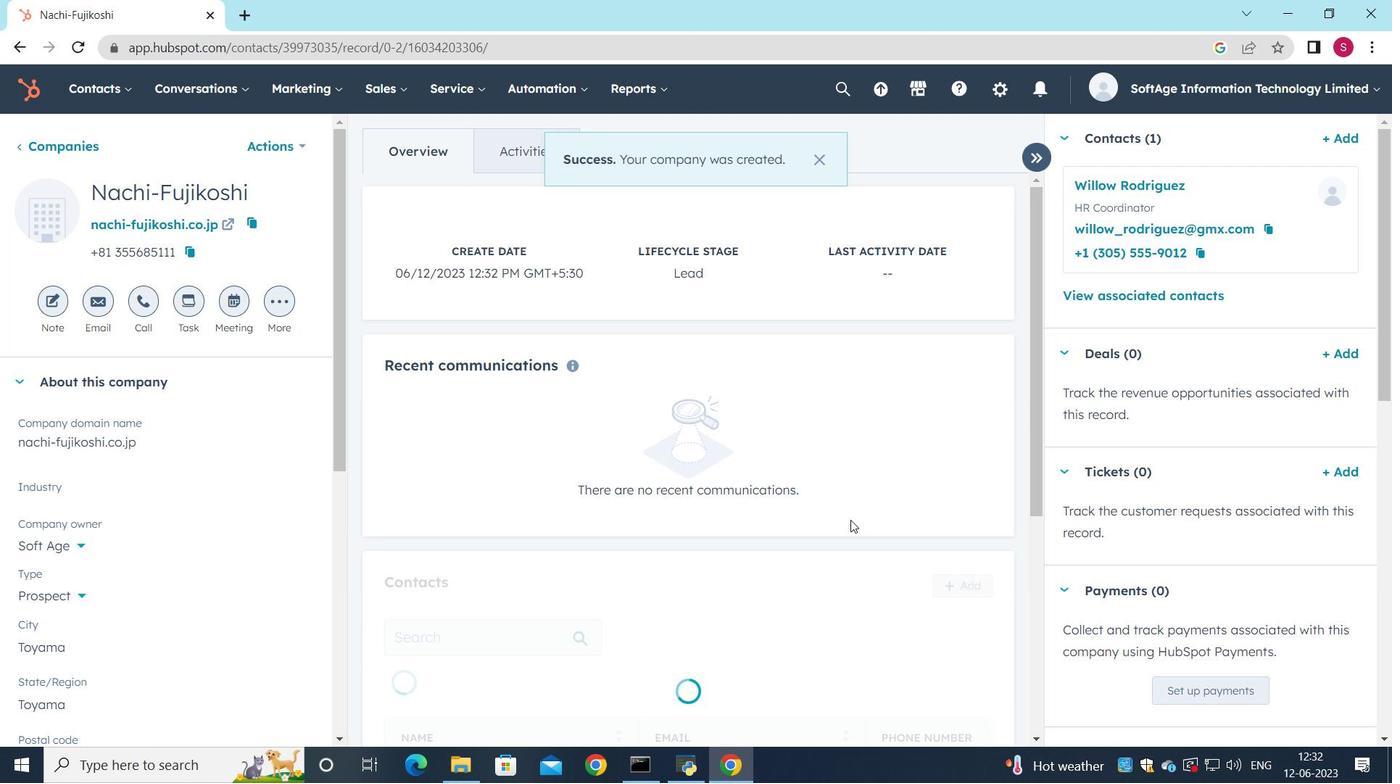 
Action: Mouse scrolled (850, 518) with delta (0, 0)
Screenshot: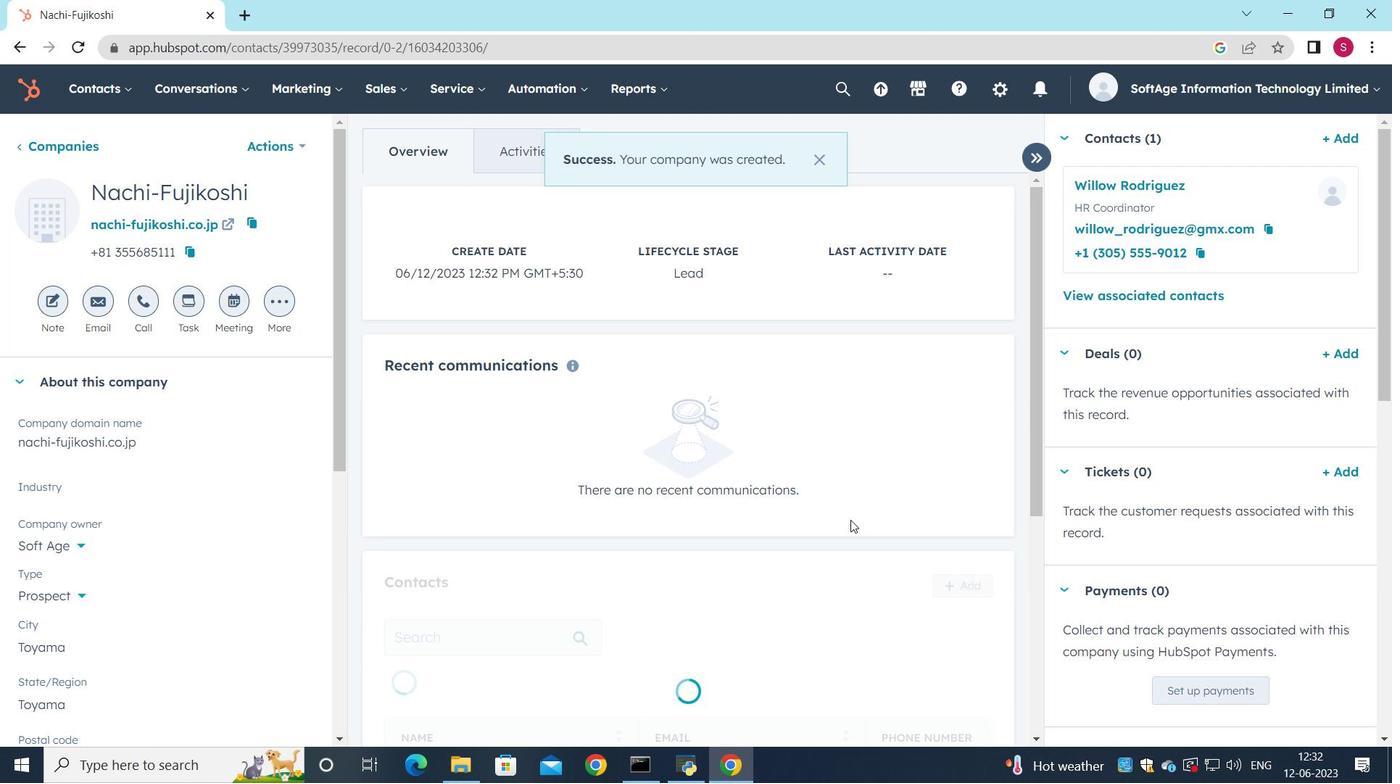 
Action: Mouse moved to (781, 522)
Screenshot: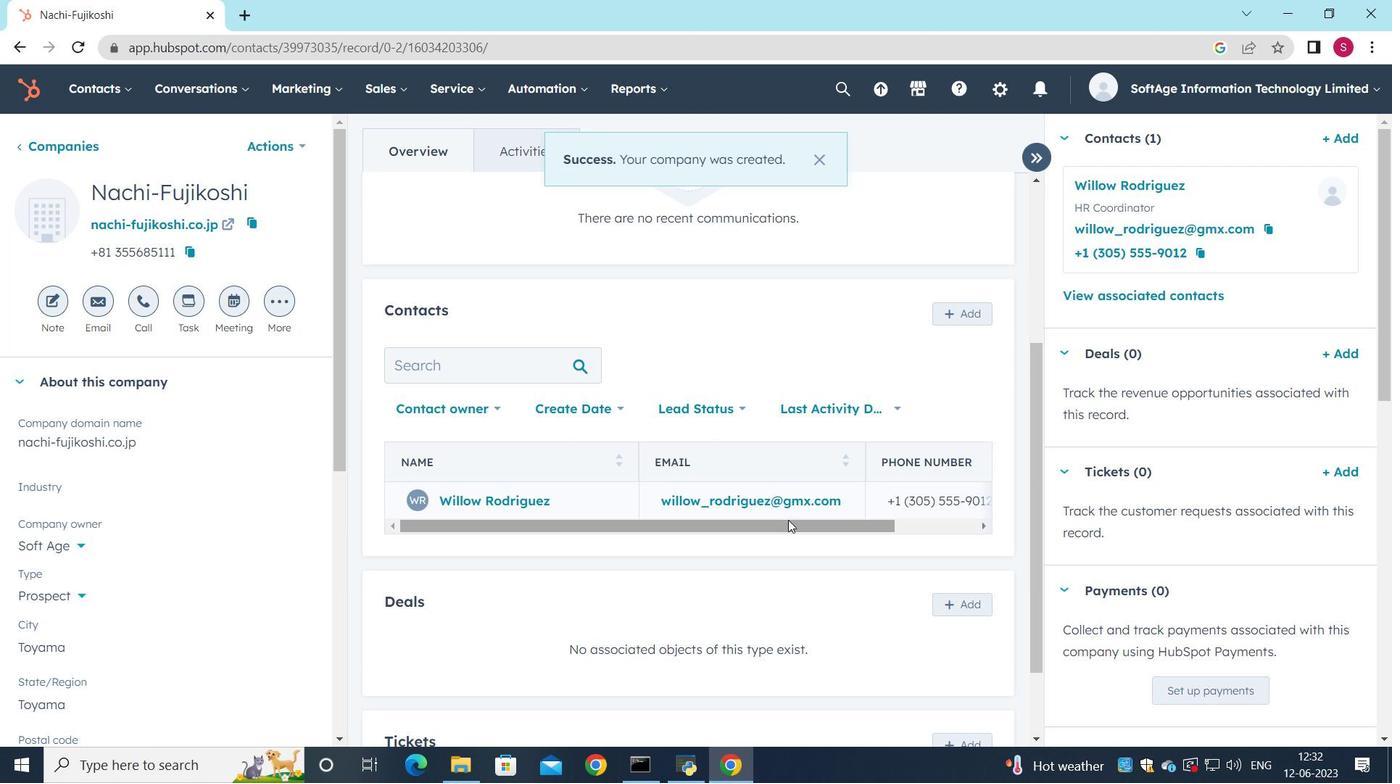 
